 Task: Look for space in South Burlington, United States from 10th August, 2023 to 20th August, 2023 for 12 adults in price range Rs.10000 to Rs.14000. Place can be entire place or shared room with 6 bedrooms having 12 beds and 6 bathrooms. Property type can be house, flat, guest house. Amenities needed are: wifi, TV, free parkinig on premises, gym, breakfast. Booking option can be shelf check-in. Required host language is English.
Action: Mouse moved to (594, 133)
Screenshot: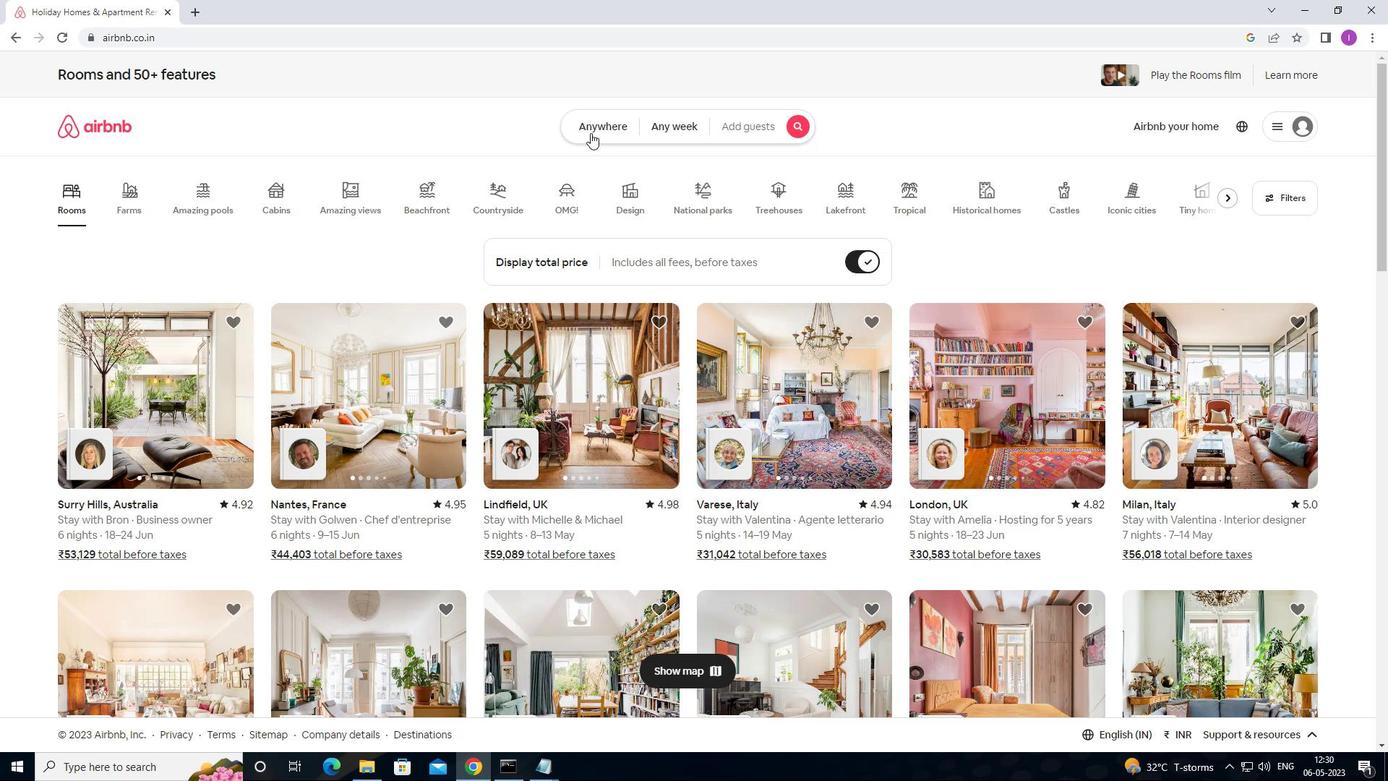 
Action: Mouse pressed left at (594, 133)
Screenshot: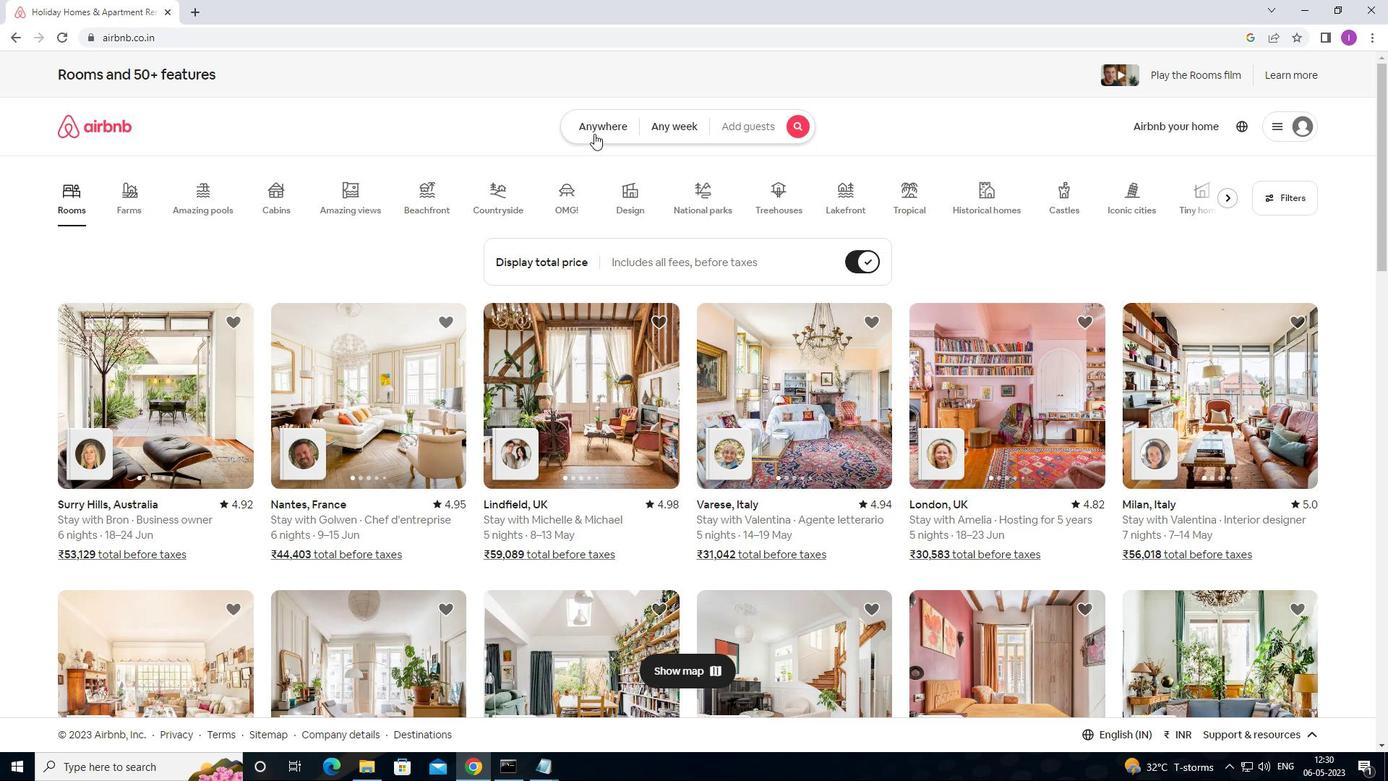 
Action: Mouse moved to (500, 174)
Screenshot: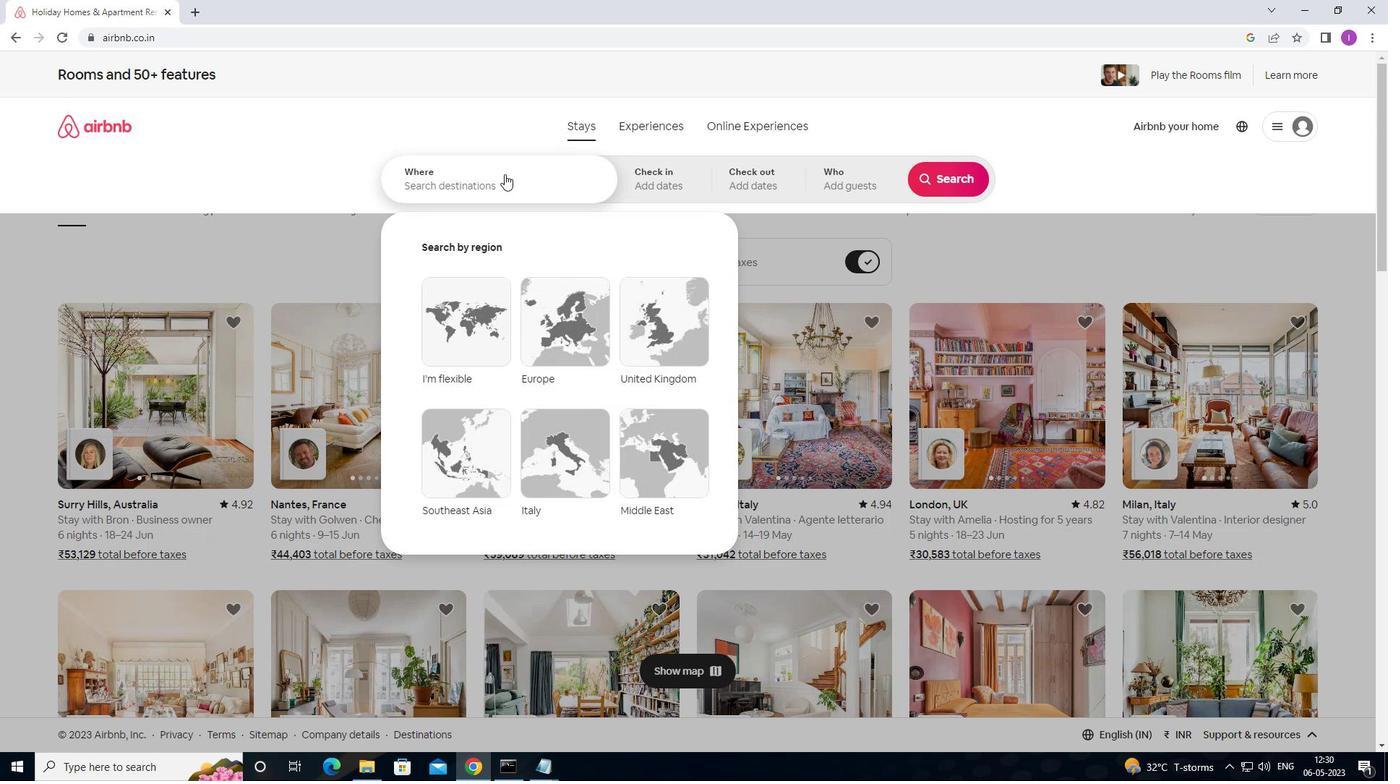 
Action: Mouse pressed left at (500, 174)
Screenshot: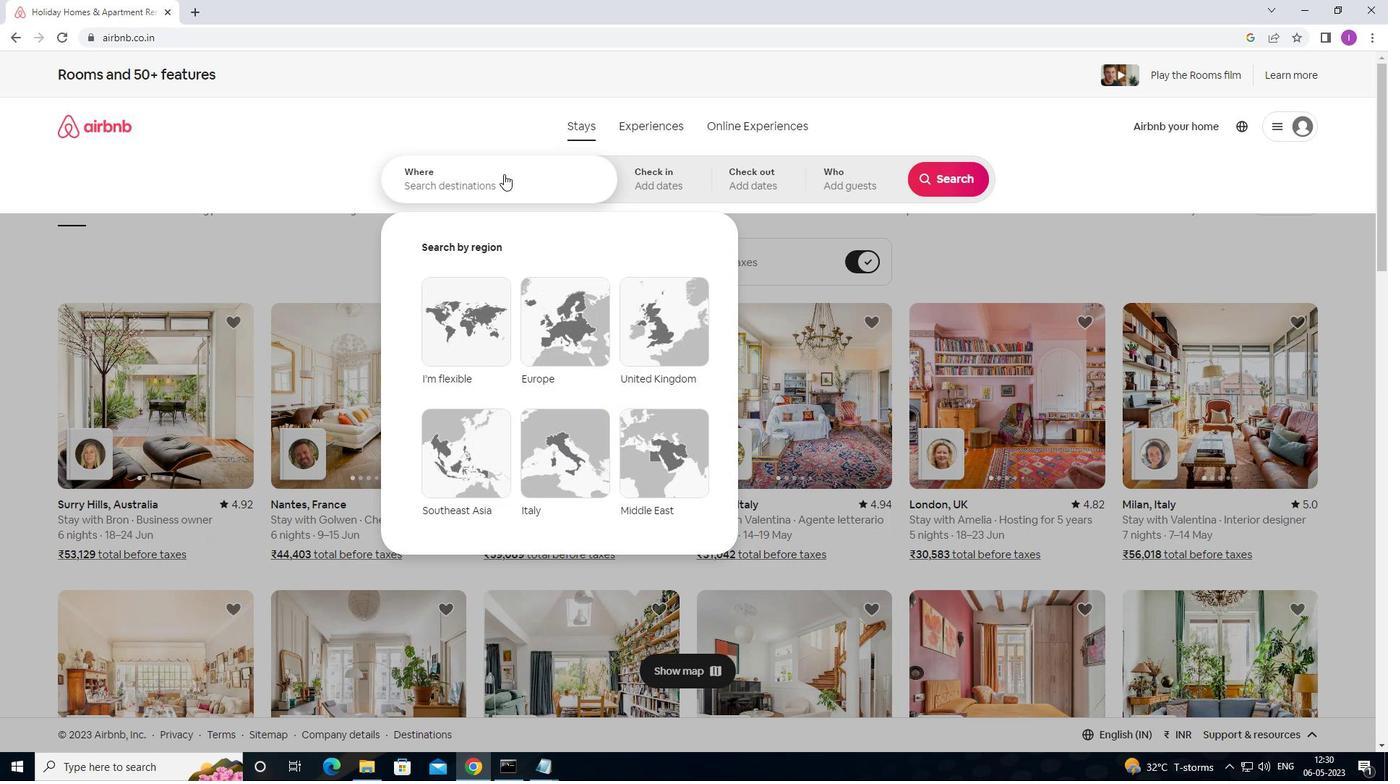 
Action: Key pressed <Key.shift>BUE<Key.backspace>R
Screenshot: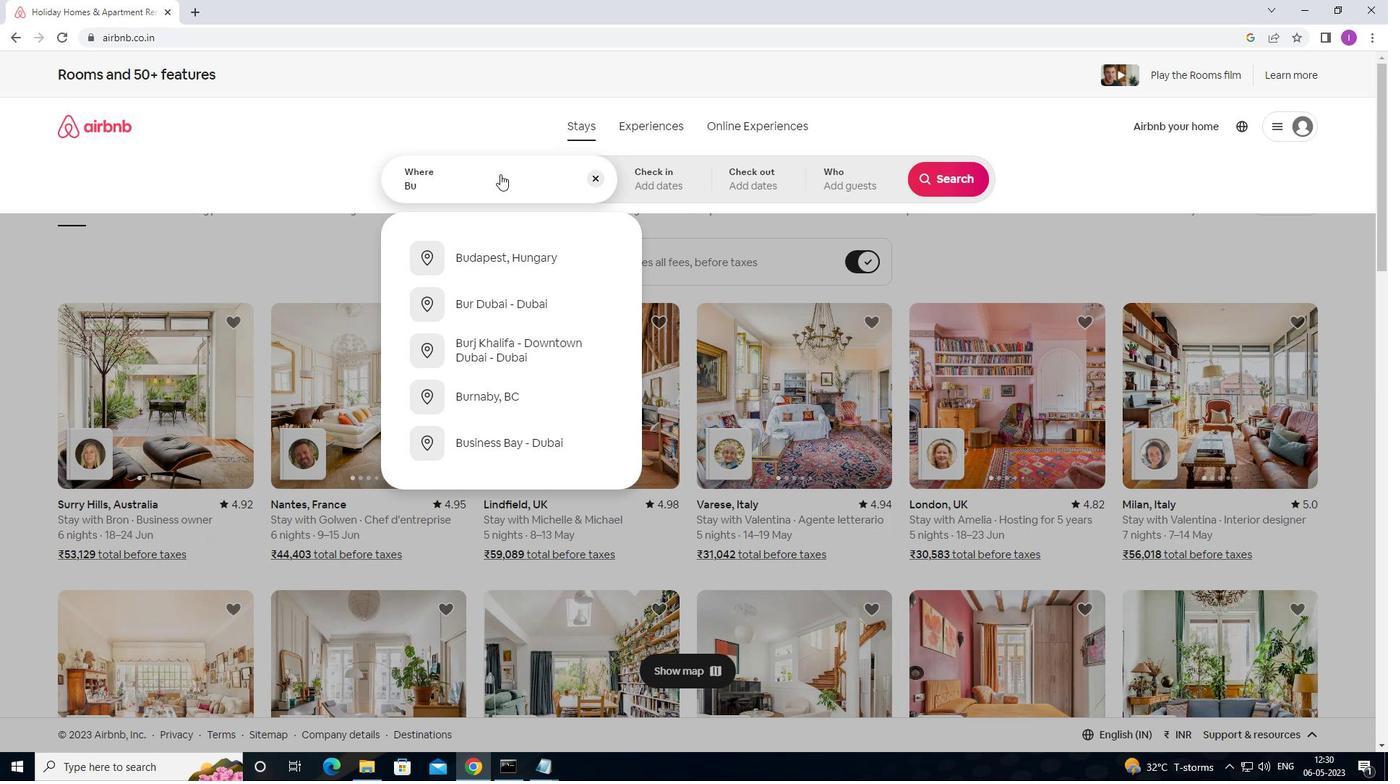 
Action: Mouse moved to (1115, 183)
Screenshot: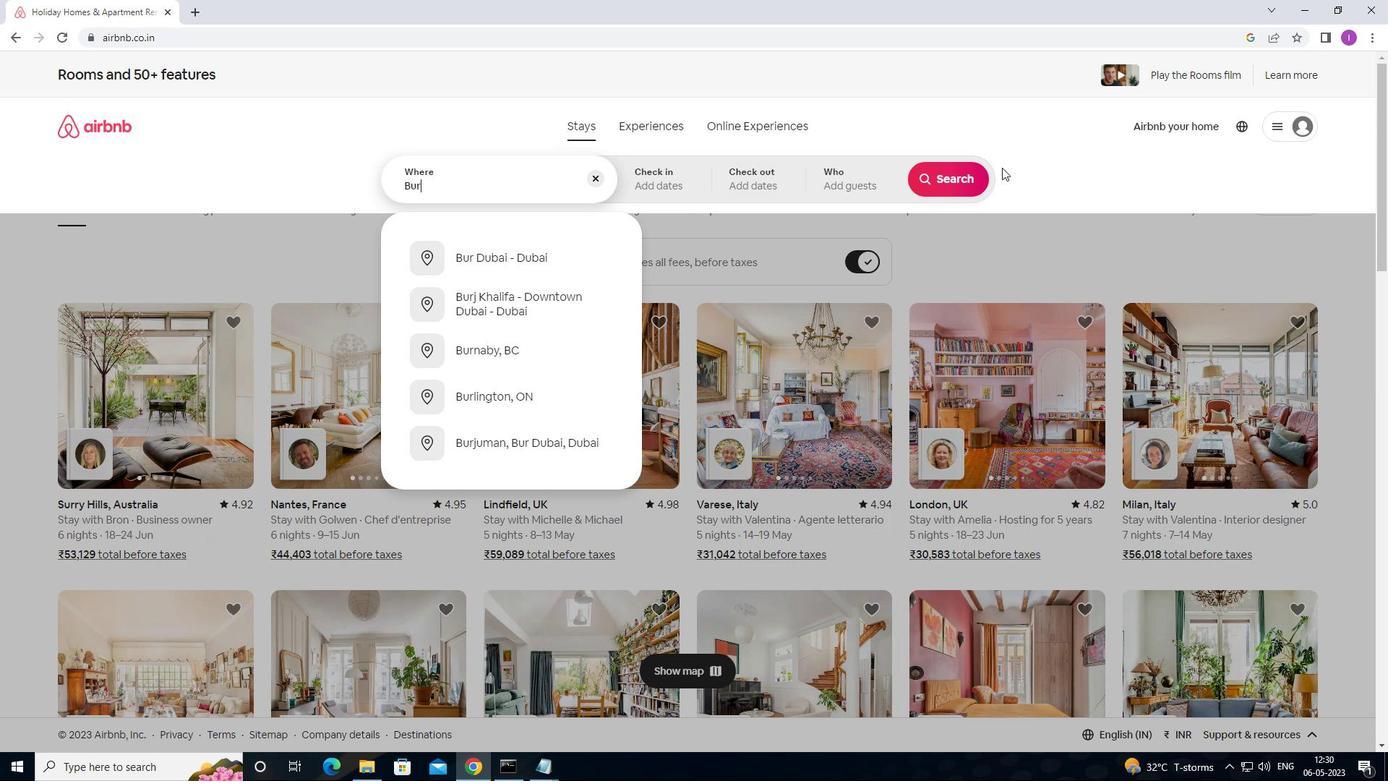 
Action: Key pressed LINGTON
Screenshot: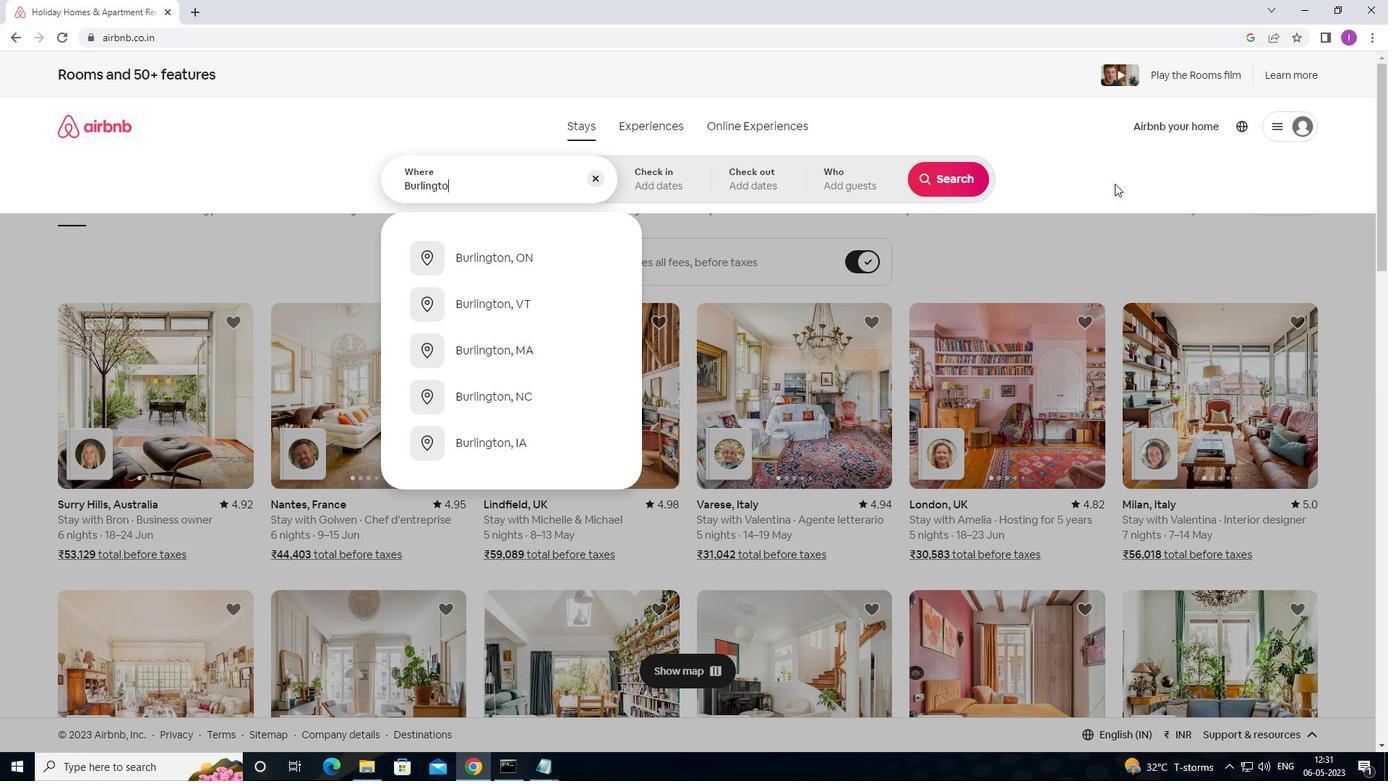 
Action: Mouse moved to (1141, 187)
Screenshot: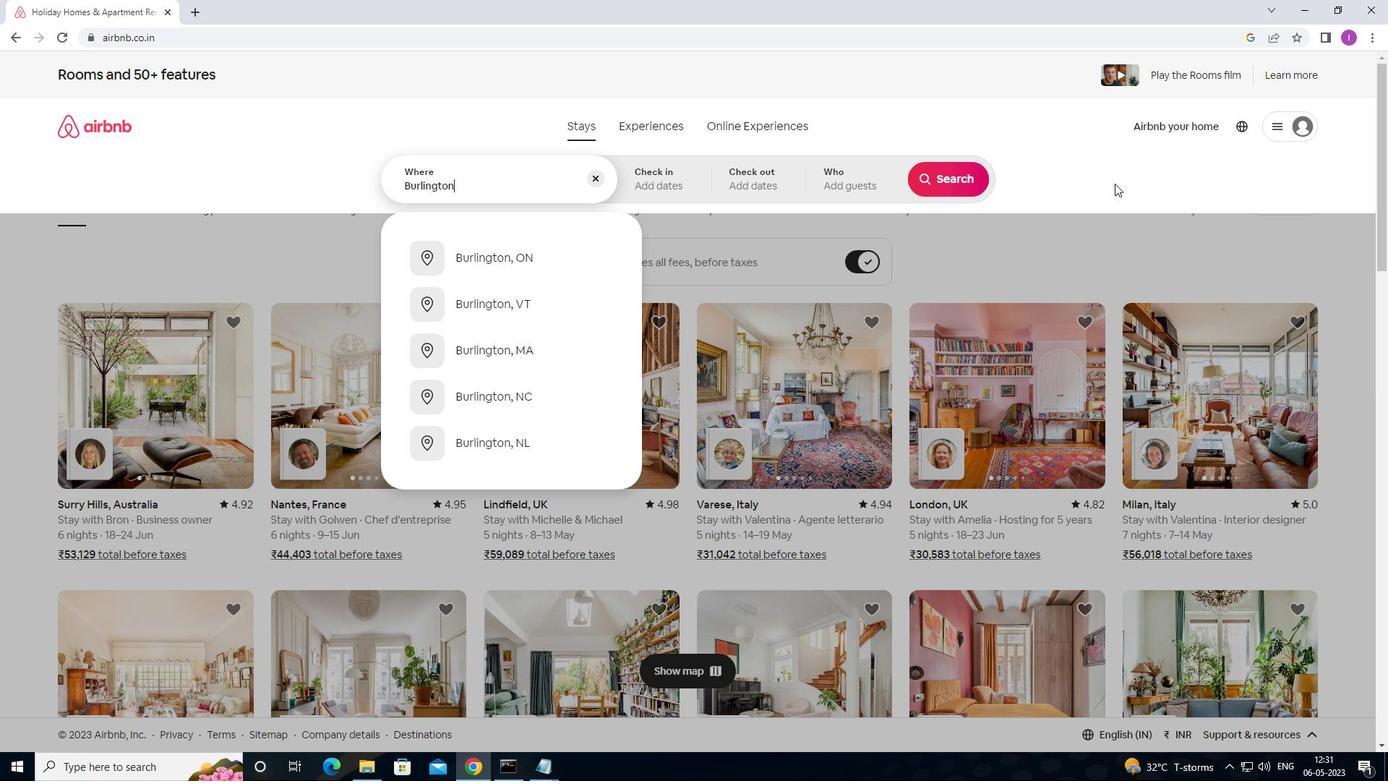 
Action: Key pressed ,<Key.shift>UNITED<Key.space><Key.shift>STATES
Screenshot: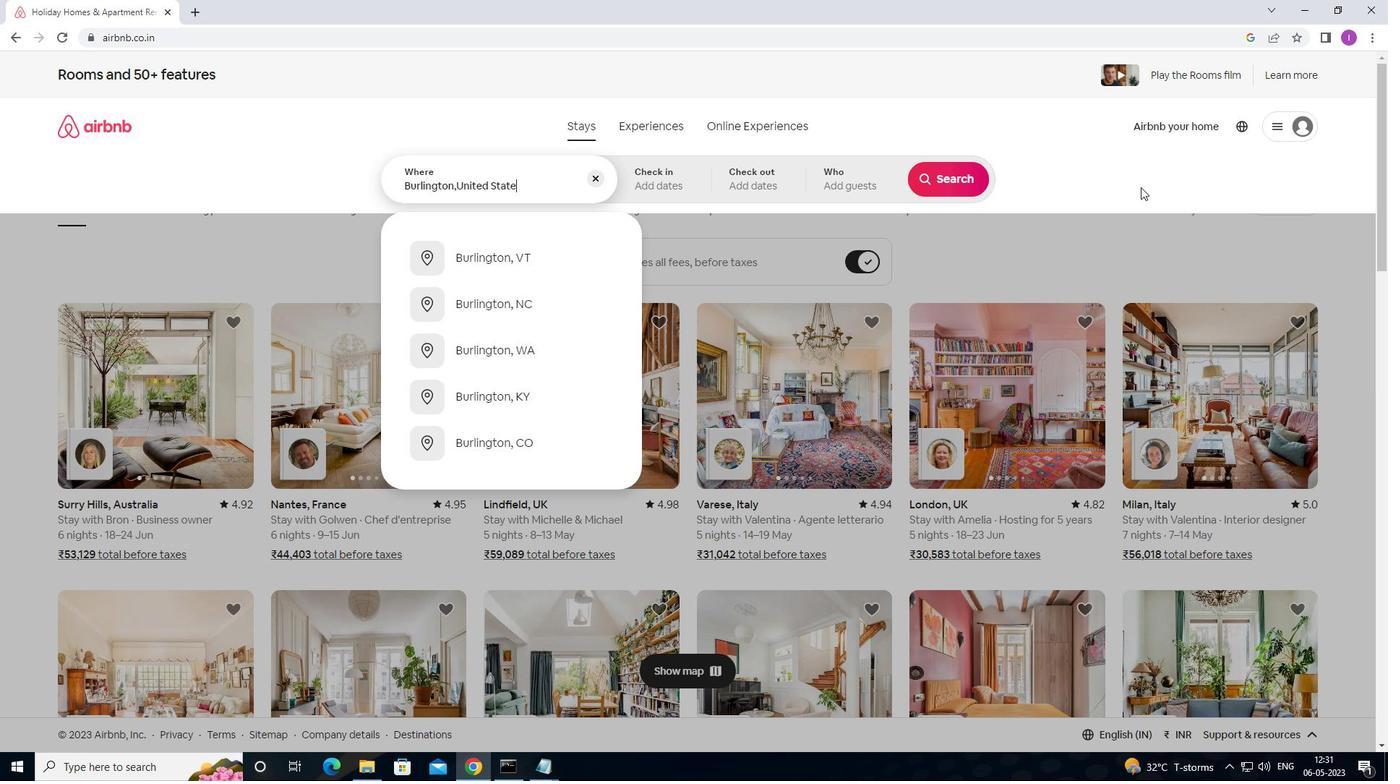 
Action: Mouse moved to (674, 178)
Screenshot: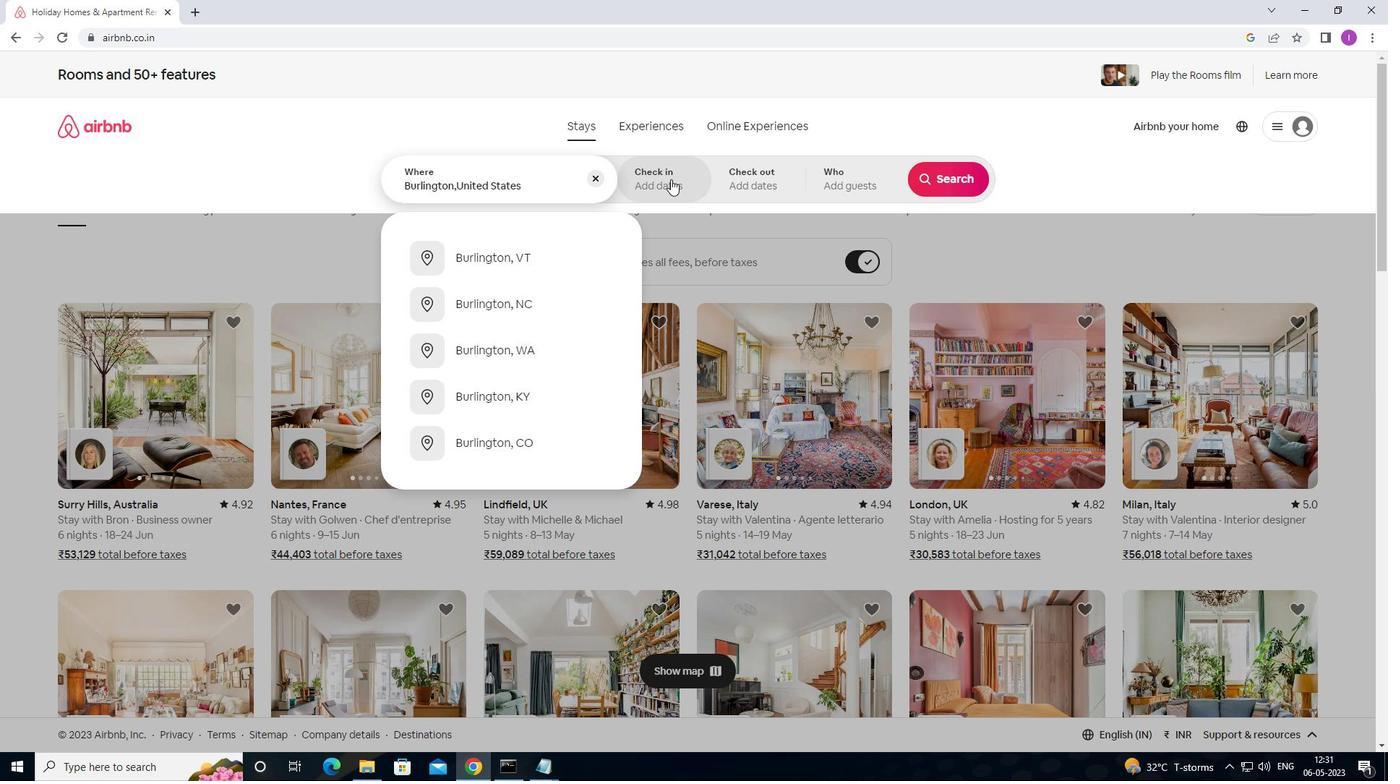 
Action: Mouse pressed left at (674, 178)
Screenshot: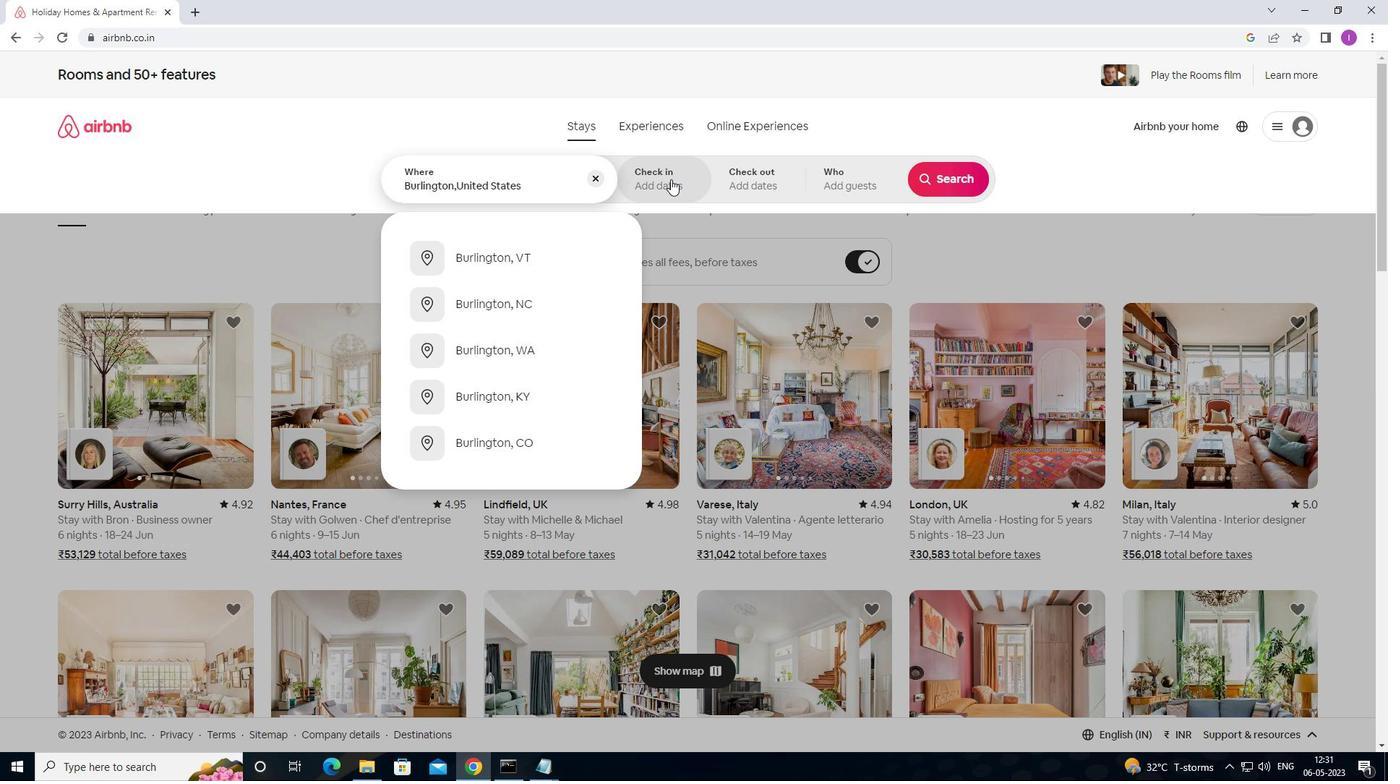 
Action: Mouse moved to (933, 304)
Screenshot: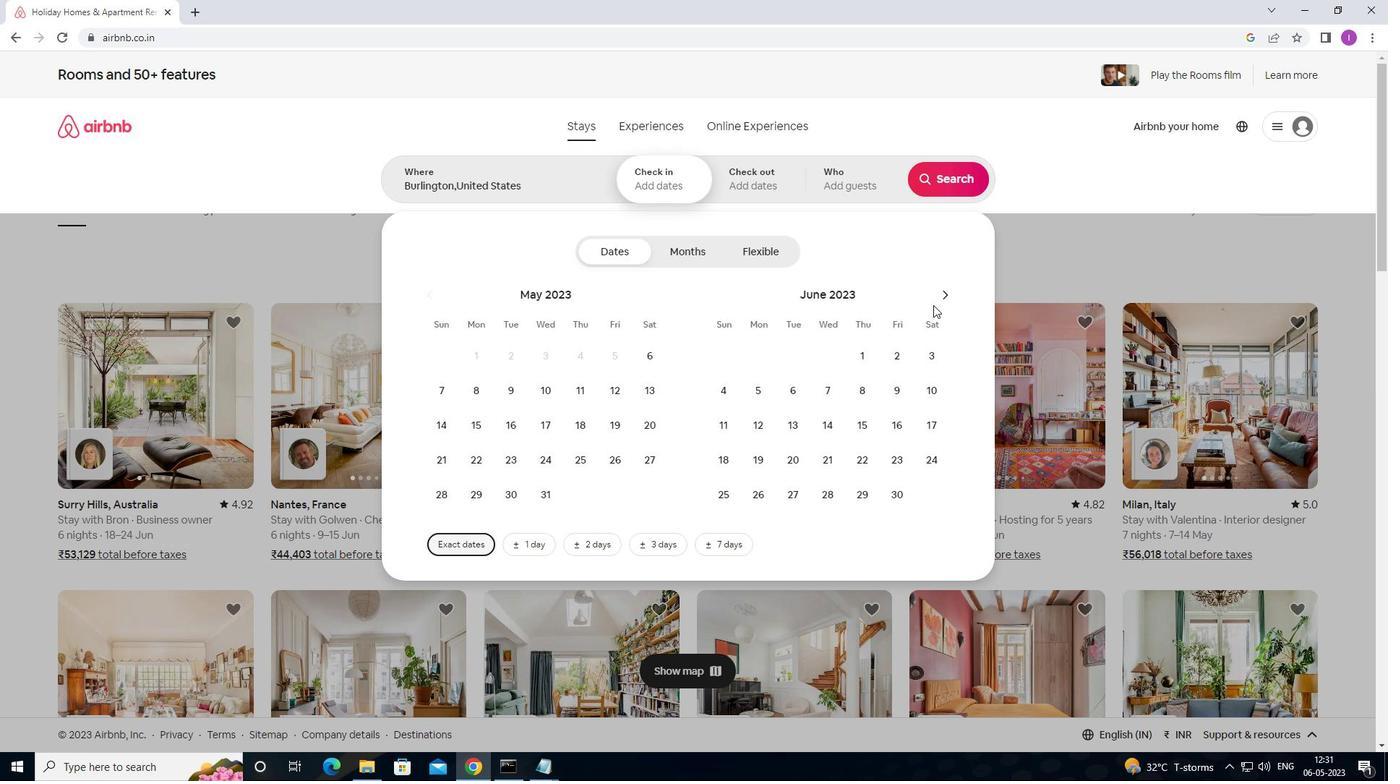 
Action: Mouse pressed left at (933, 304)
Screenshot: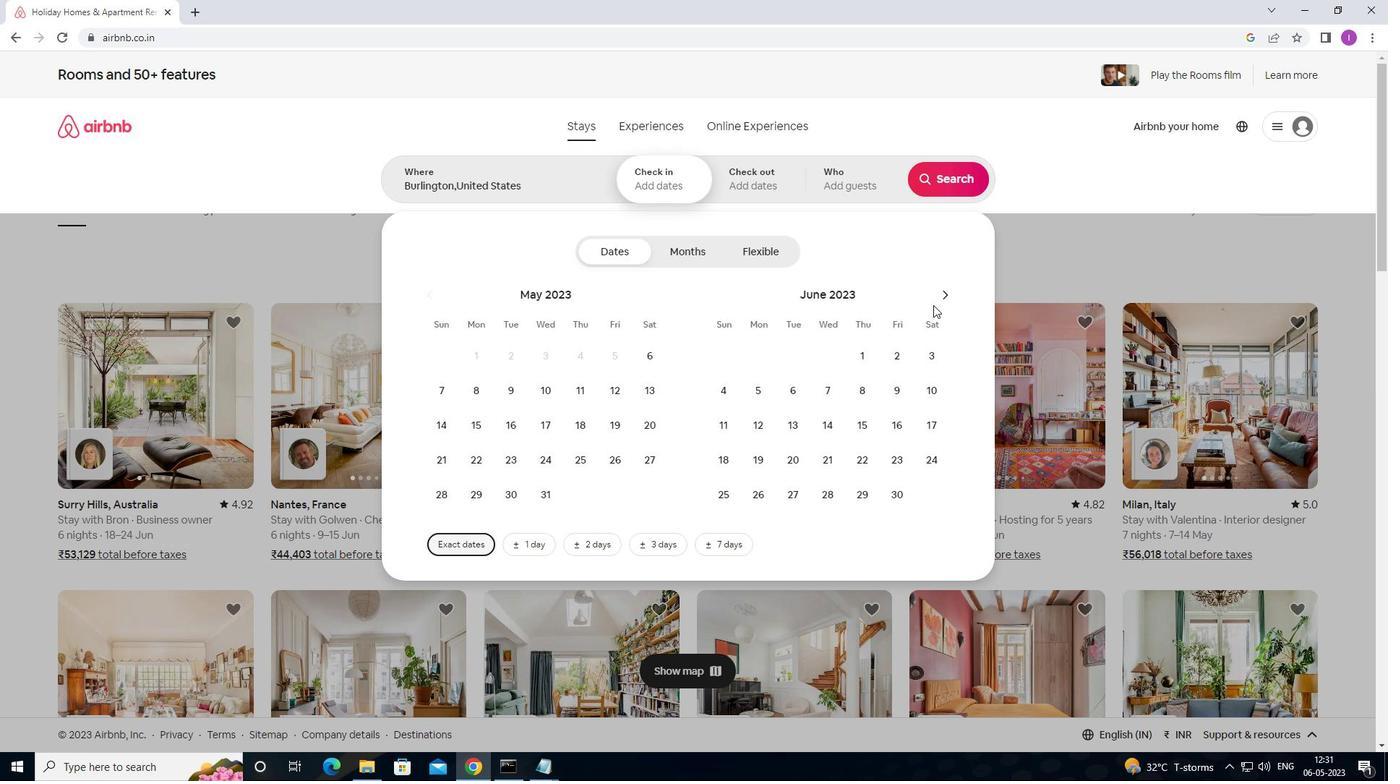 
Action: Mouse pressed left at (933, 304)
Screenshot: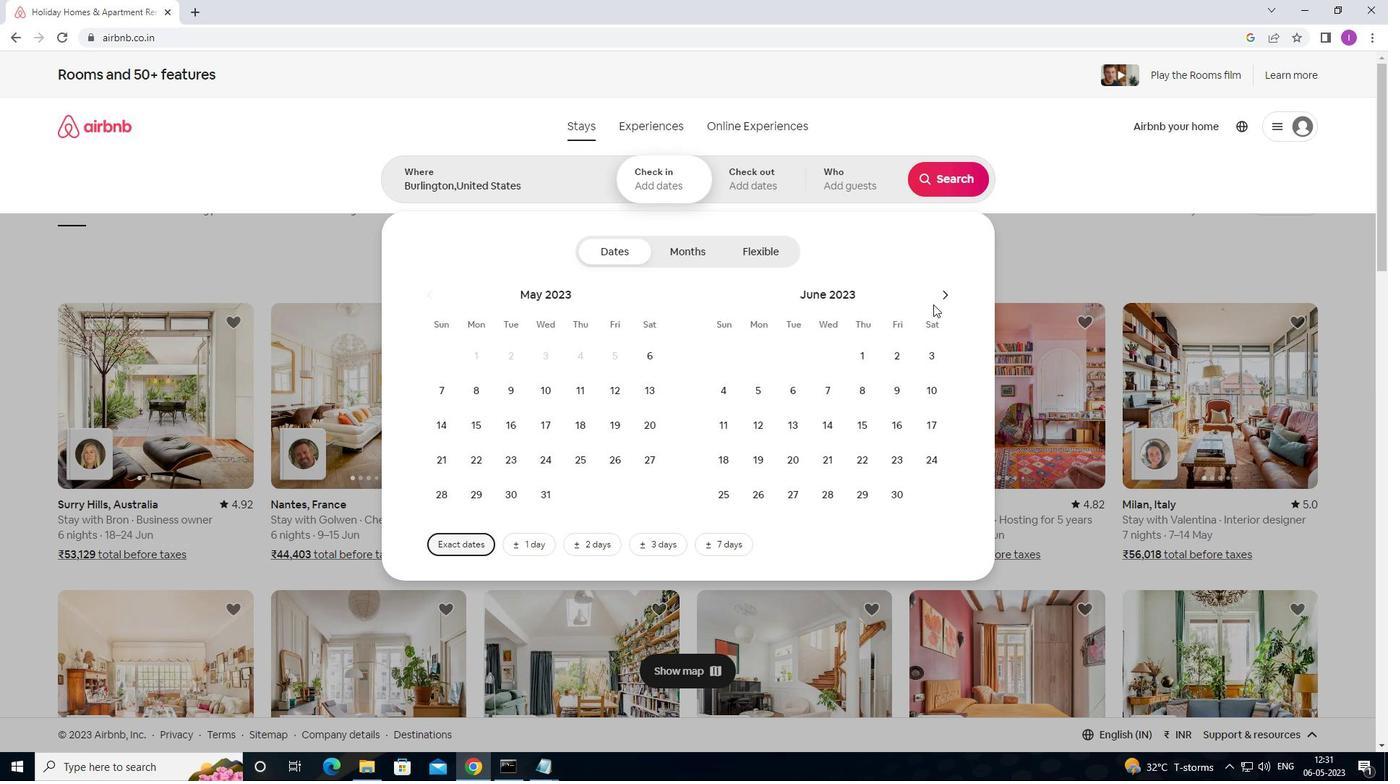 
Action: Mouse moved to (951, 295)
Screenshot: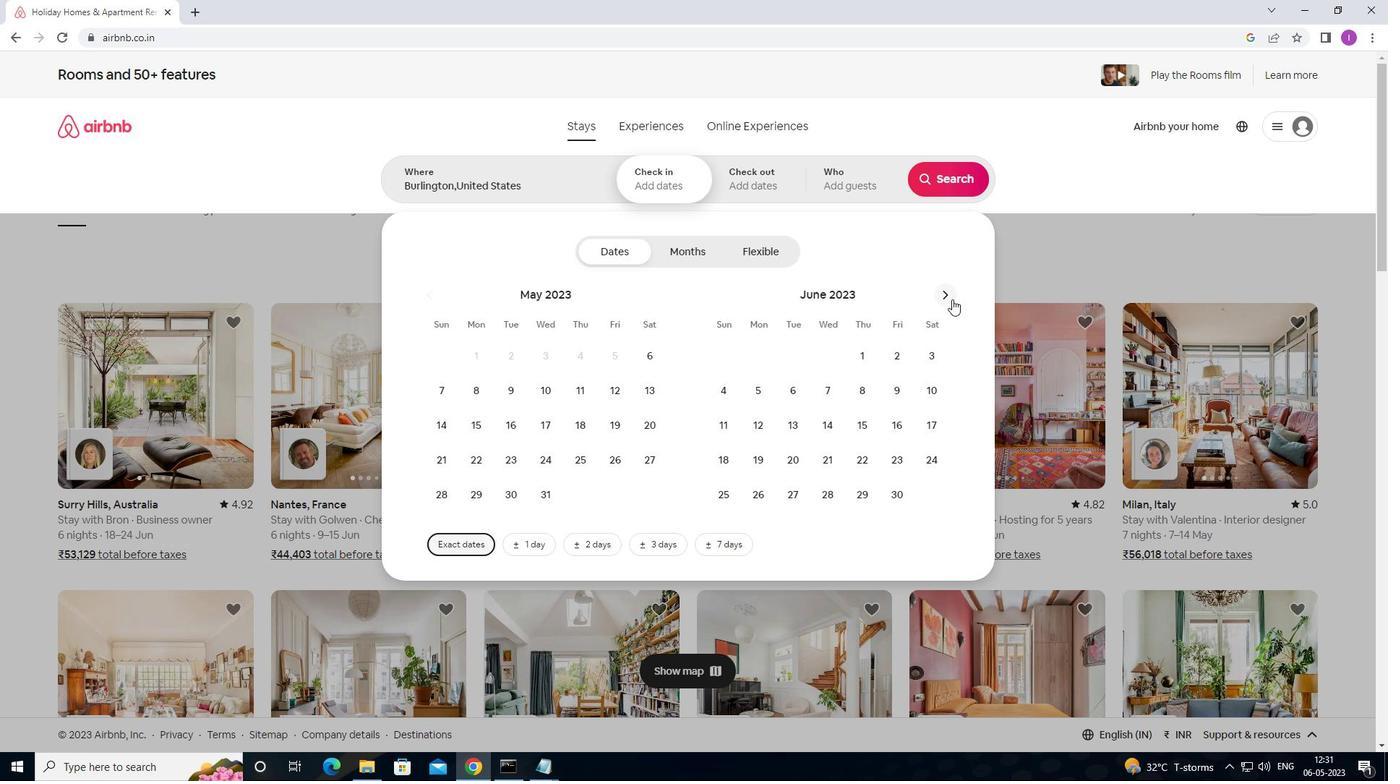 
Action: Mouse pressed left at (951, 295)
Screenshot: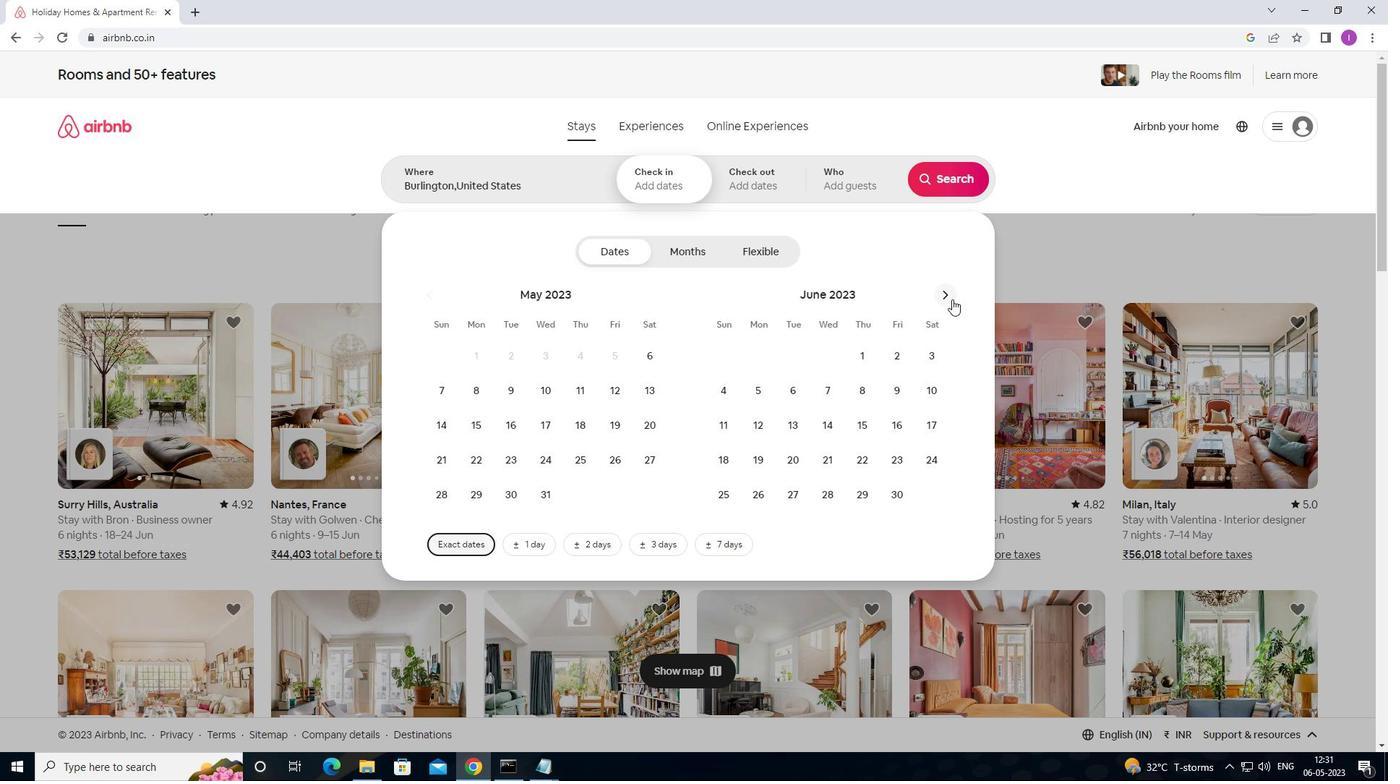 
Action: Mouse pressed left at (951, 295)
Screenshot: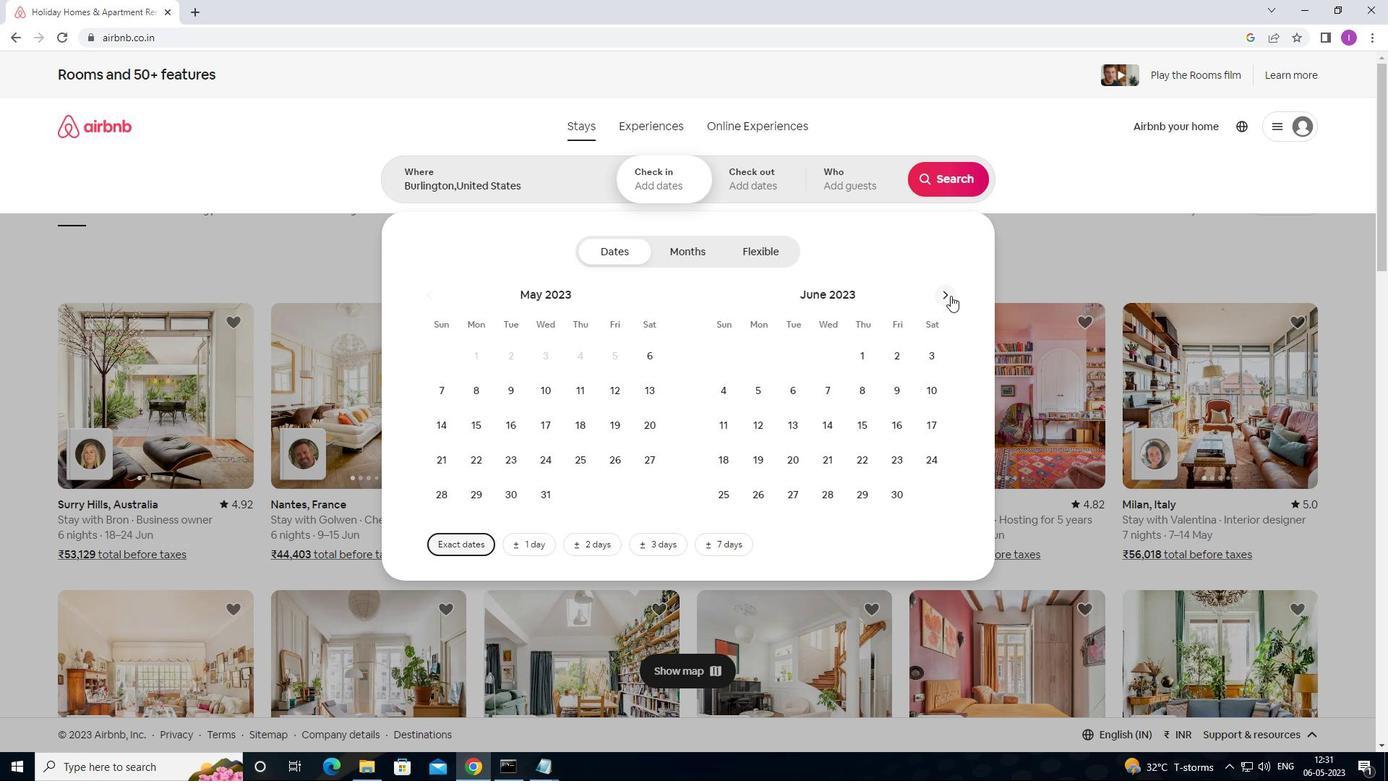 
Action: Mouse moved to (868, 389)
Screenshot: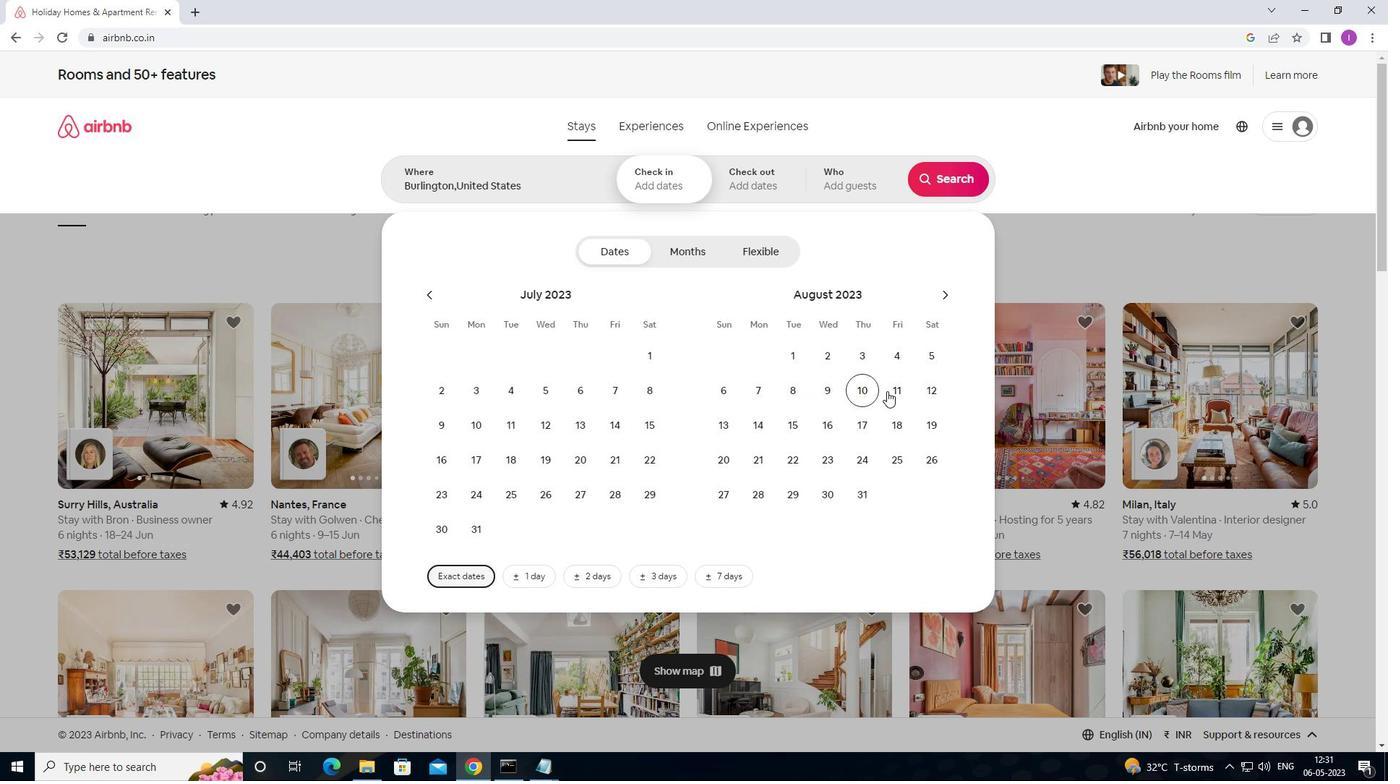 
Action: Mouse pressed left at (868, 389)
Screenshot: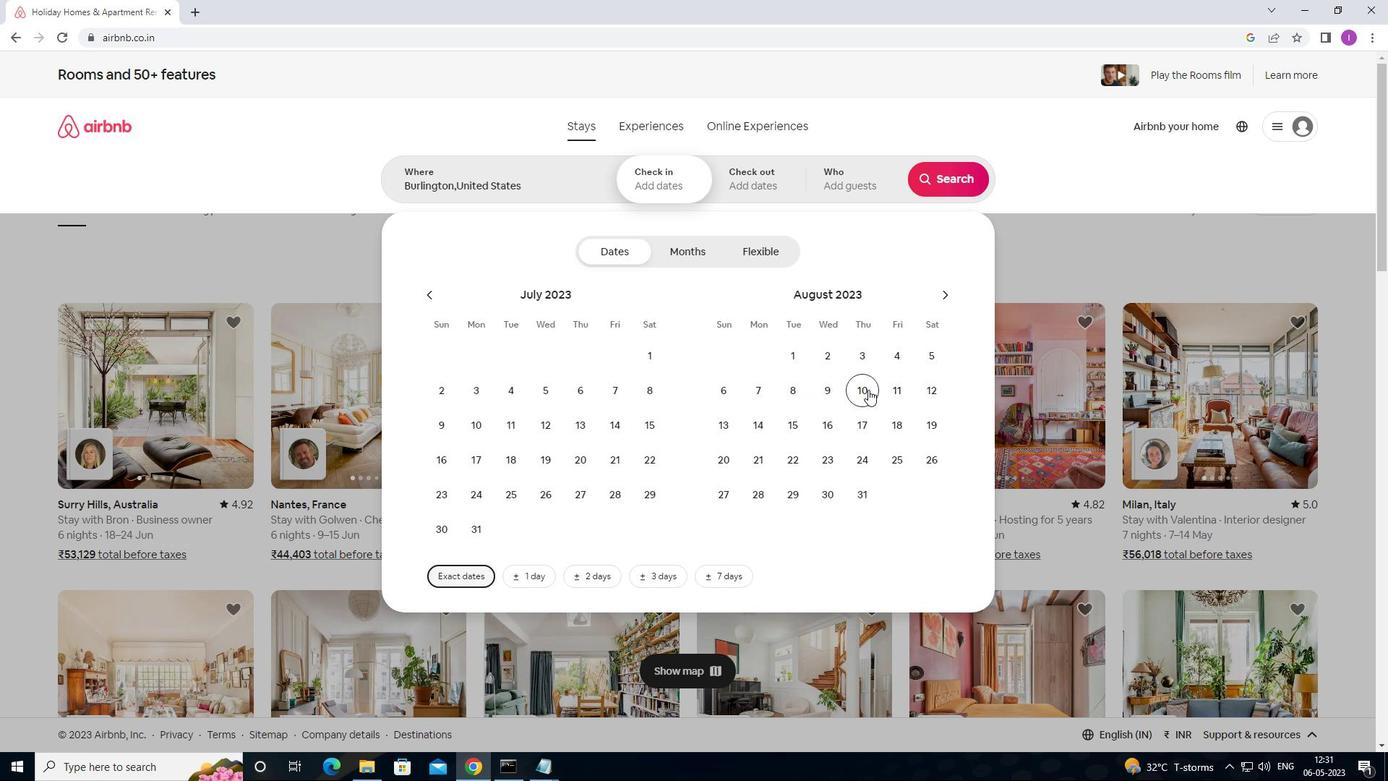
Action: Mouse moved to (723, 456)
Screenshot: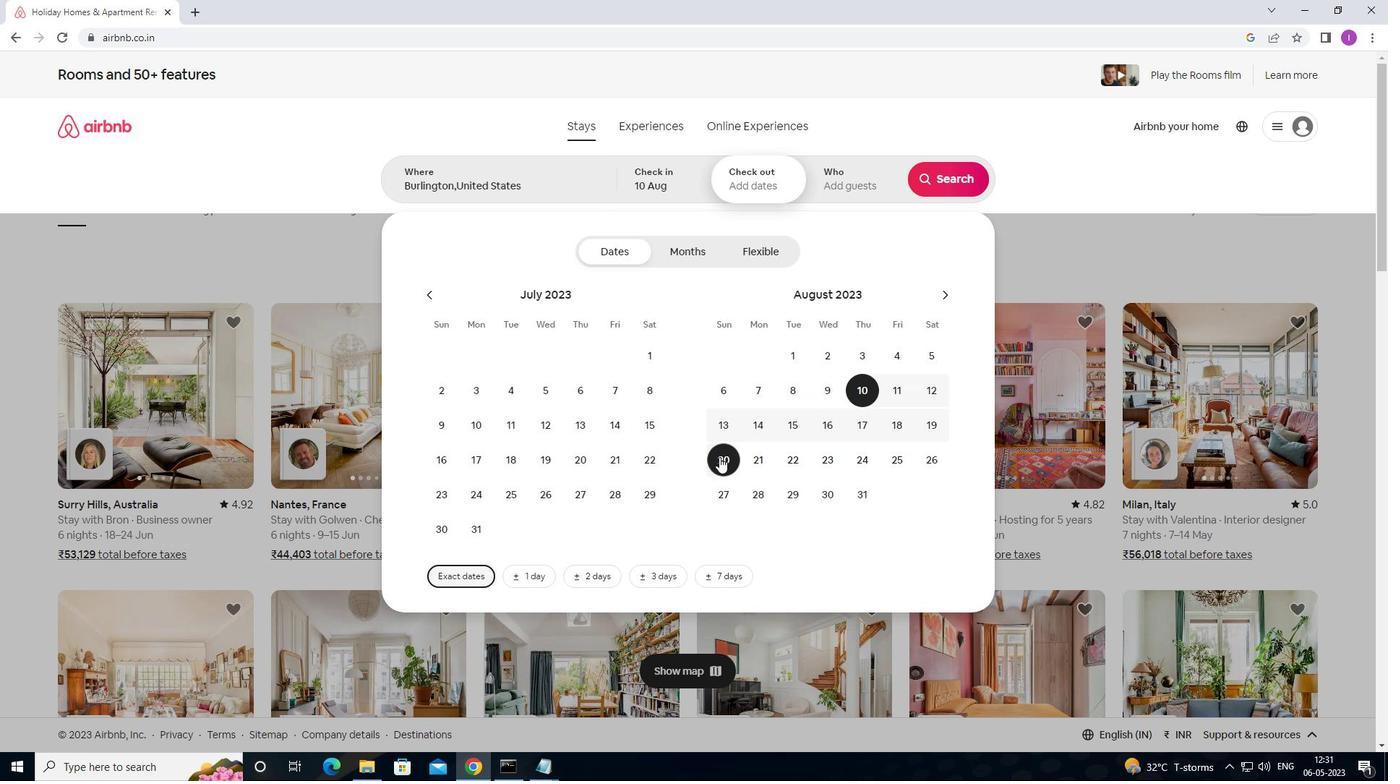 
Action: Mouse pressed left at (723, 456)
Screenshot: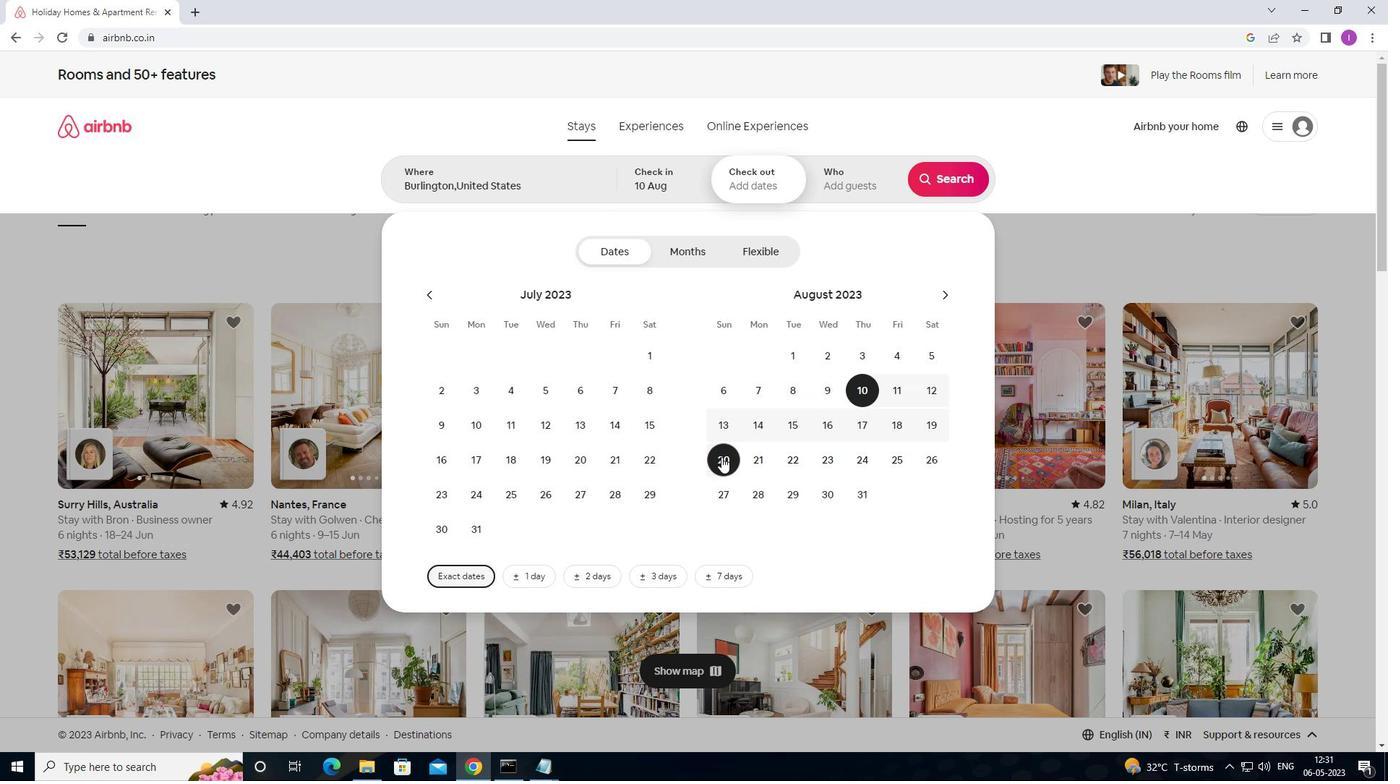 
Action: Mouse moved to (873, 189)
Screenshot: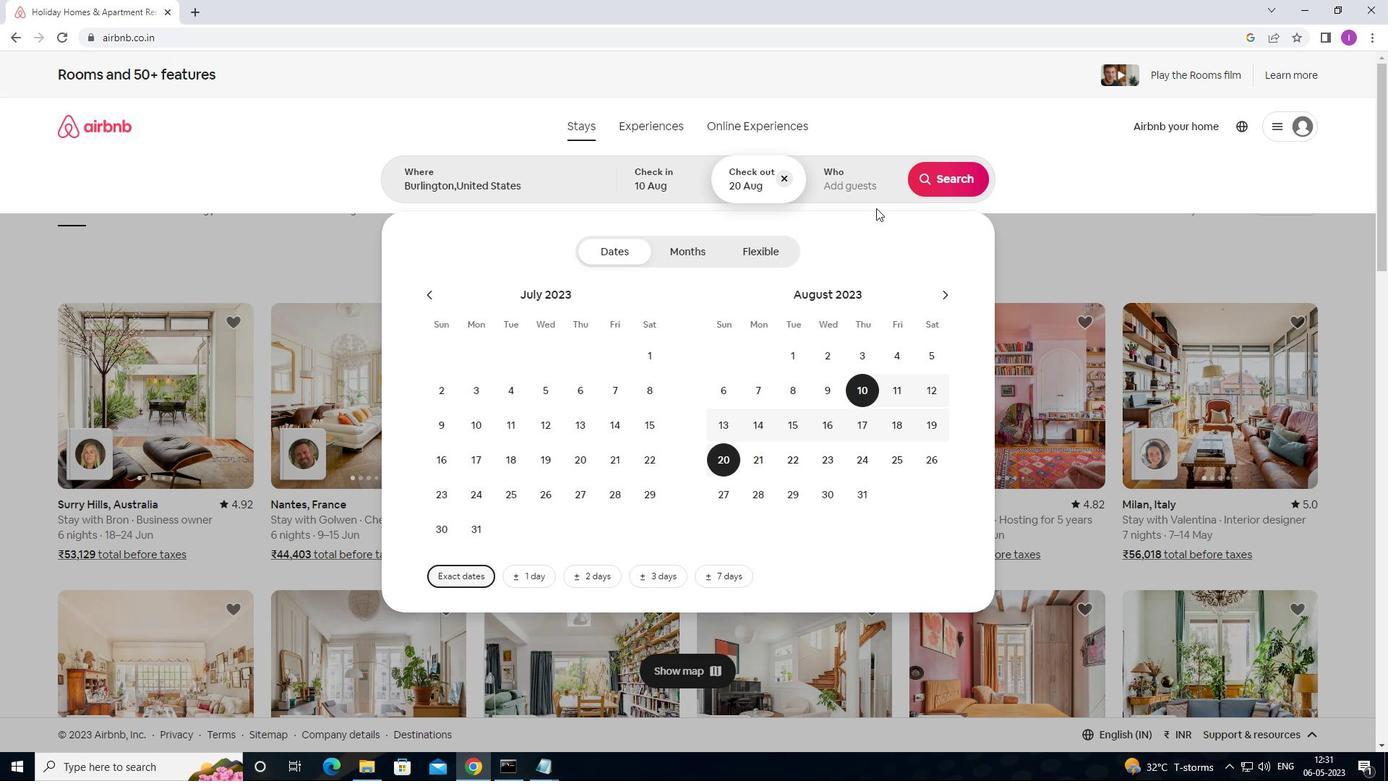 
Action: Mouse pressed left at (873, 189)
Screenshot: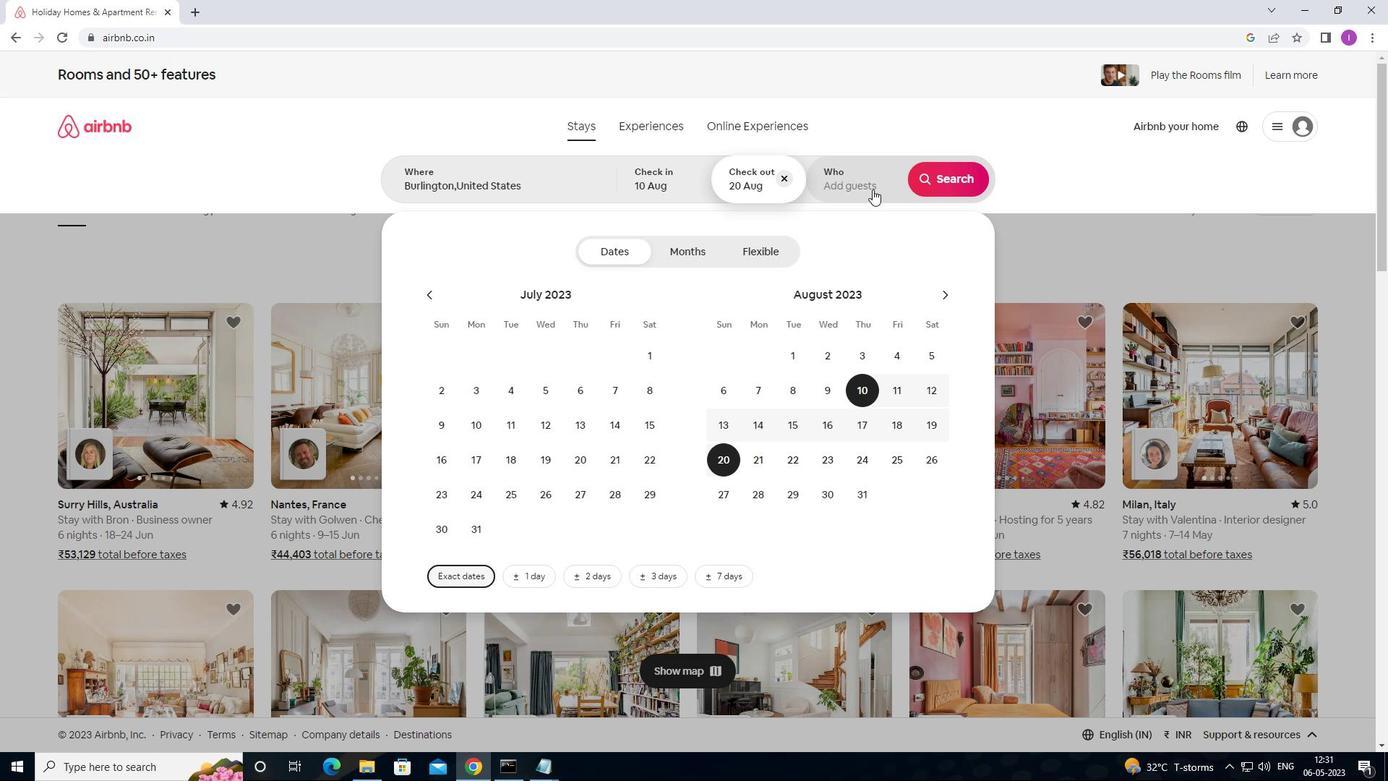 
Action: Mouse moved to (949, 258)
Screenshot: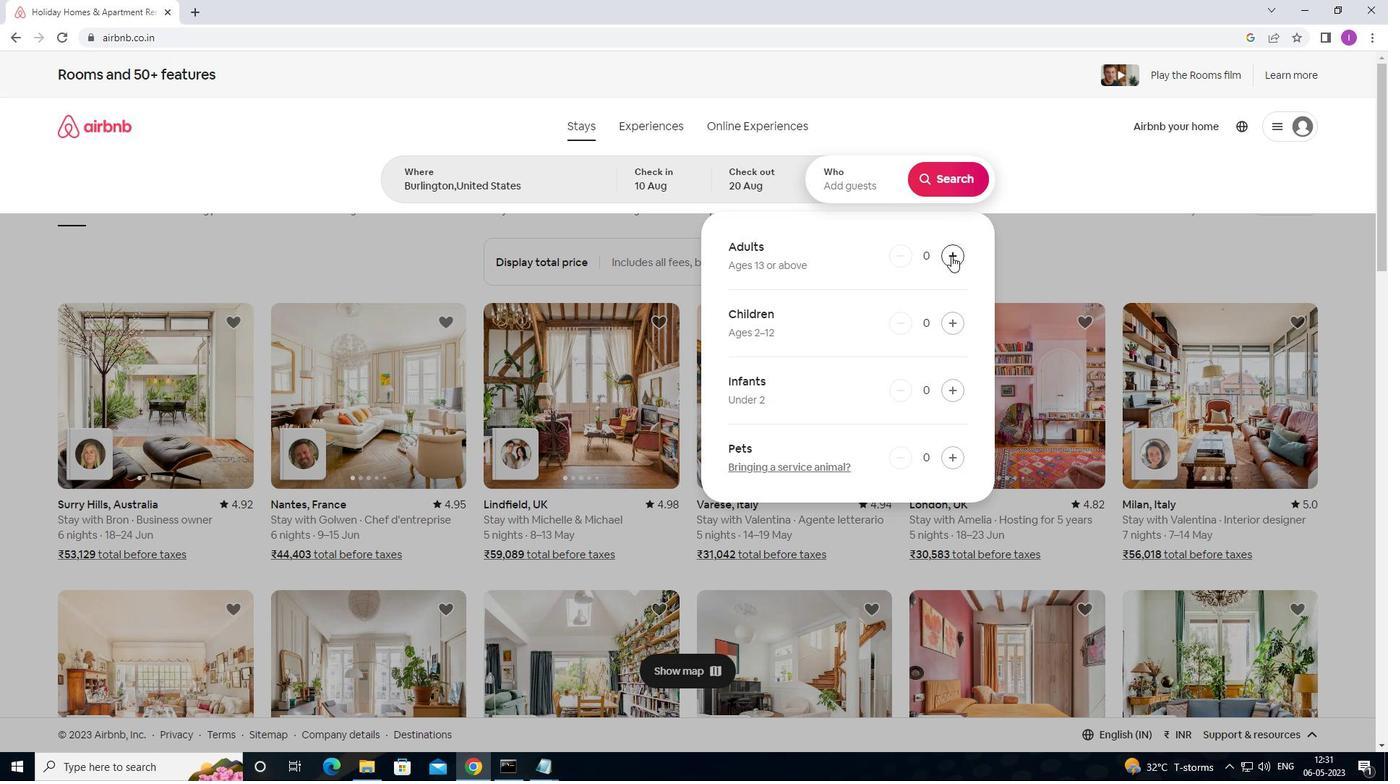 
Action: Mouse pressed left at (949, 258)
Screenshot: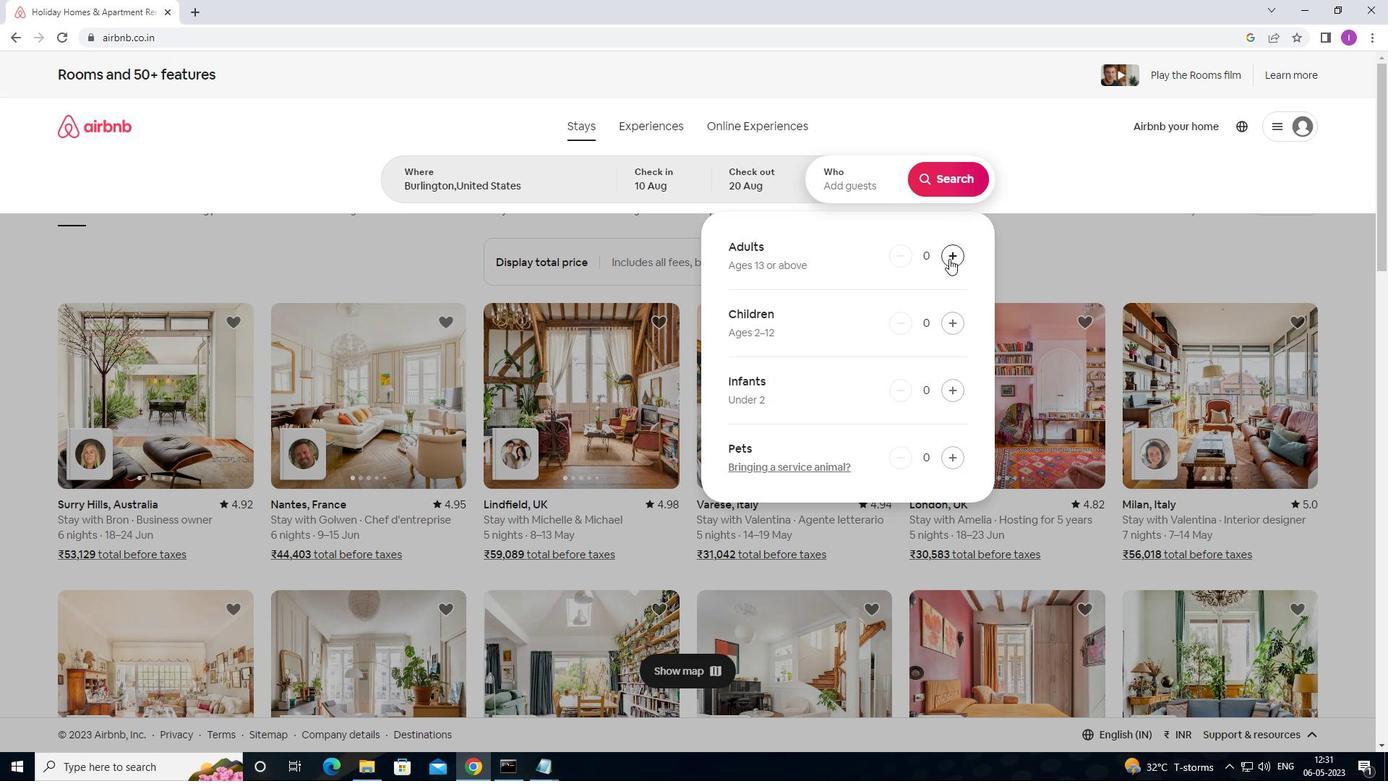
Action: Mouse pressed left at (949, 258)
Screenshot: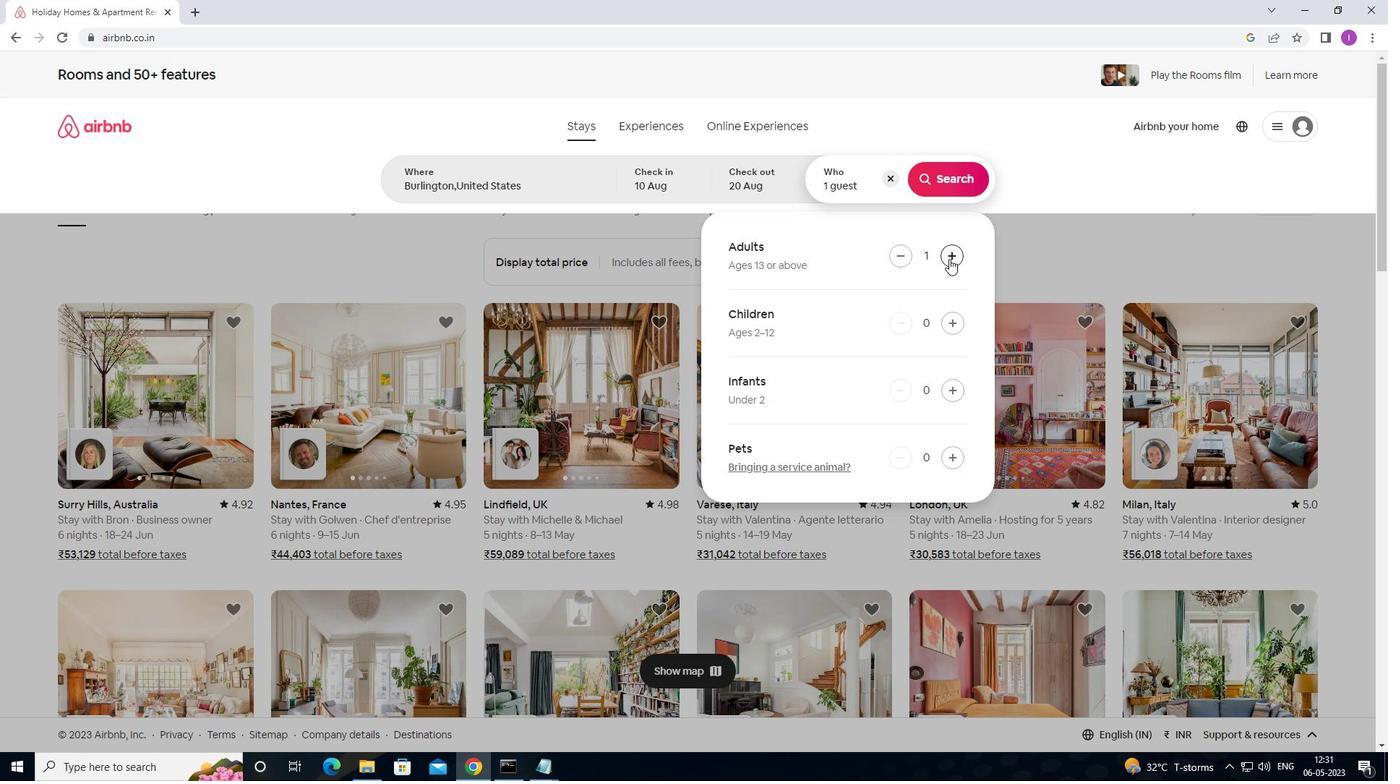 
Action: Mouse pressed left at (949, 258)
Screenshot: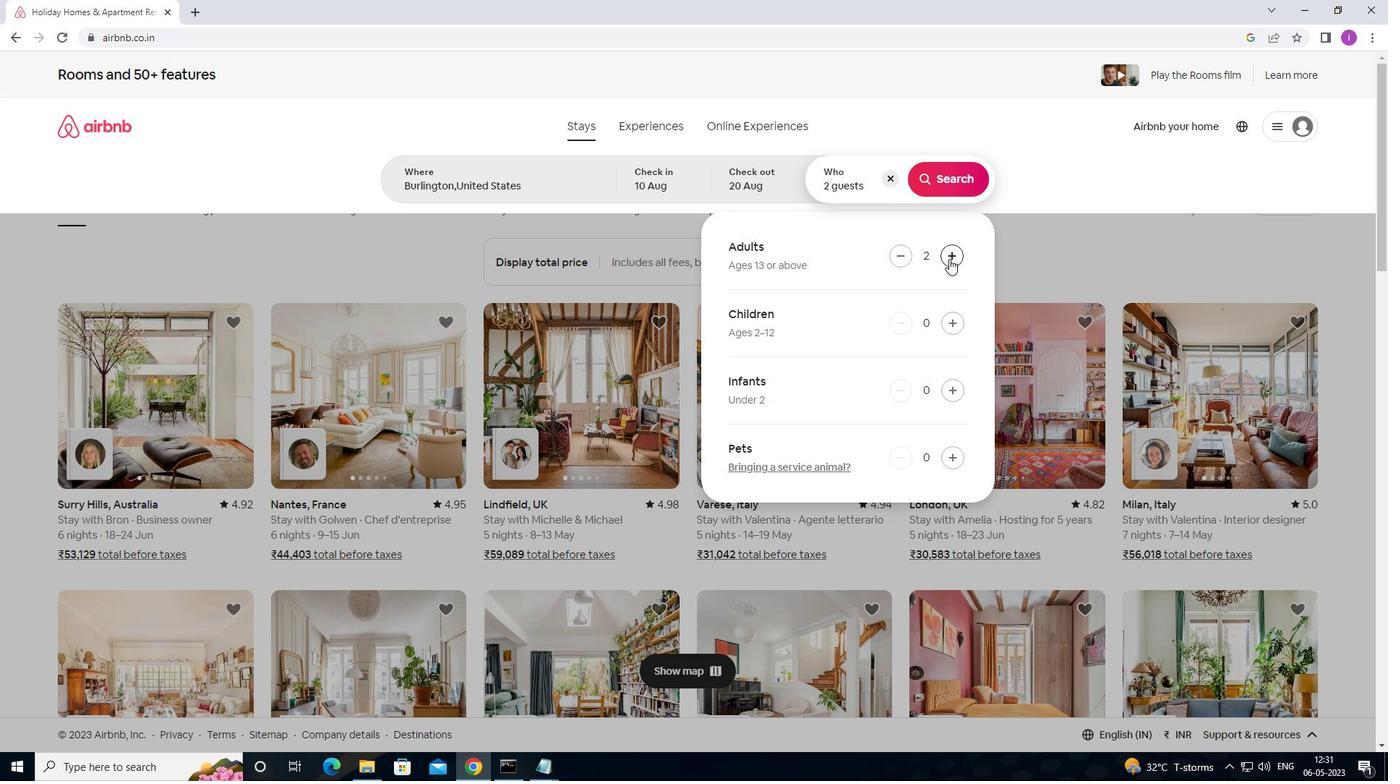 
Action: Mouse pressed left at (949, 258)
Screenshot: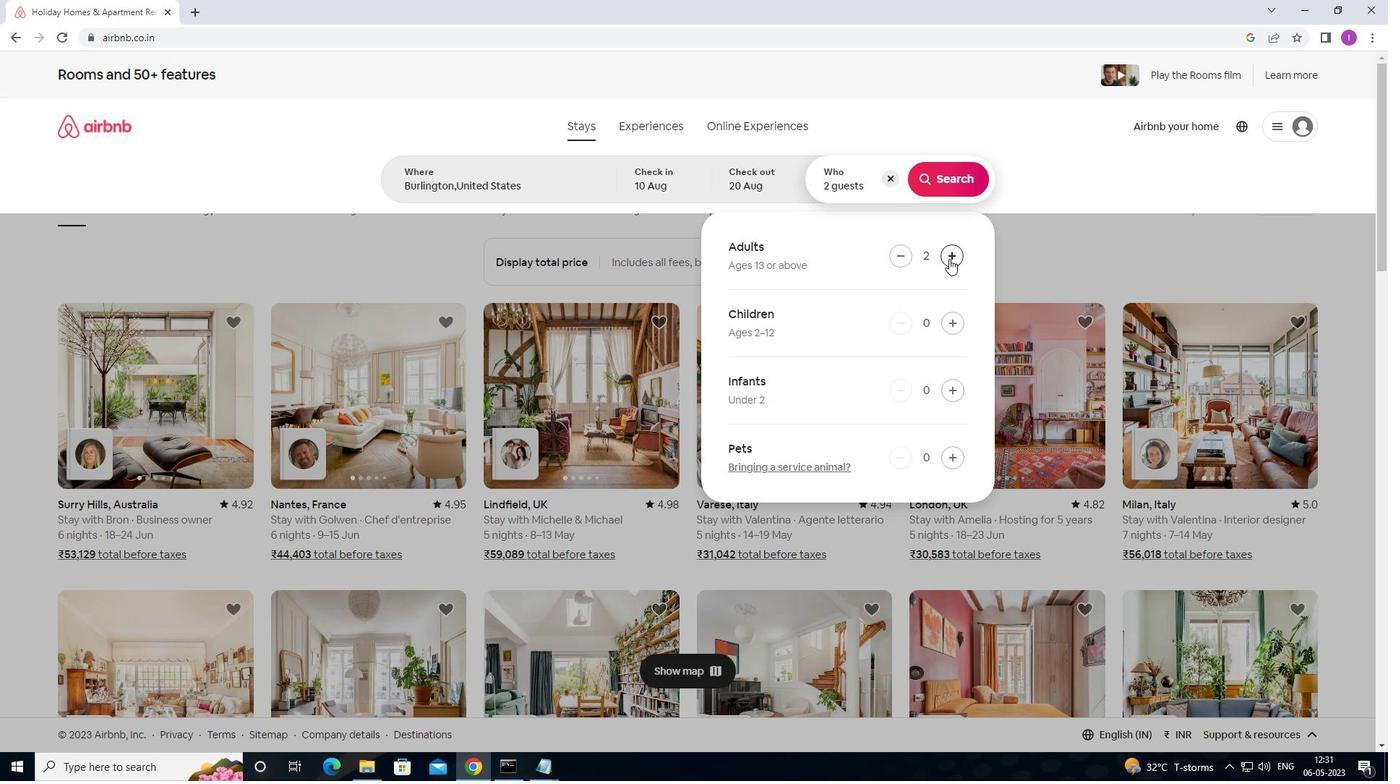 
Action: Mouse pressed left at (949, 258)
Screenshot: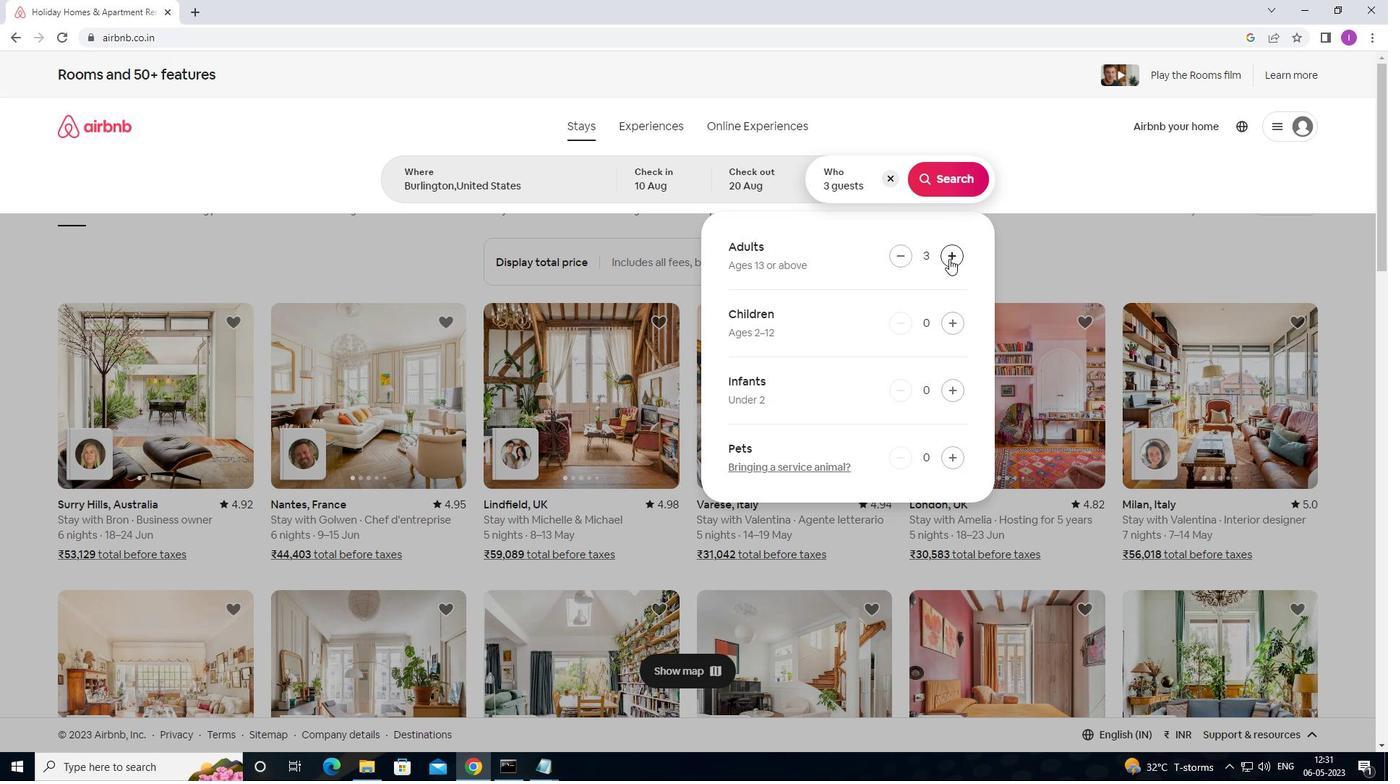 
Action: Mouse pressed left at (949, 258)
Screenshot: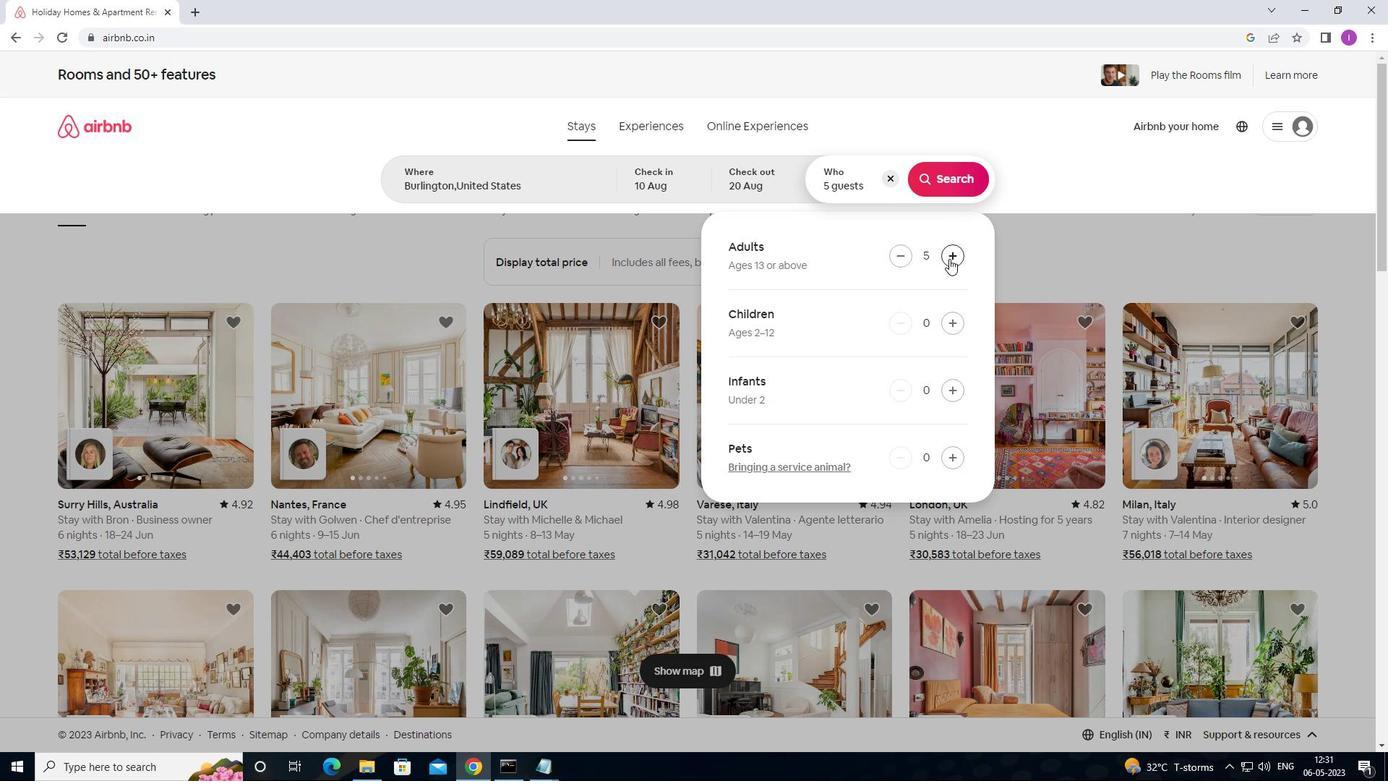 
Action: Mouse pressed left at (949, 258)
Screenshot: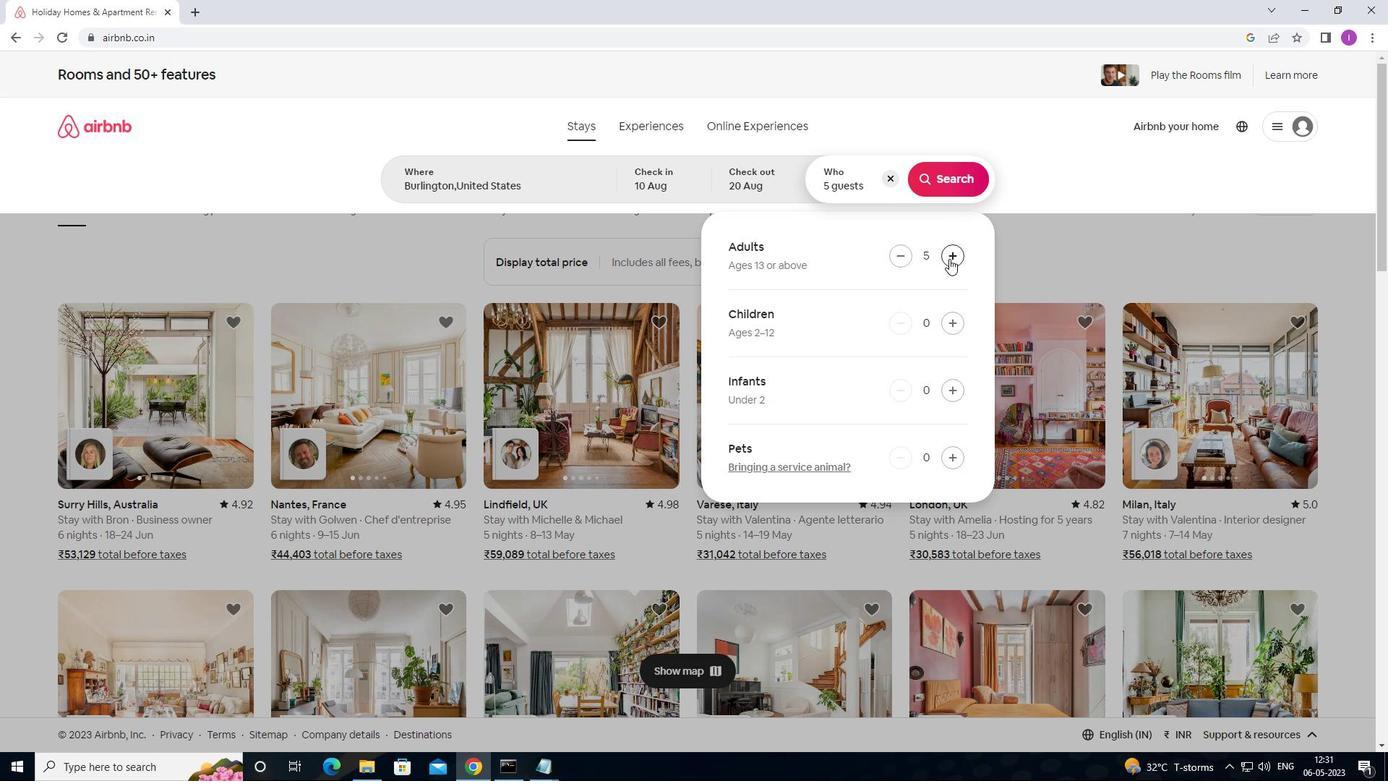 
Action: Mouse pressed left at (949, 258)
Screenshot: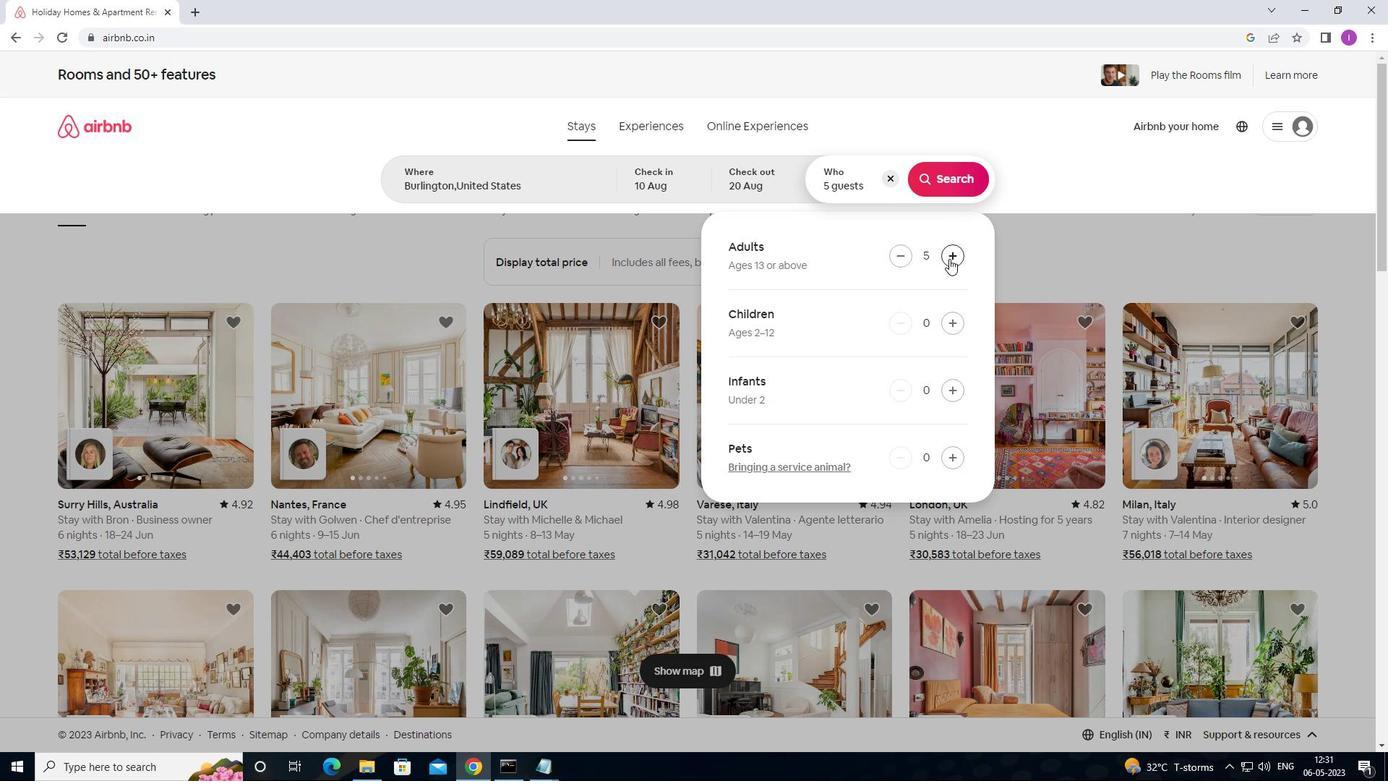 
Action: Mouse pressed left at (949, 258)
Screenshot: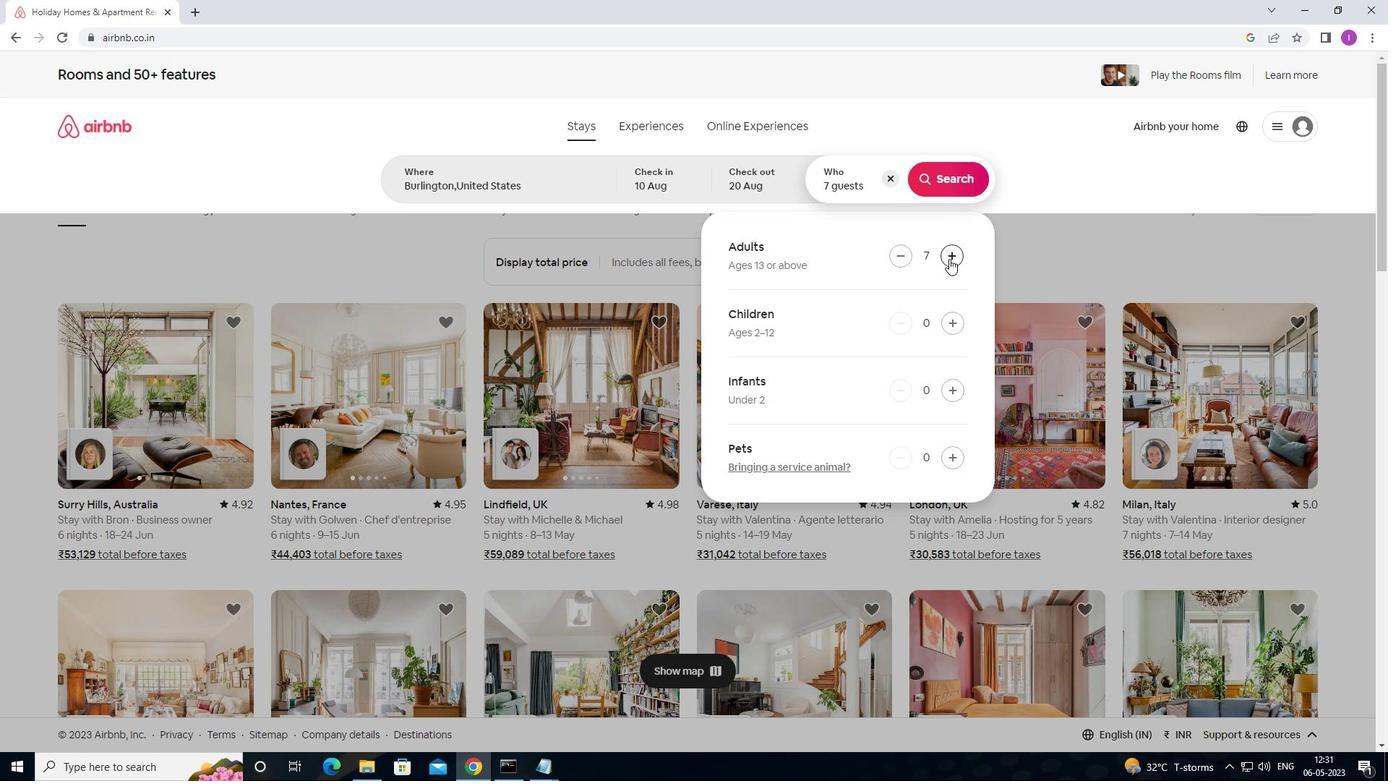 
Action: Mouse pressed left at (949, 258)
Screenshot: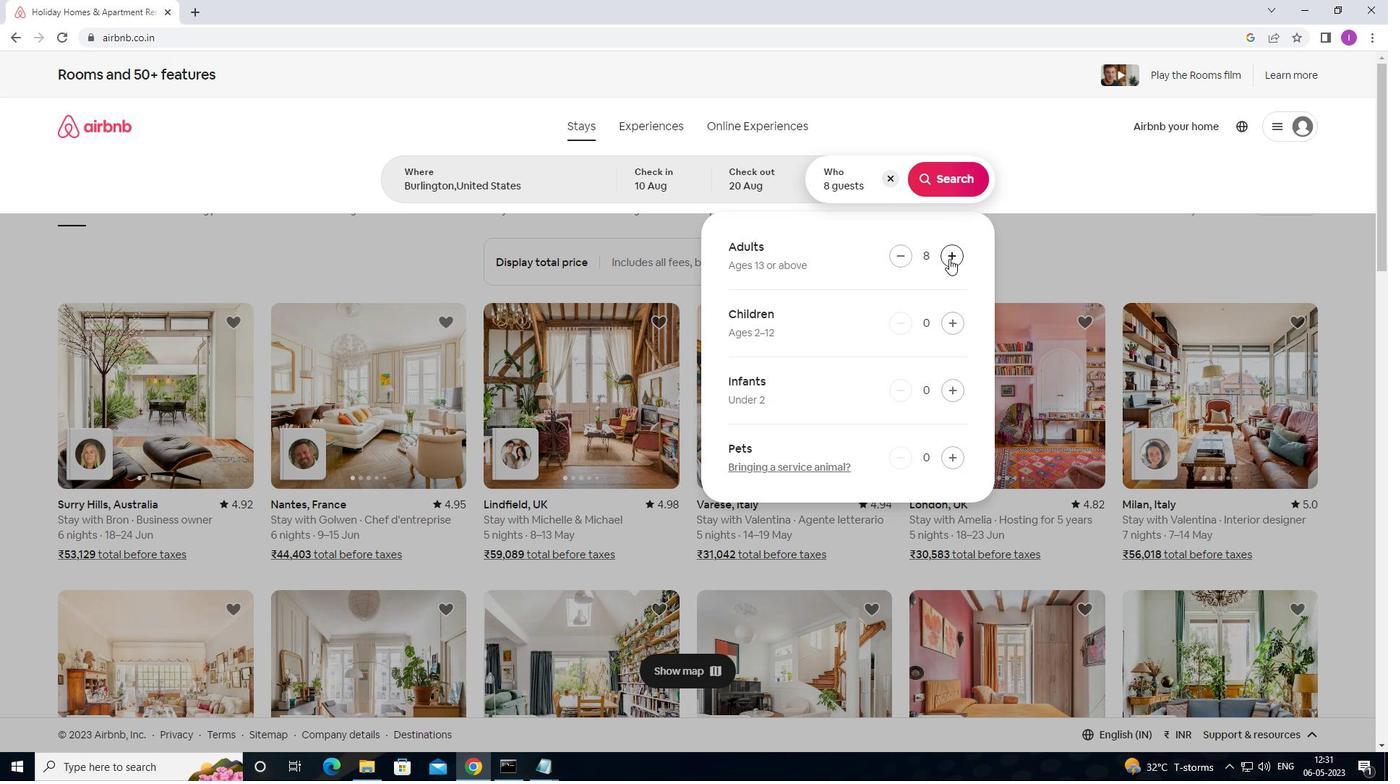 
Action: Mouse pressed left at (949, 258)
Screenshot: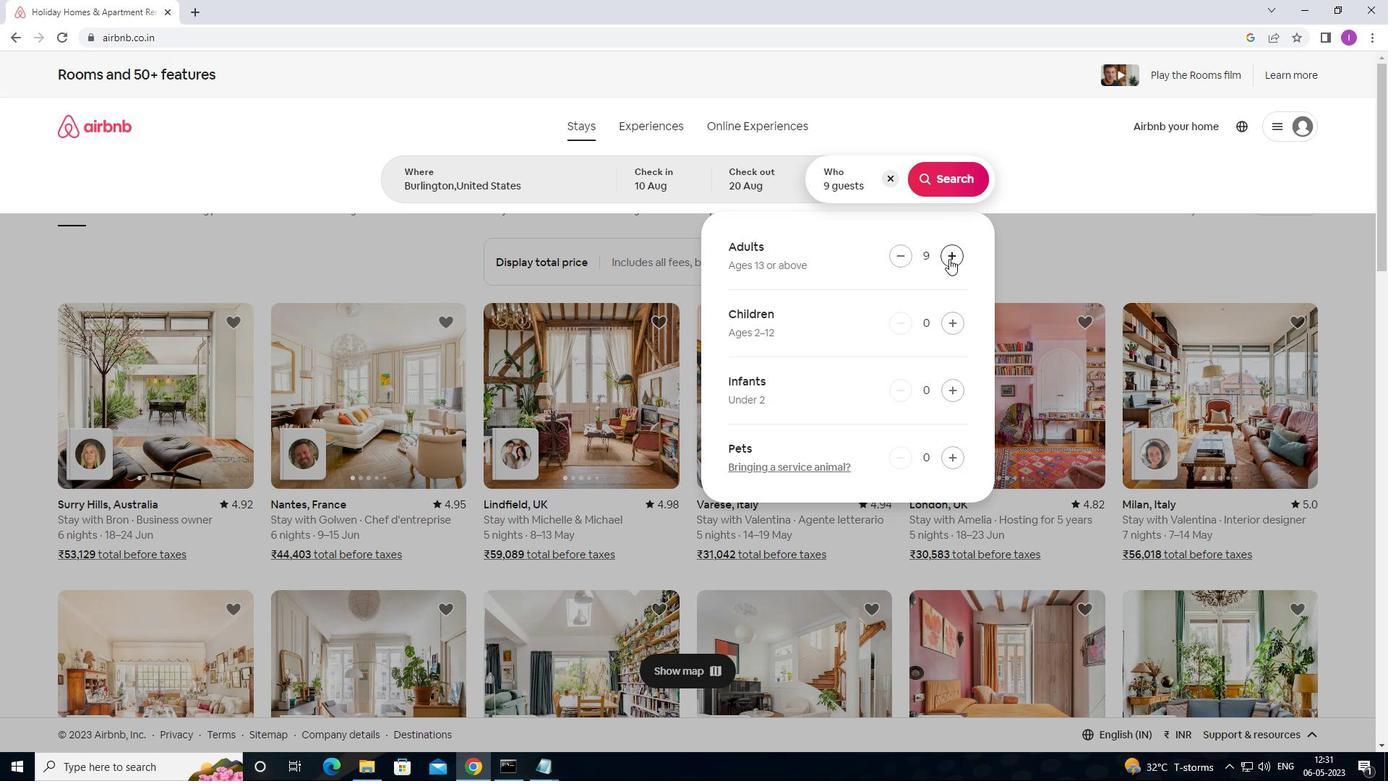 
Action: Mouse pressed left at (949, 258)
Screenshot: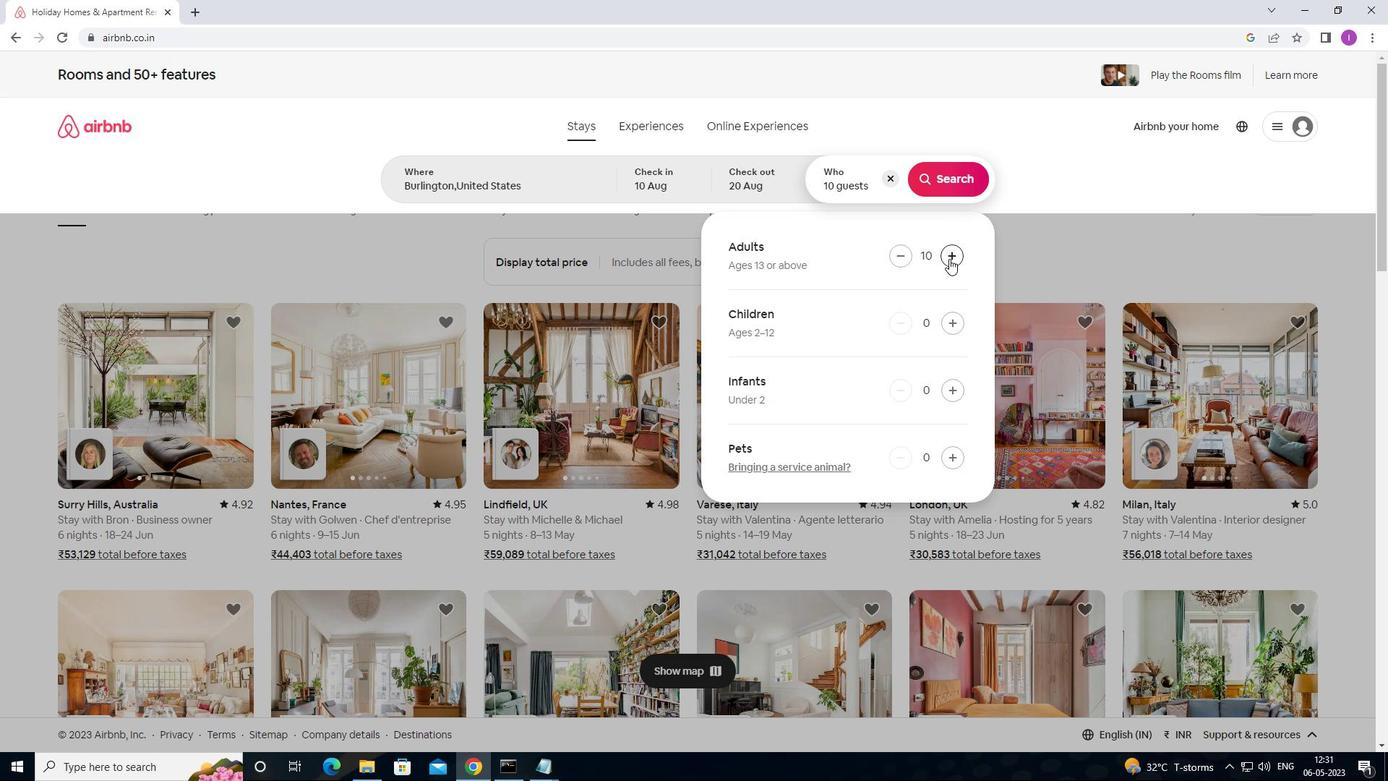 
Action: Mouse moved to (962, 189)
Screenshot: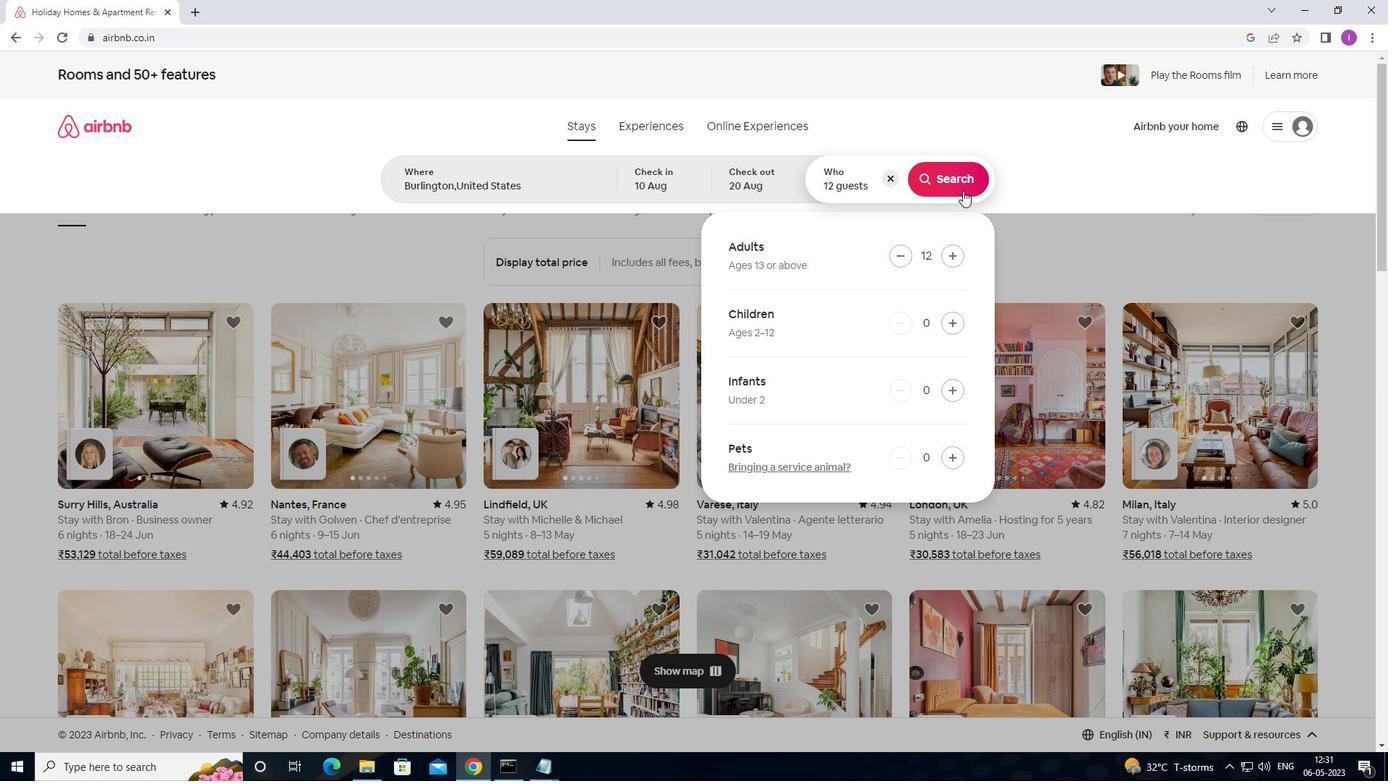 
Action: Mouse pressed left at (962, 189)
Screenshot: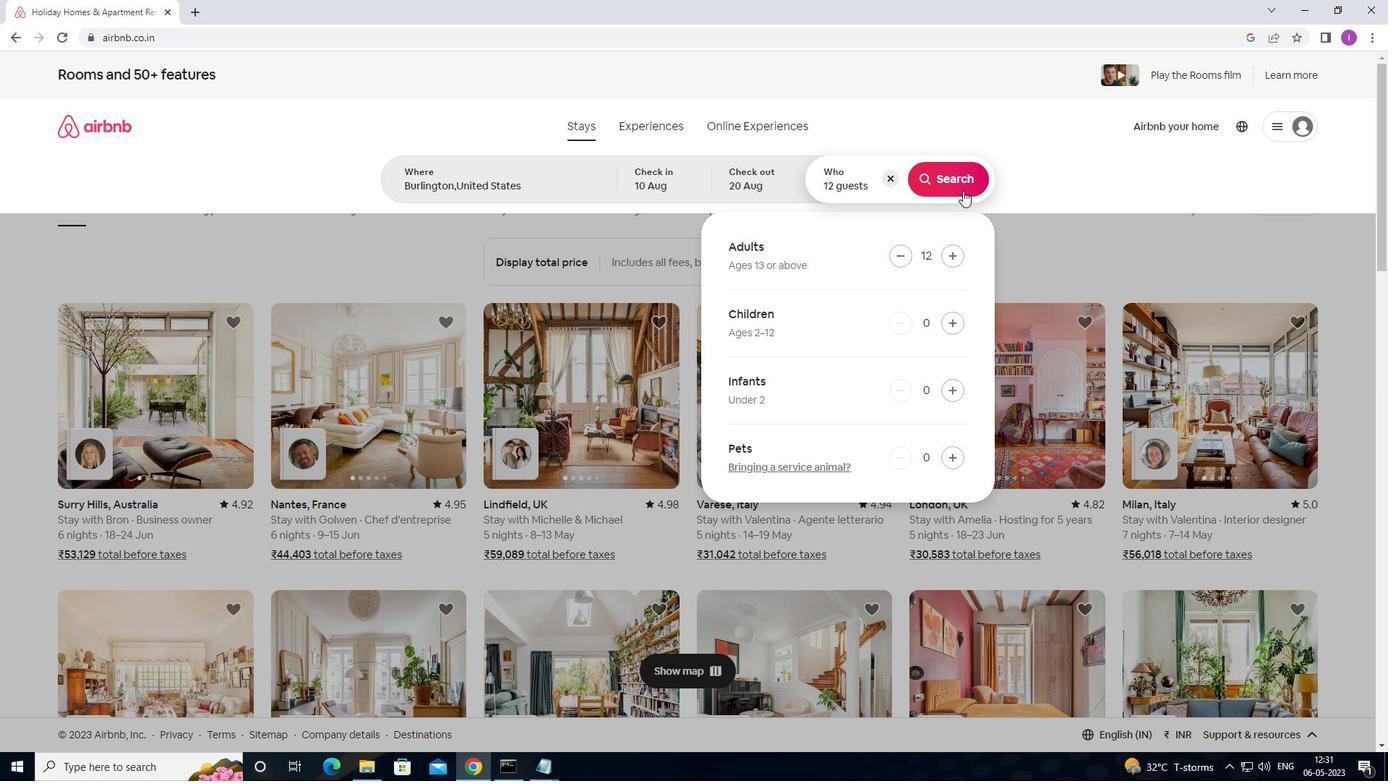 
Action: Mouse moved to (1338, 147)
Screenshot: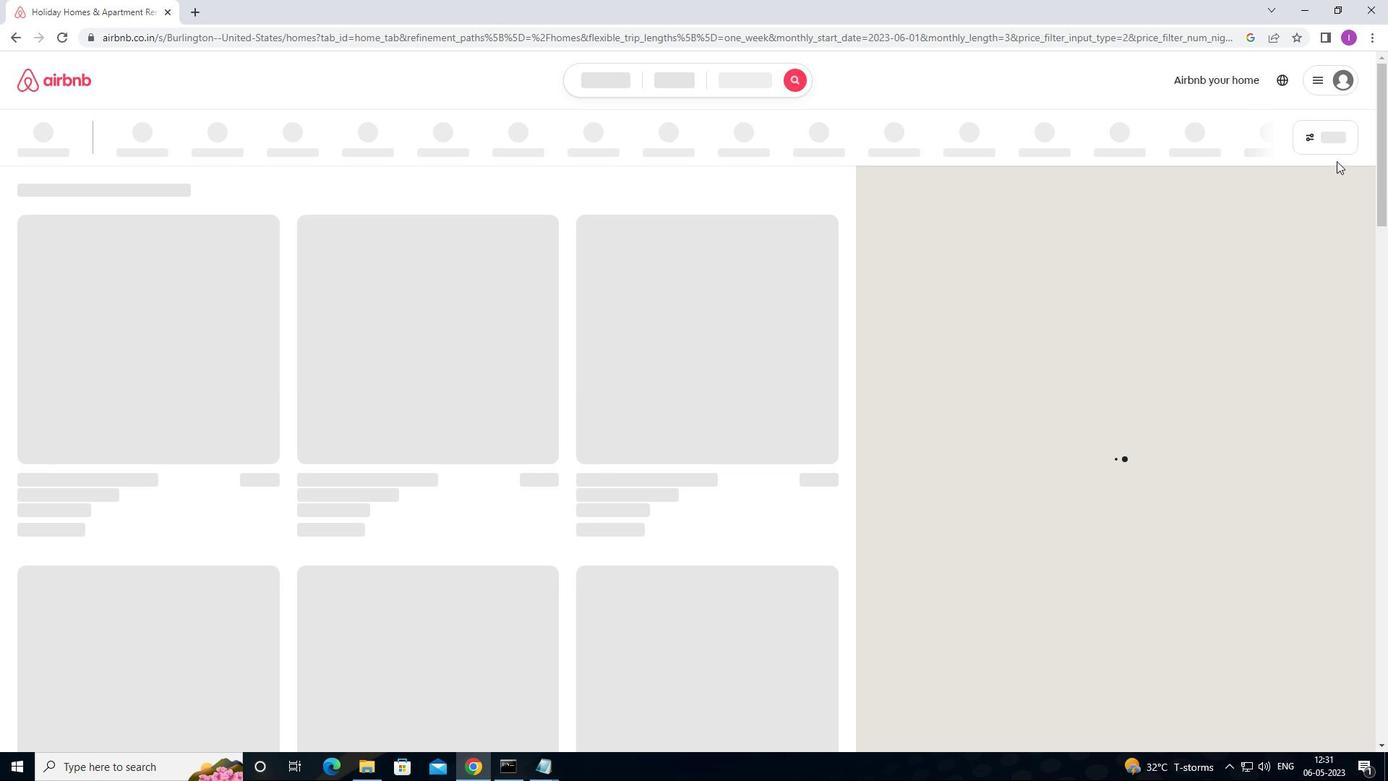 
Action: Mouse pressed left at (1338, 147)
Screenshot: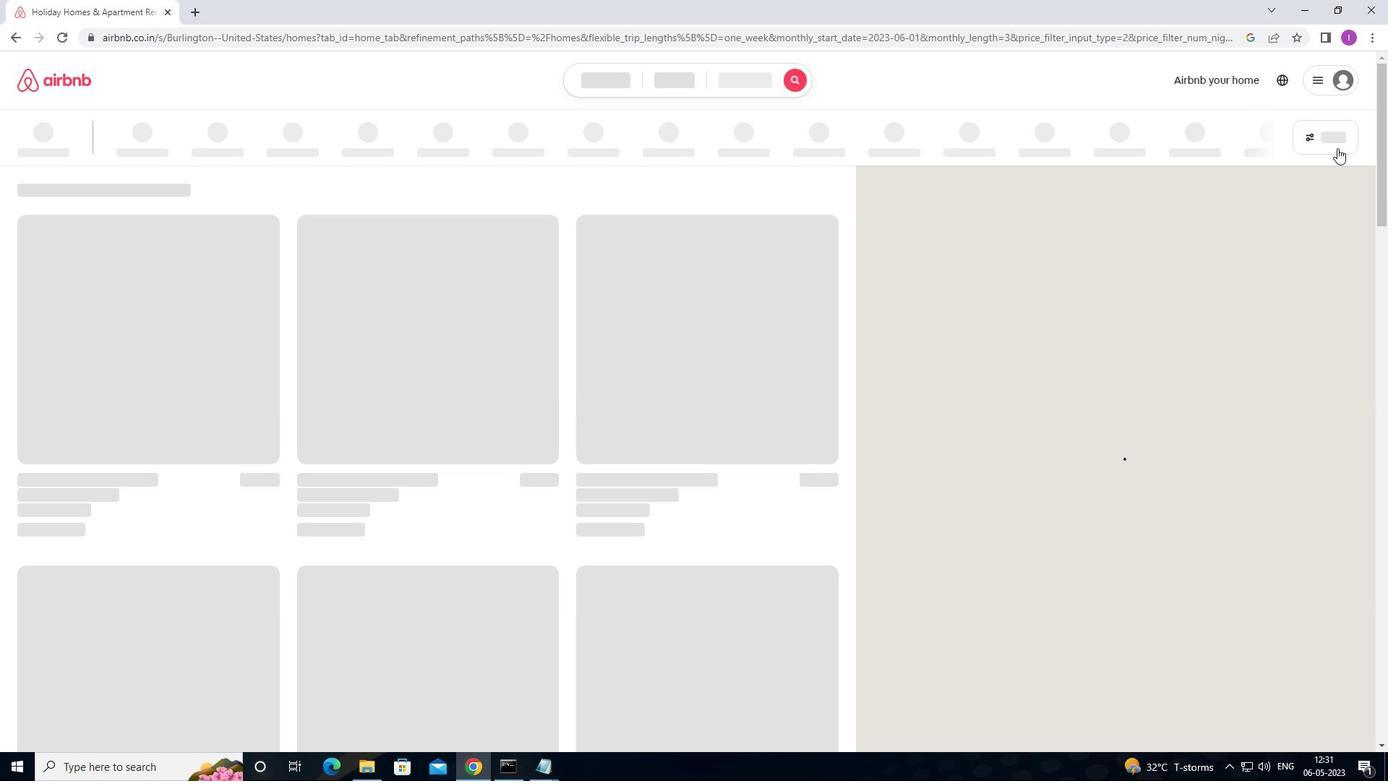 
Action: Mouse moved to (550, 489)
Screenshot: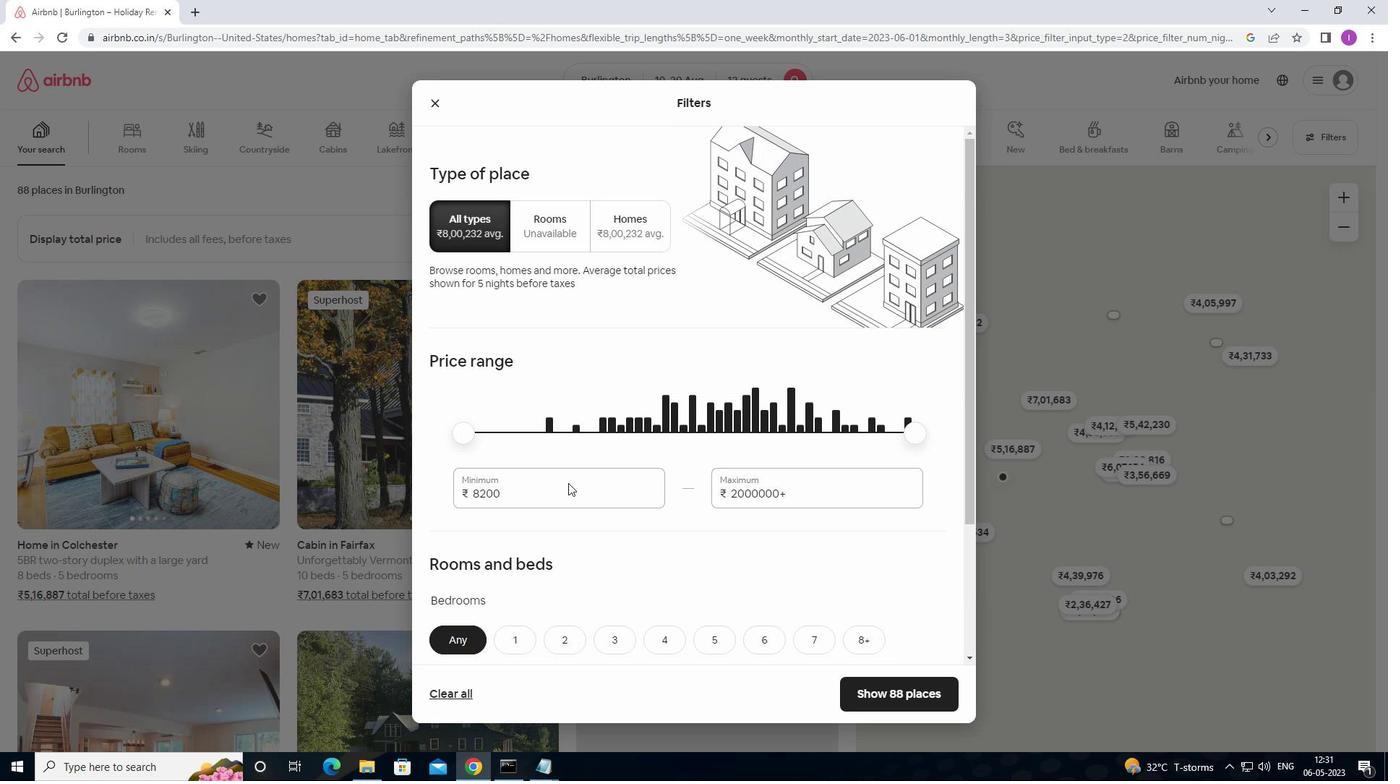 
Action: Mouse pressed left at (550, 489)
Screenshot: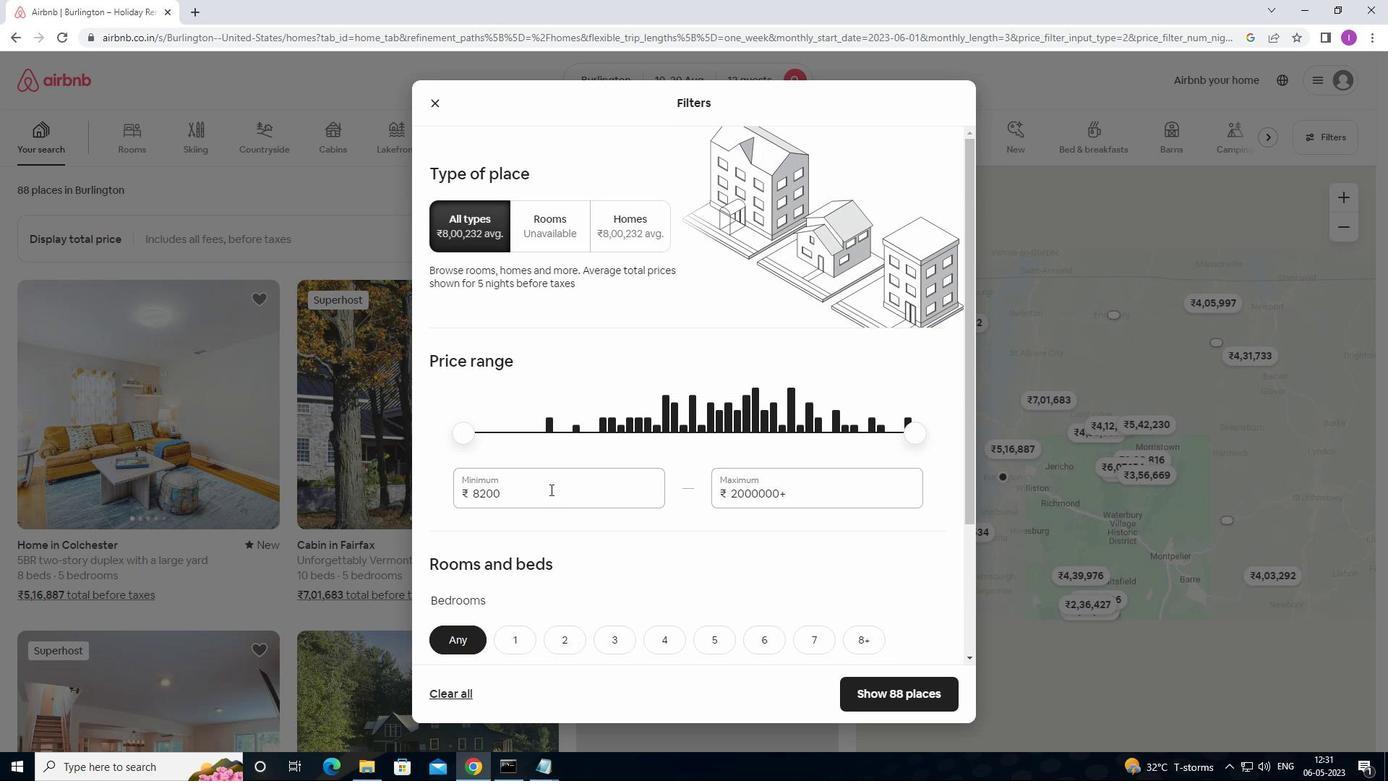 
Action: Mouse moved to (462, 497)
Screenshot: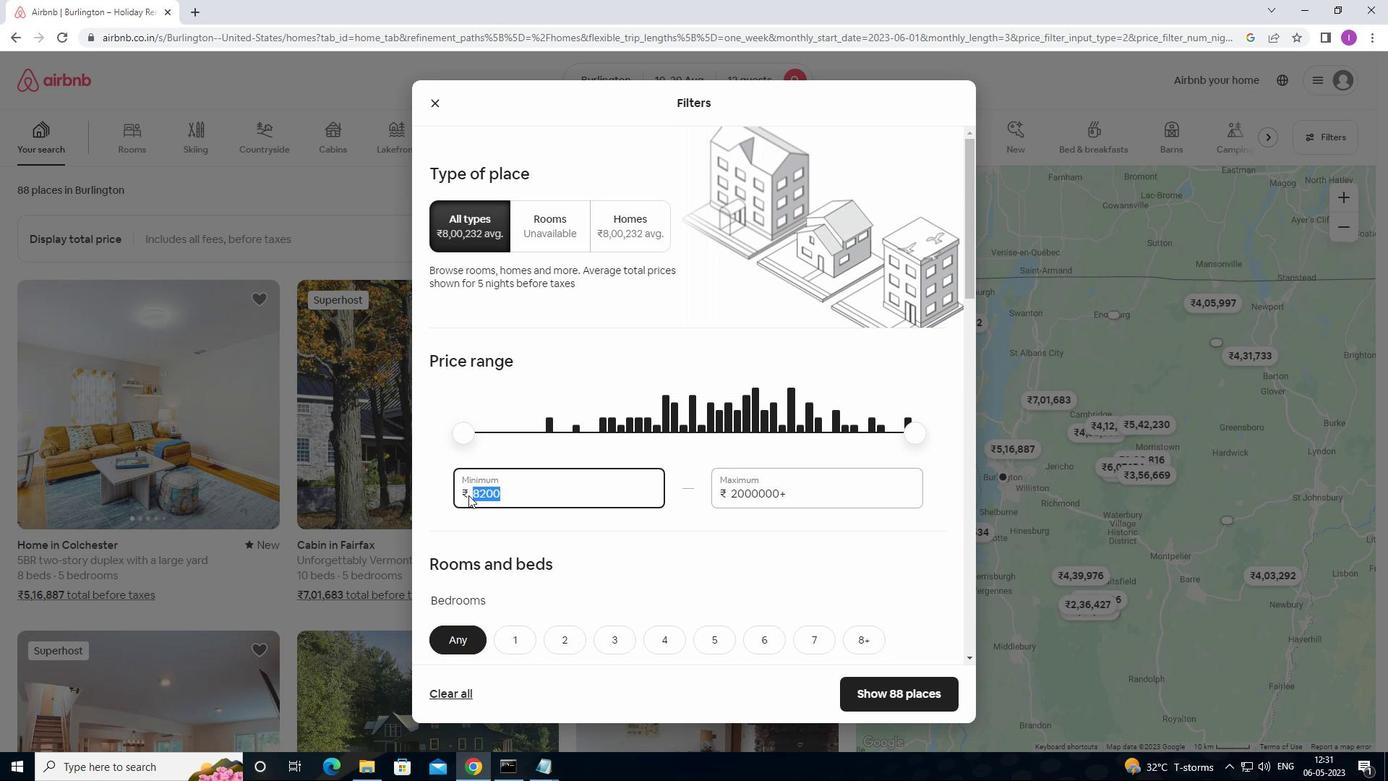 
Action: Key pressed 10000
Screenshot: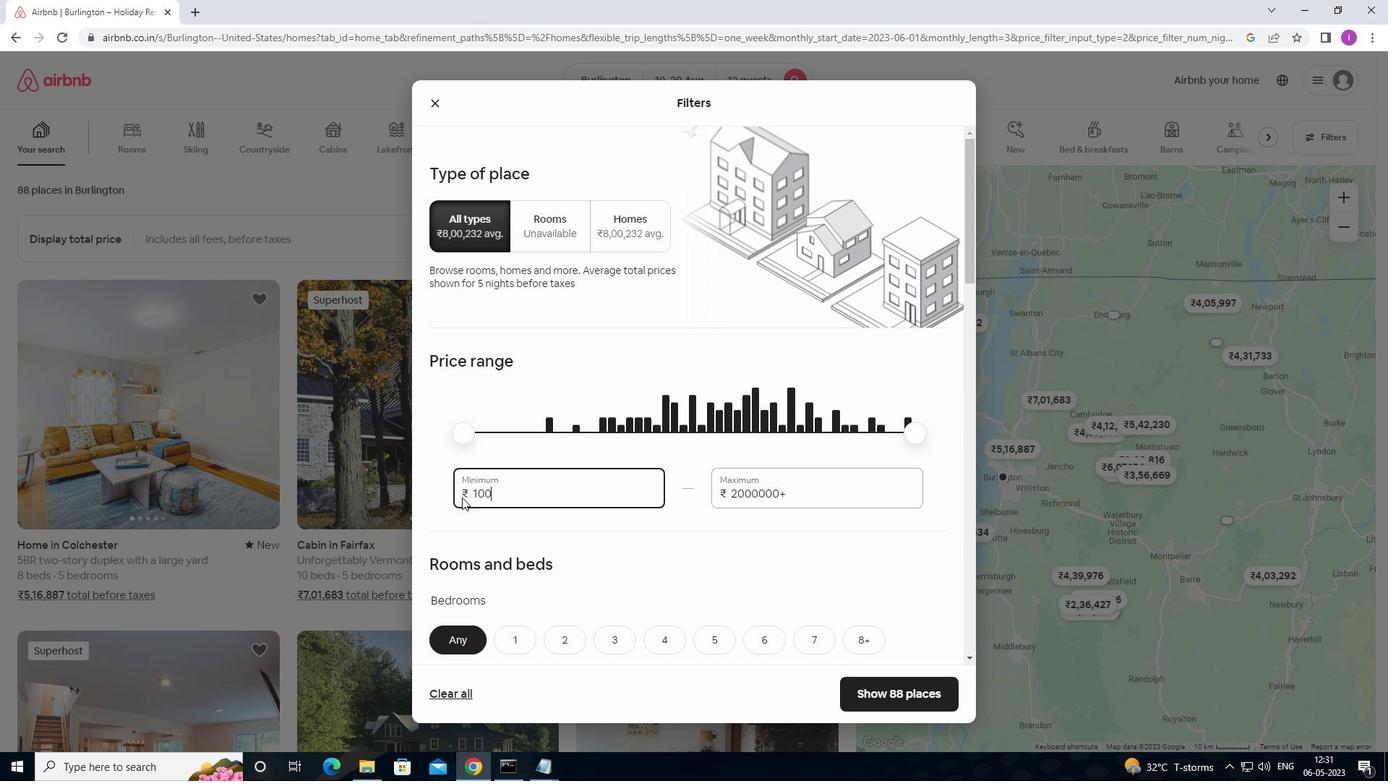 
Action: Mouse moved to (813, 491)
Screenshot: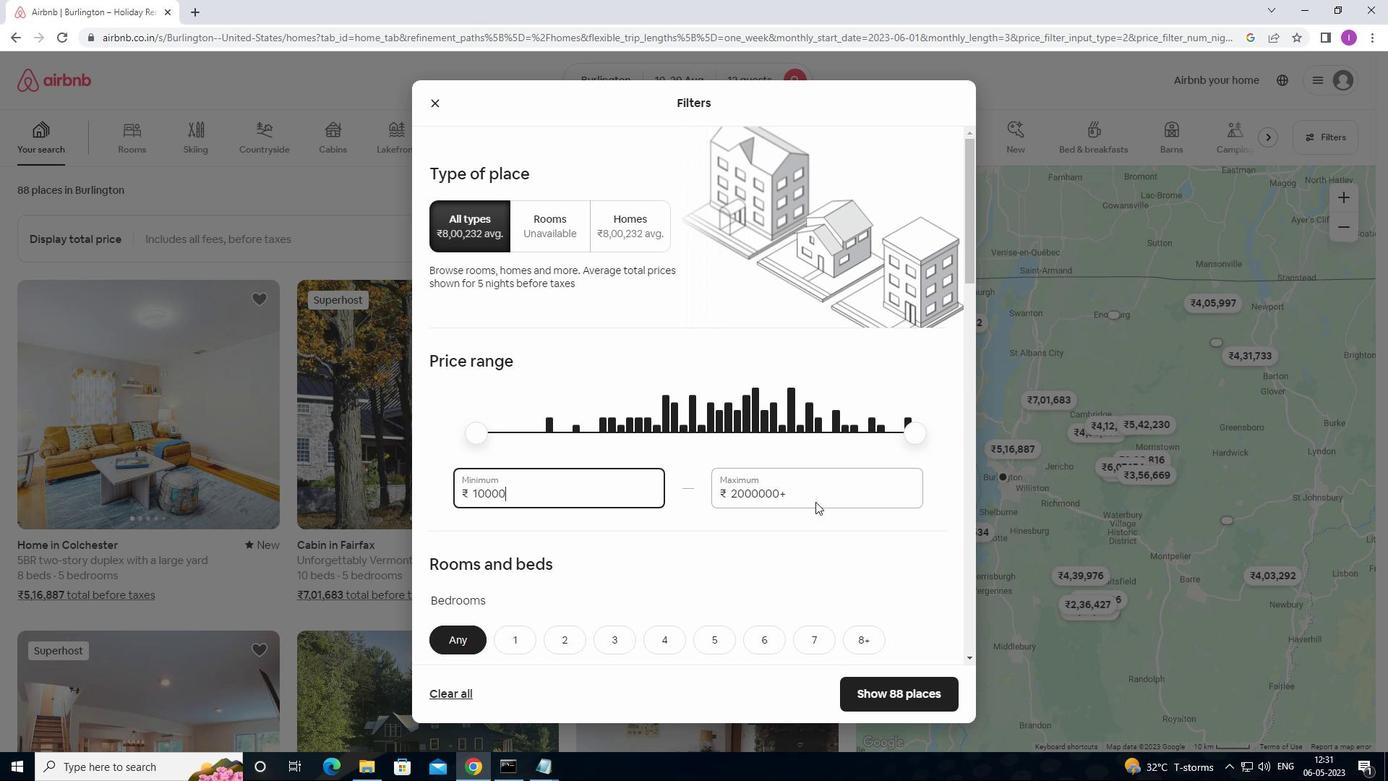 
Action: Mouse pressed left at (813, 491)
Screenshot: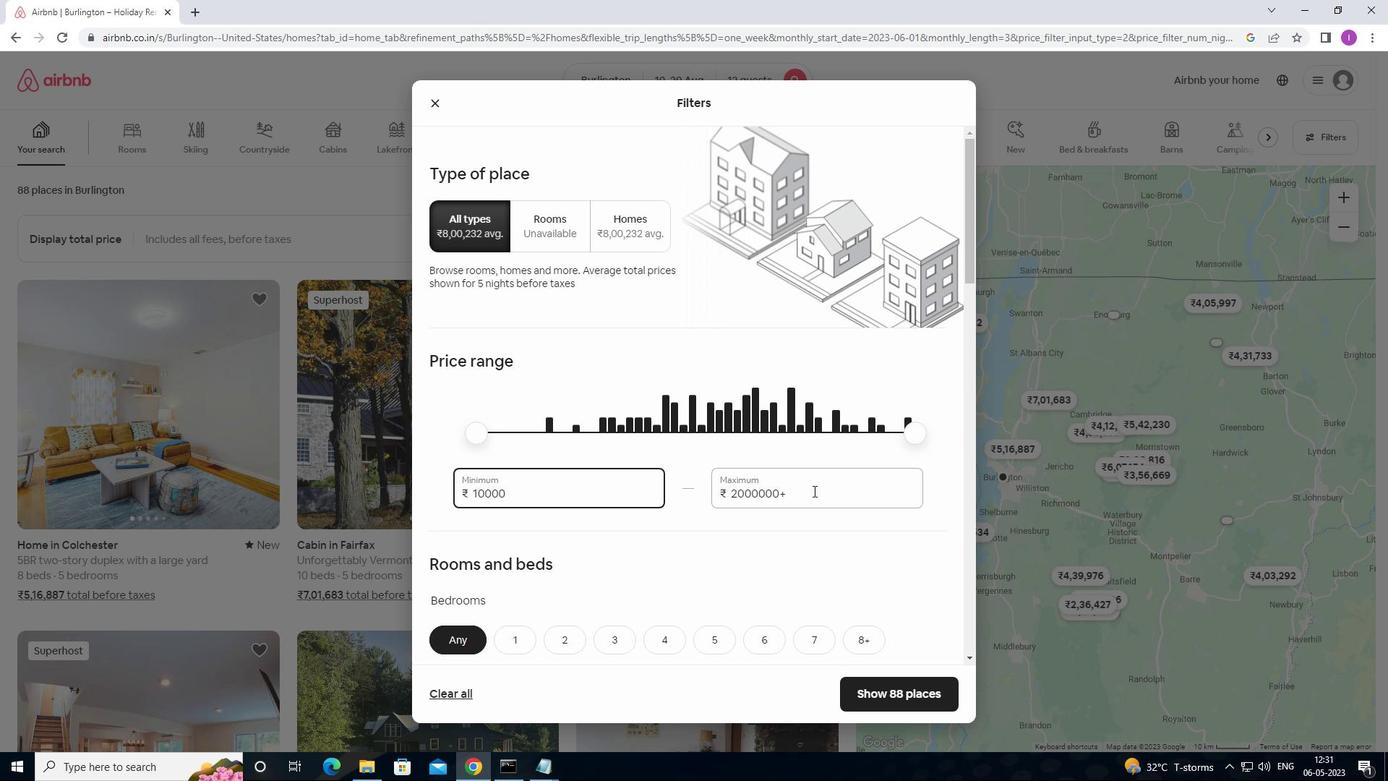 
Action: Mouse moved to (713, 496)
Screenshot: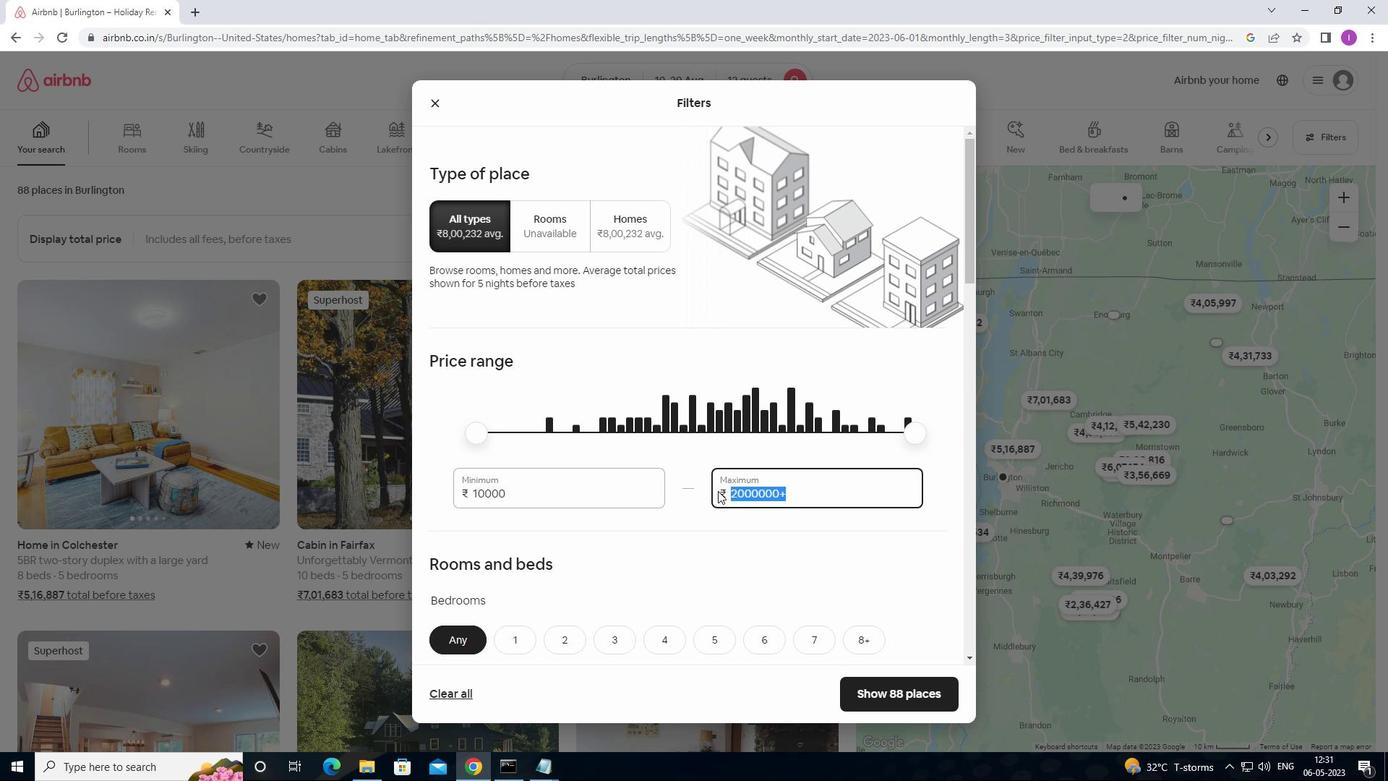 
Action: Key pressed 1400
Screenshot: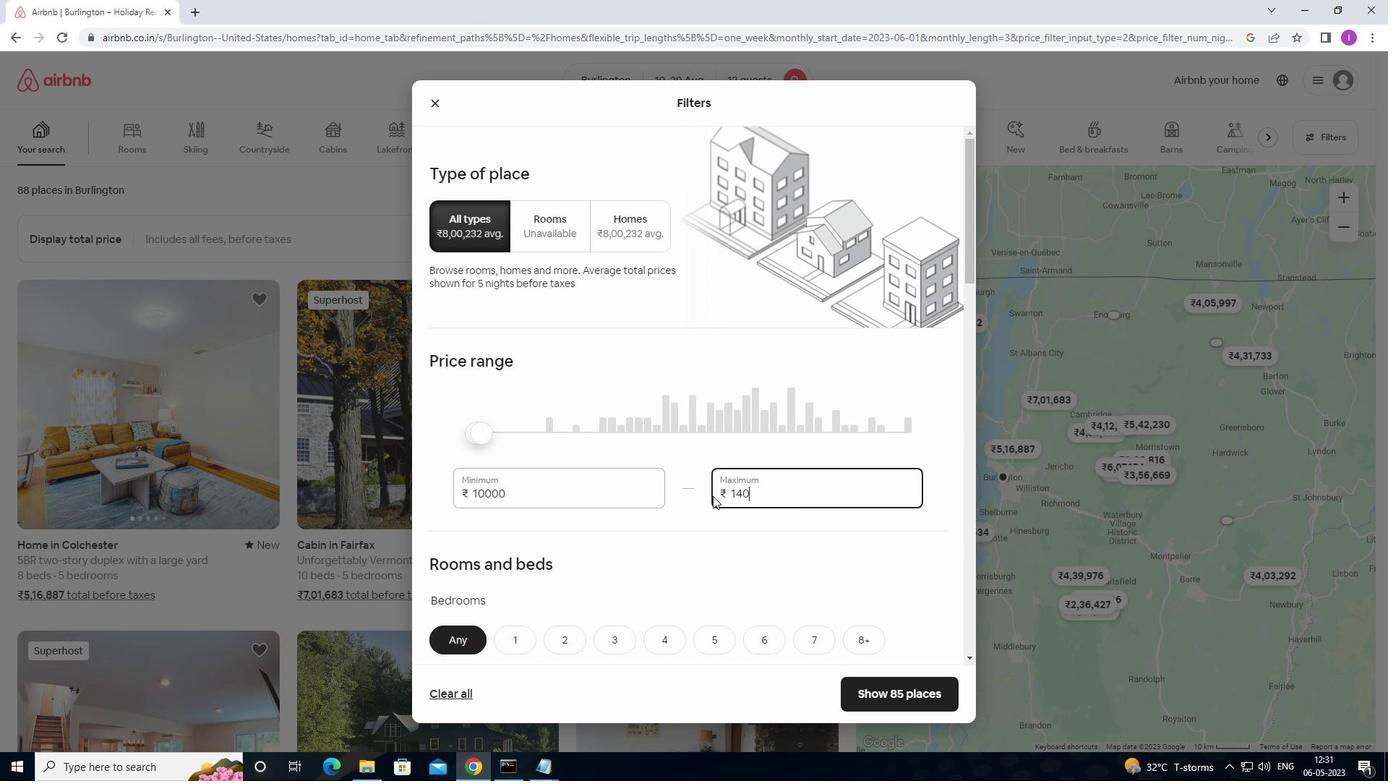 
Action: Mouse moved to (746, 491)
Screenshot: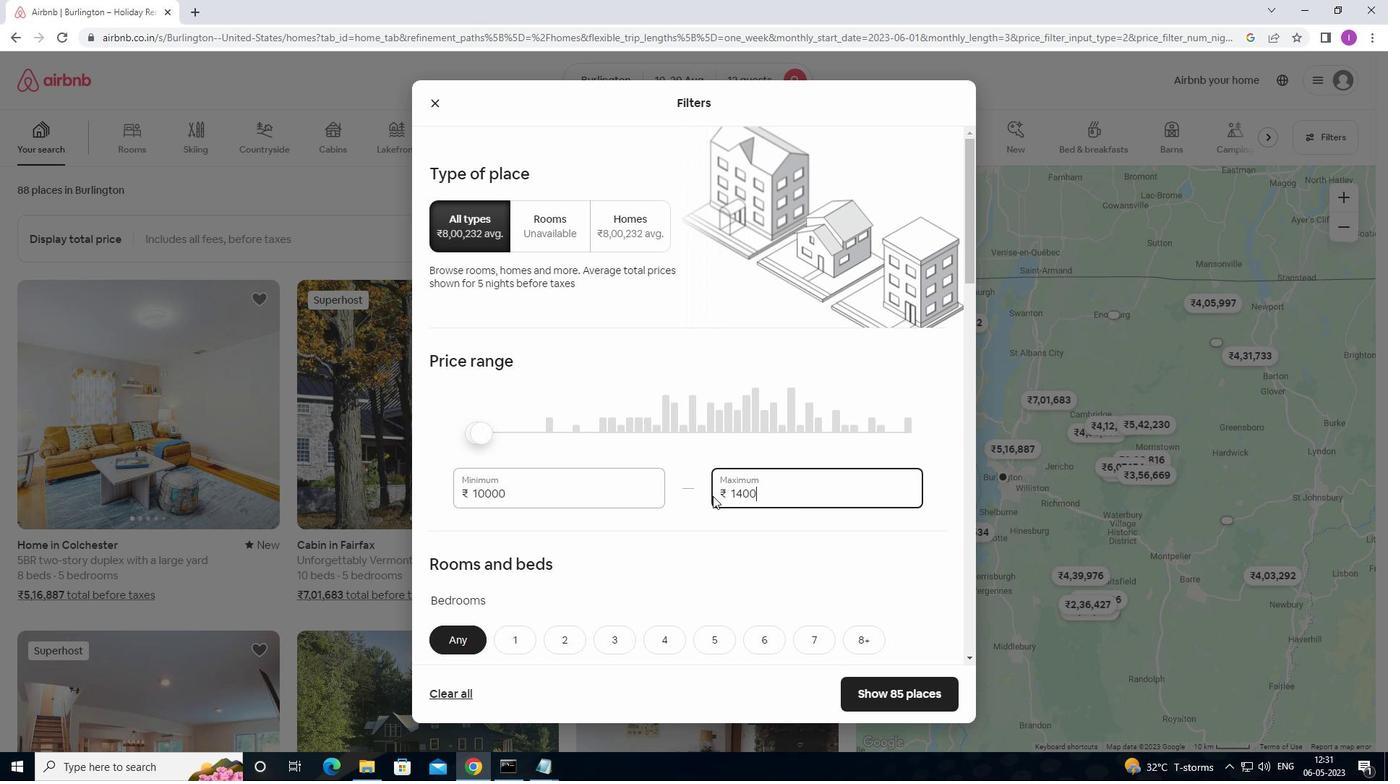 
Action: Key pressed 0
Screenshot: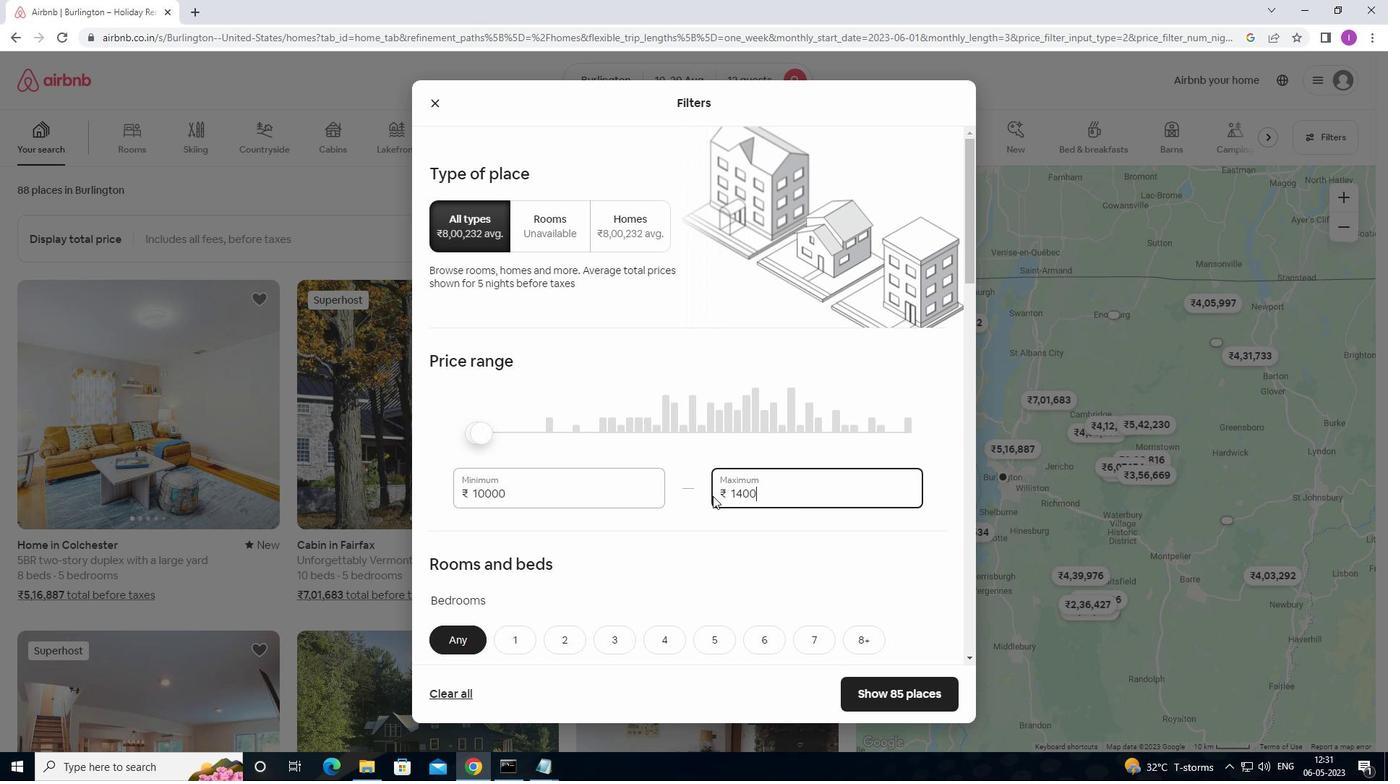 
Action: Mouse moved to (760, 577)
Screenshot: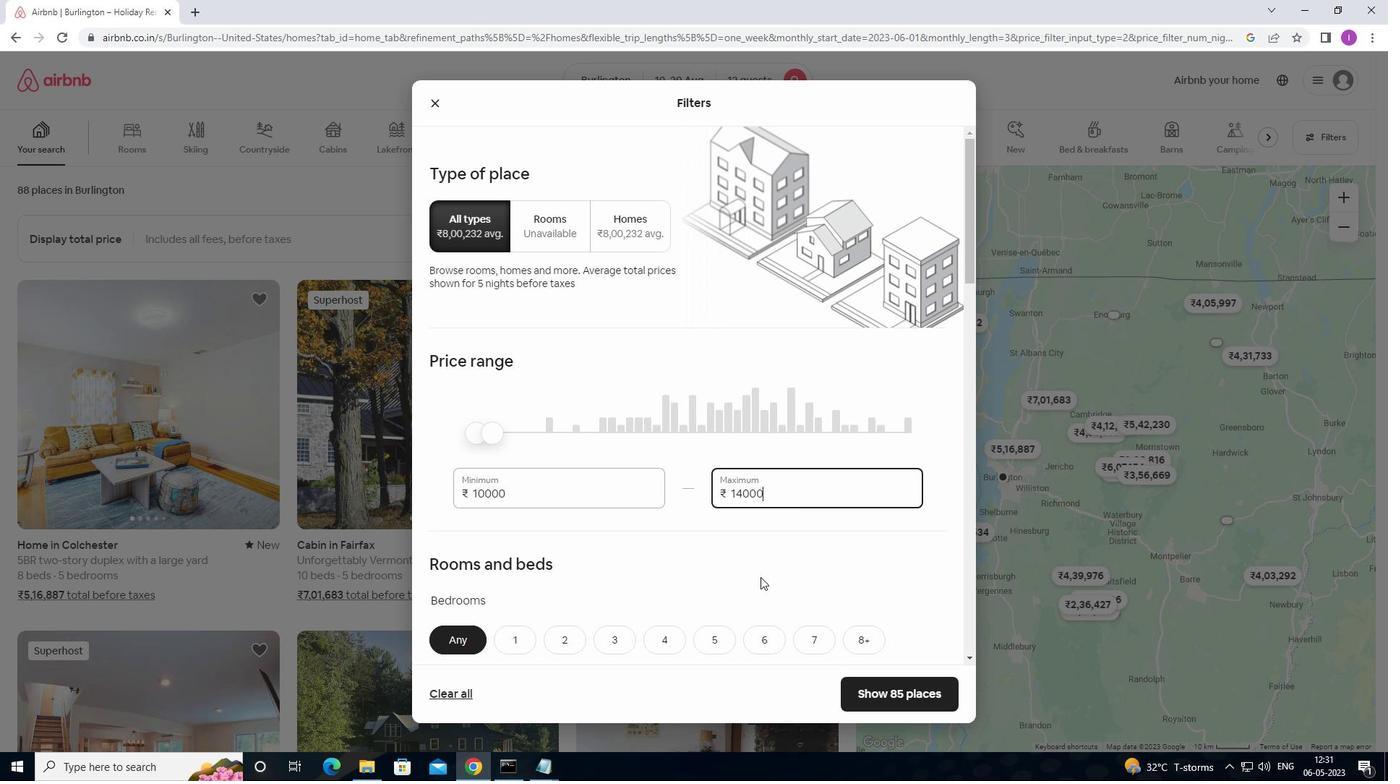 
Action: Mouse scrolled (760, 576) with delta (0, 0)
Screenshot: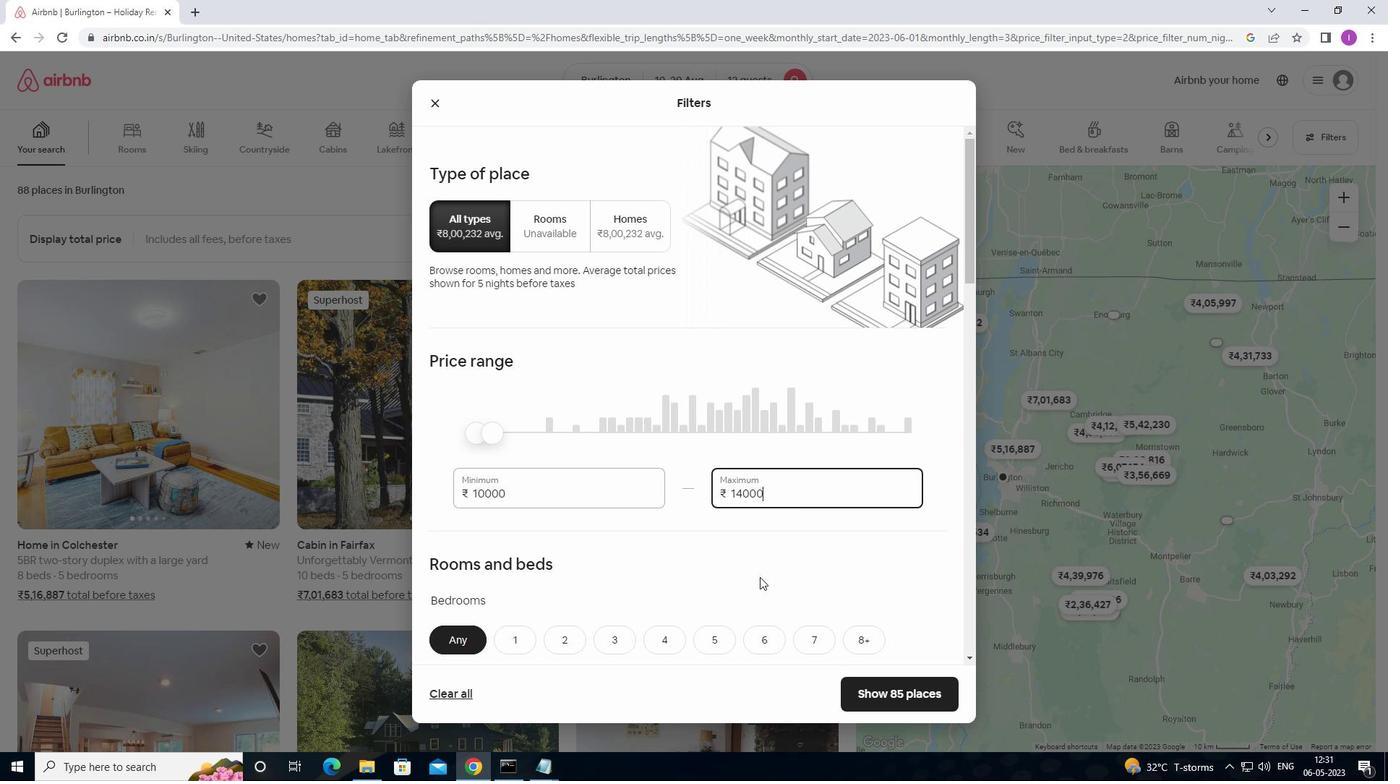
Action: Mouse scrolled (760, 576) with delta (0, 0)
Screenshot: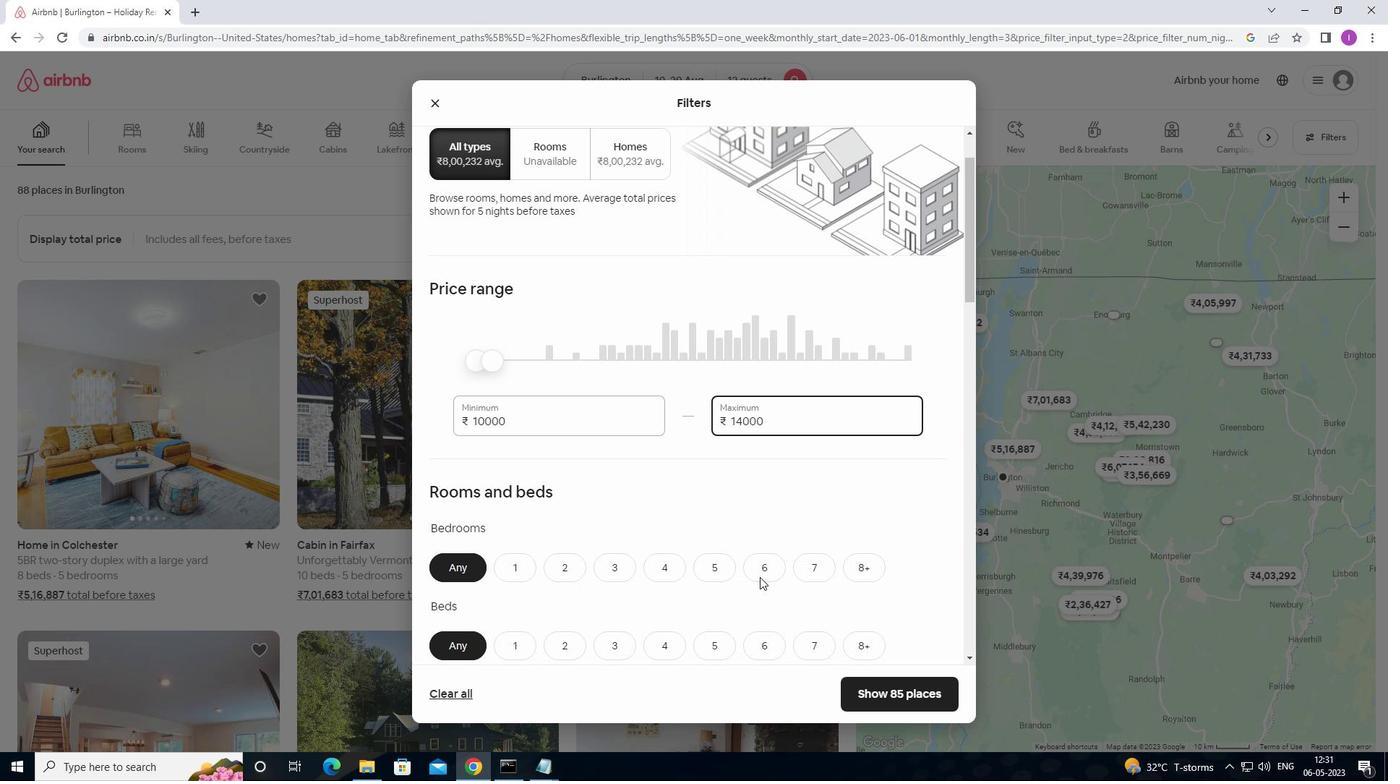 
Action: Mouse scrolled (760, 576) with delta (0, 0)
Screenshot: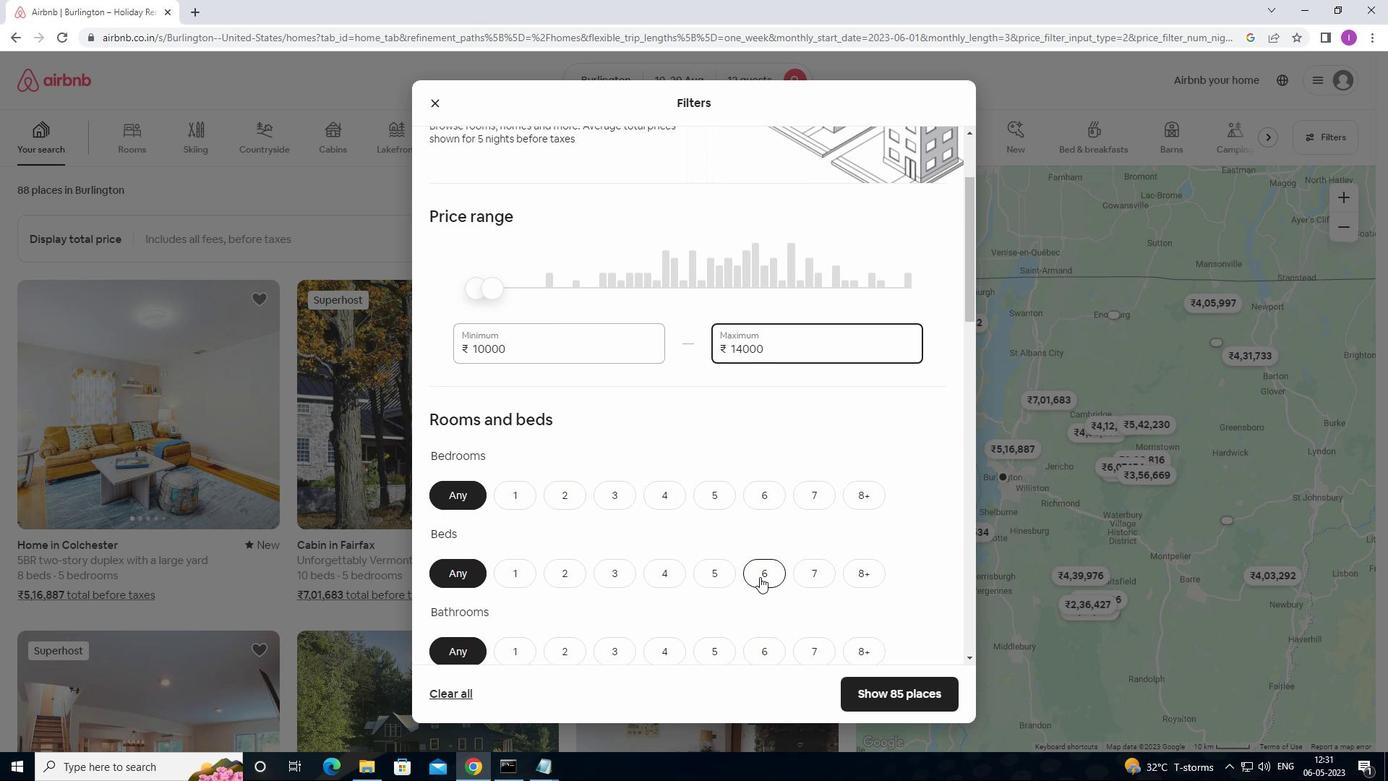 
Action: Mouse moved to (773, 425)
Screenshot: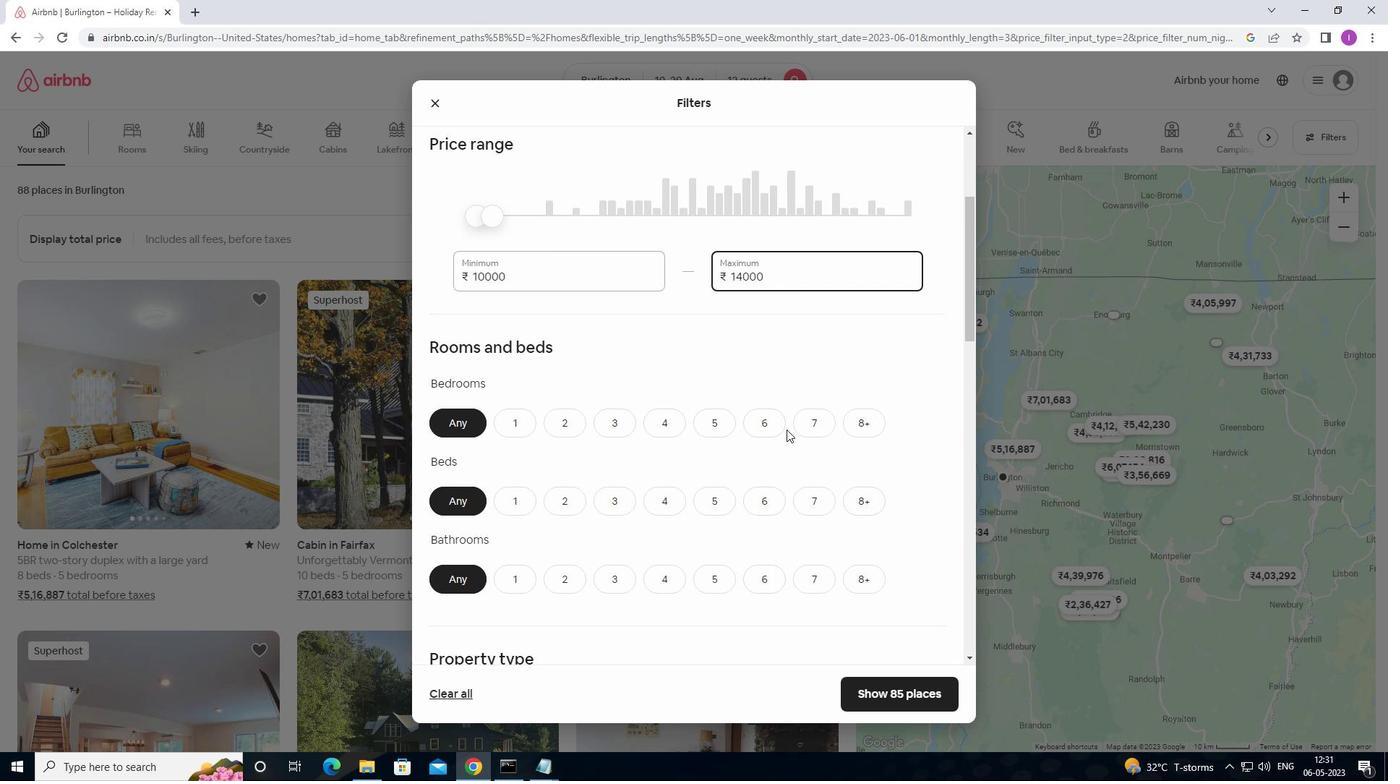 
Action: Mouse pressed left at (773, 425)
Screenshot: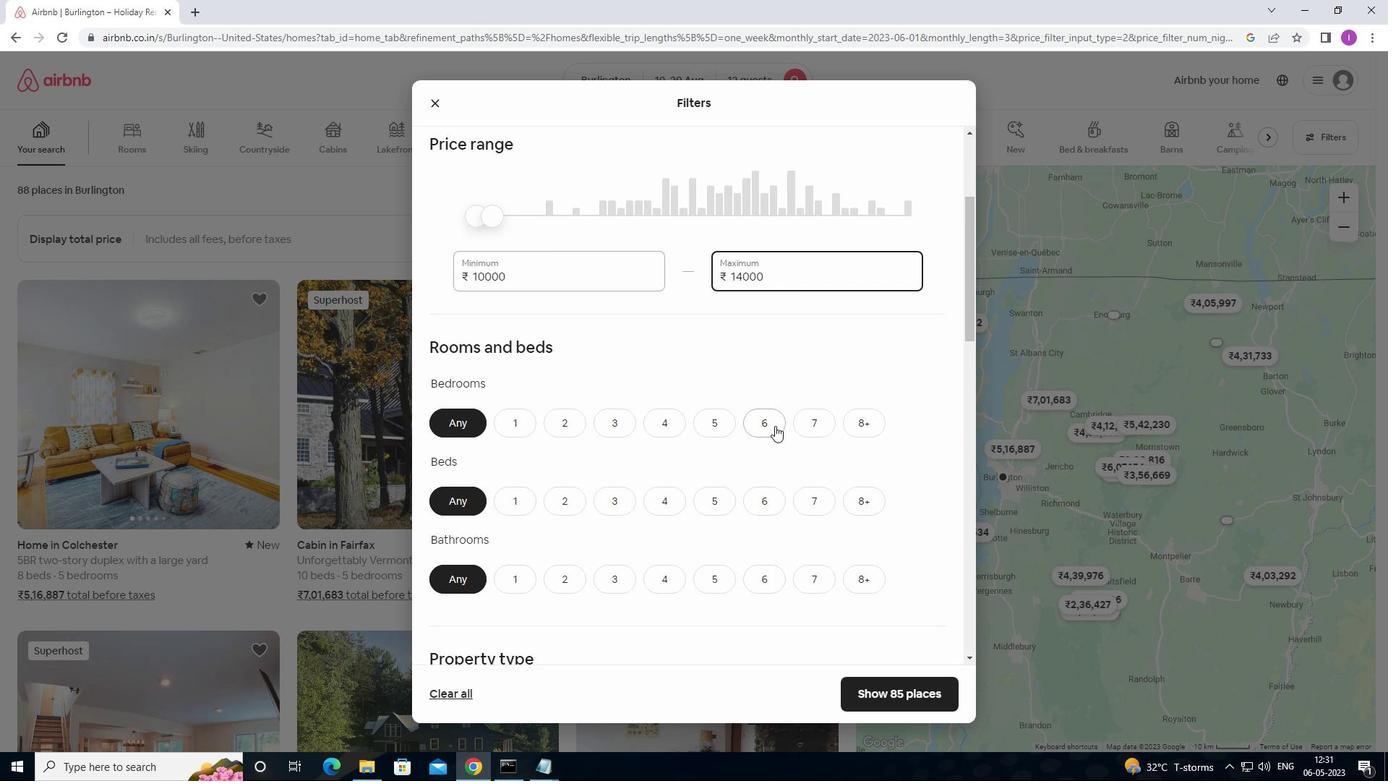 
Action: Mouse moved to (873, 495)
Screenshot: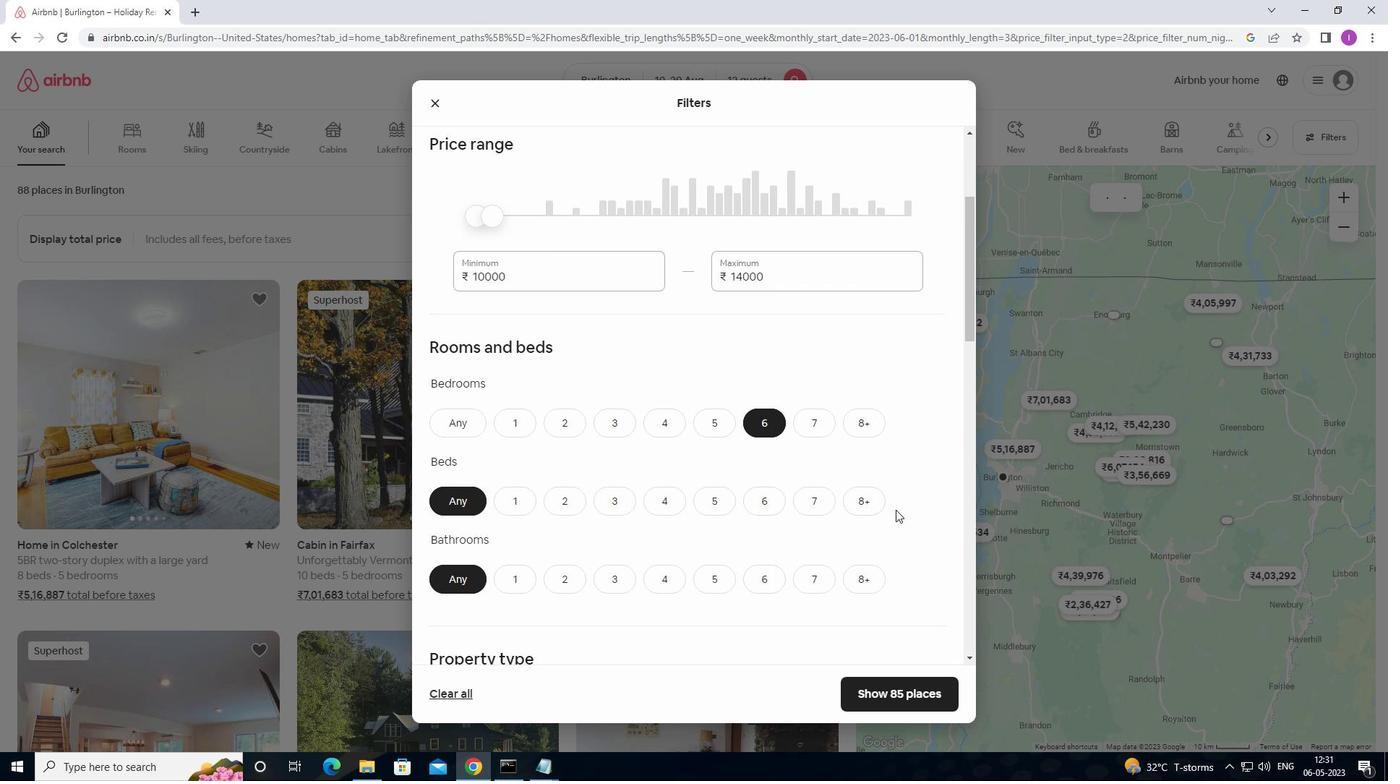 
Action: Mouse pressed left at (873, 495)
Screenshot: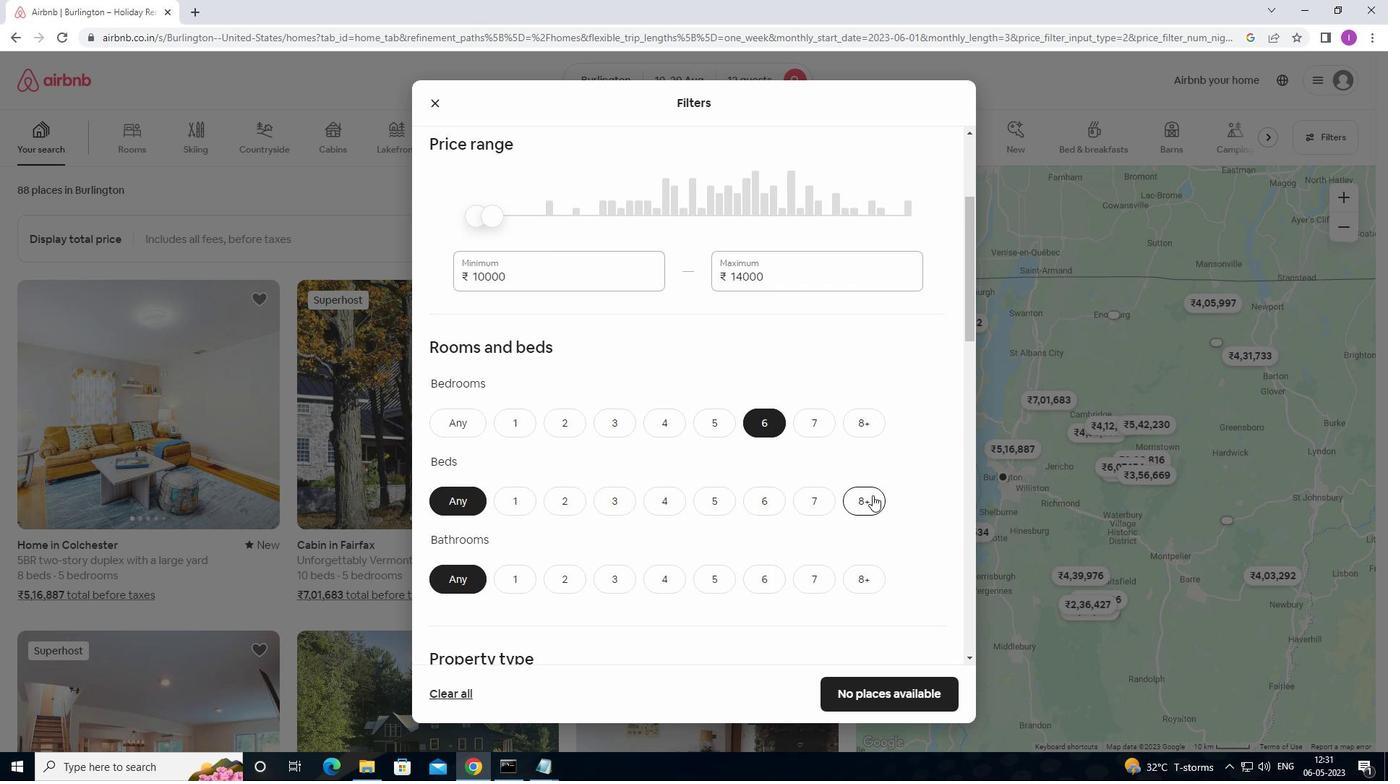 
Action: Mouse moved to (760, 572)
Screenshot: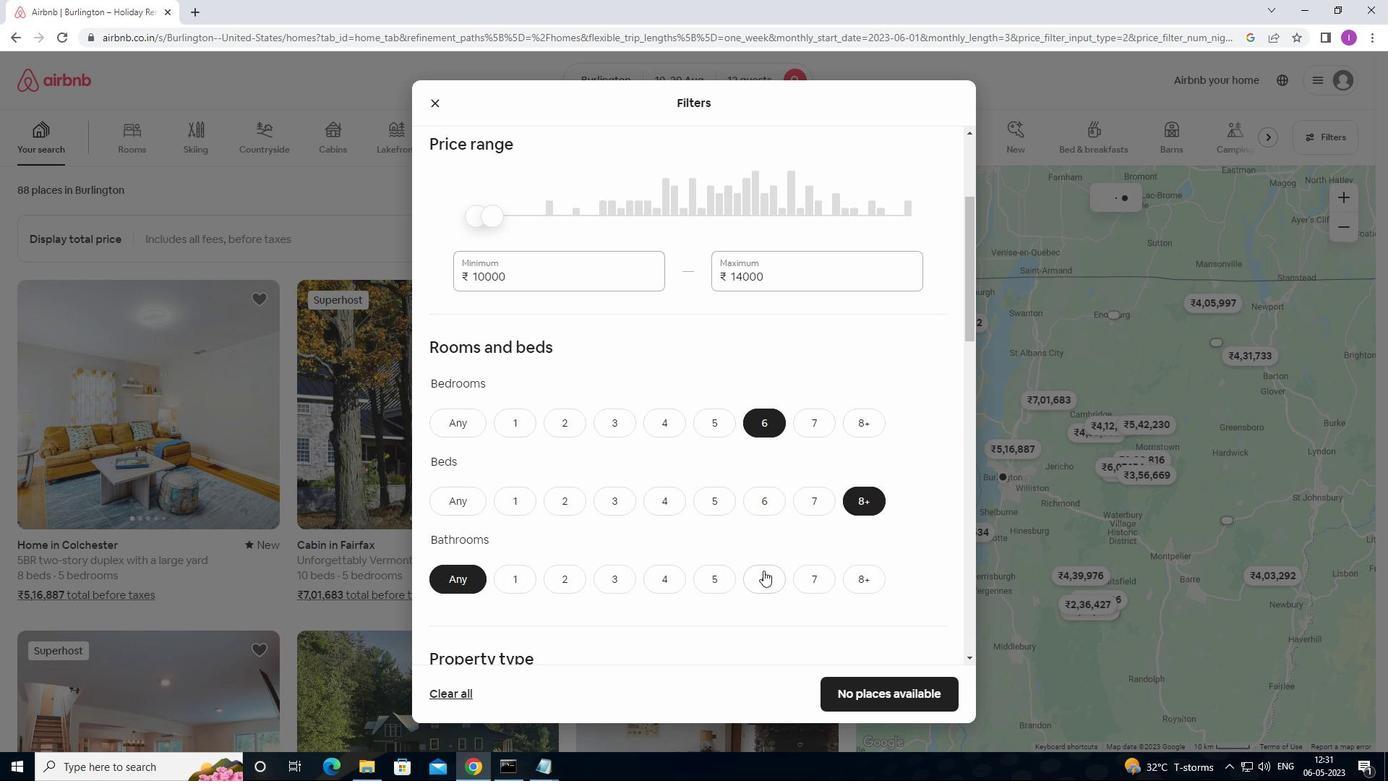 
Action: Mouse pressed left at (760, 572)
Screenshot: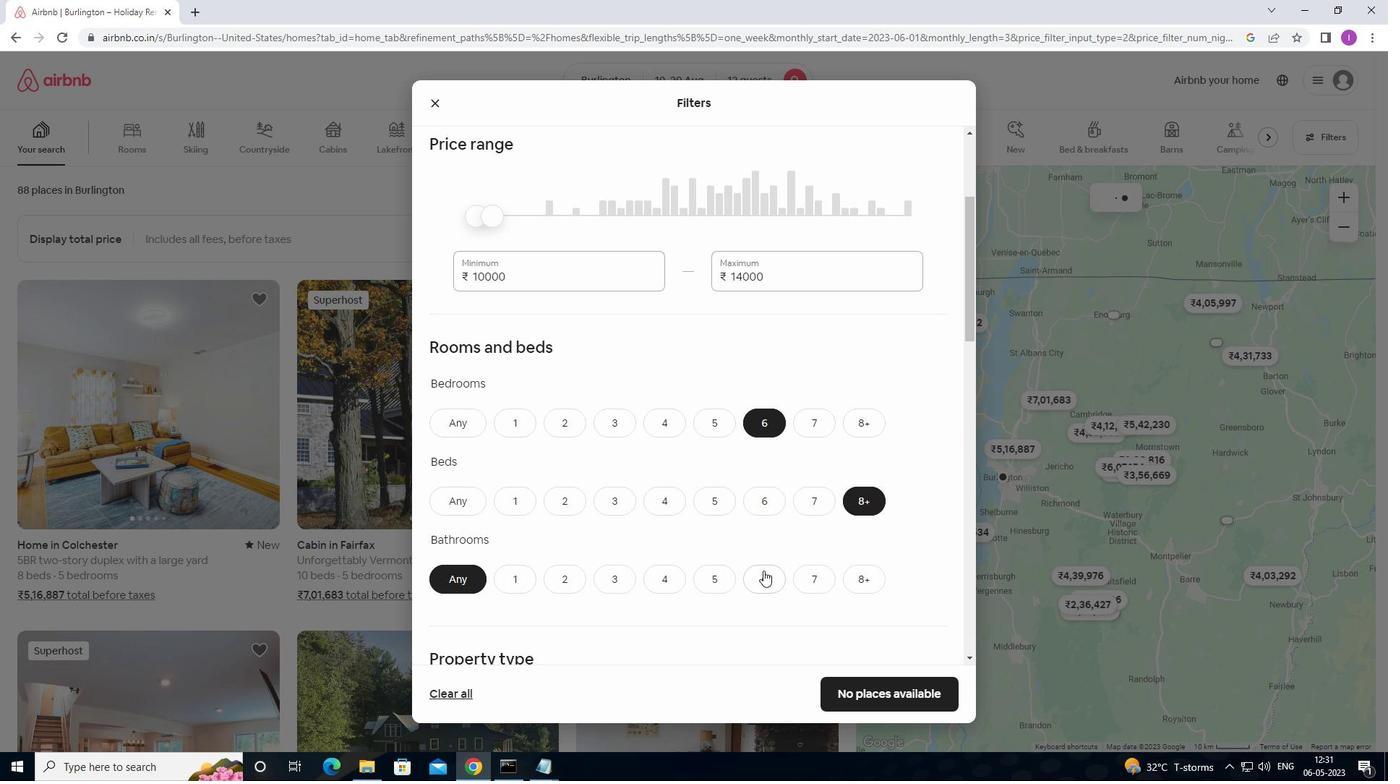 
Action: Mouse moved to (912, 624)
Screenshot: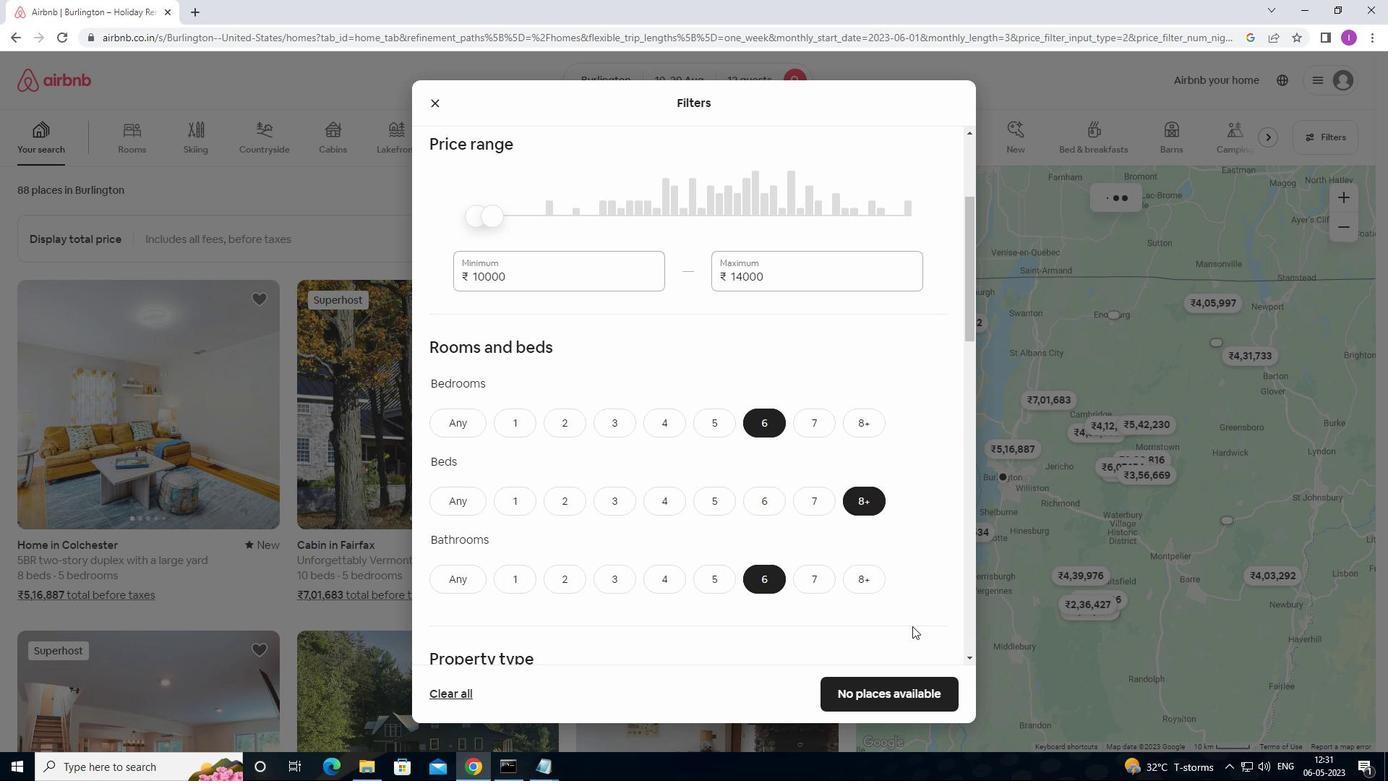 
Action: Mouse scrolled (912, 624) with delta (0, 0)
Screenshot: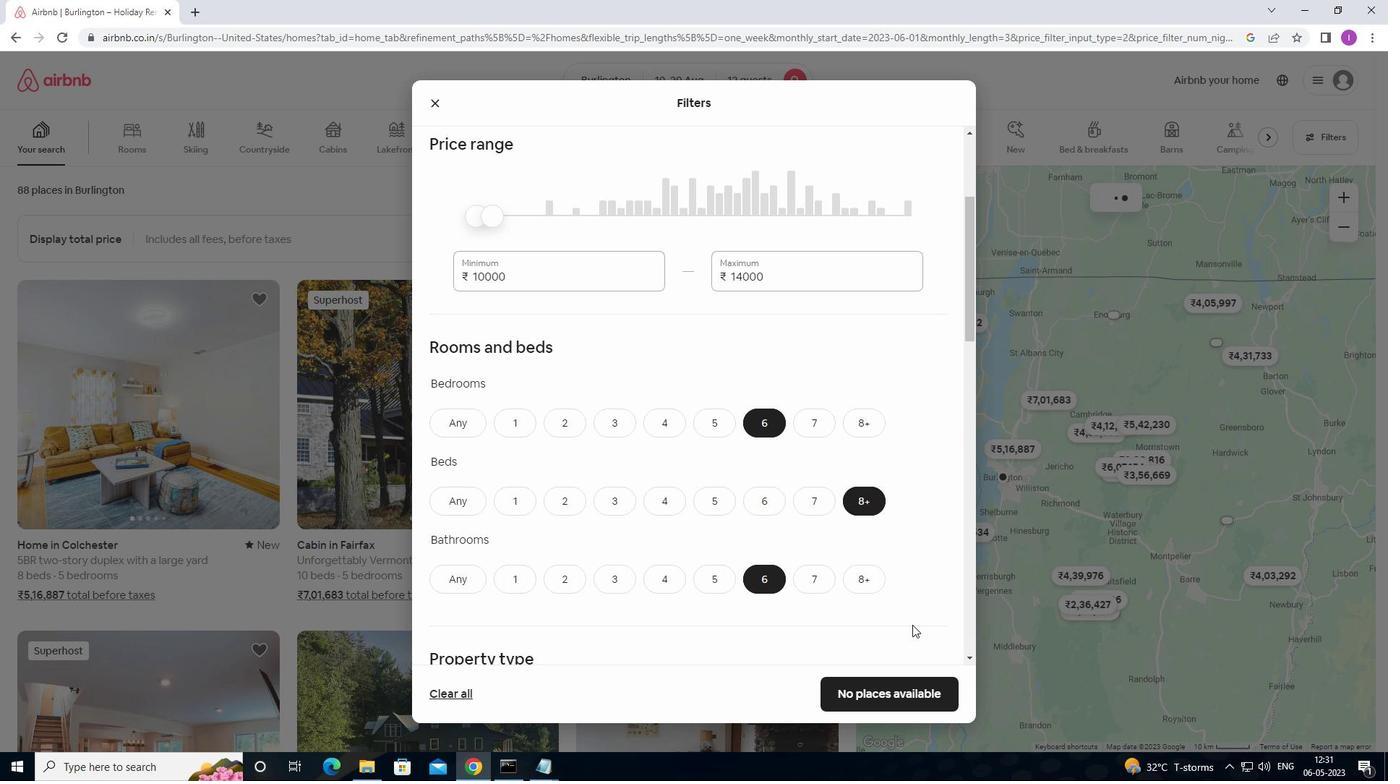 
Action: Mouse scrolled (912, 624) with delta (0, 0)
Screenshot: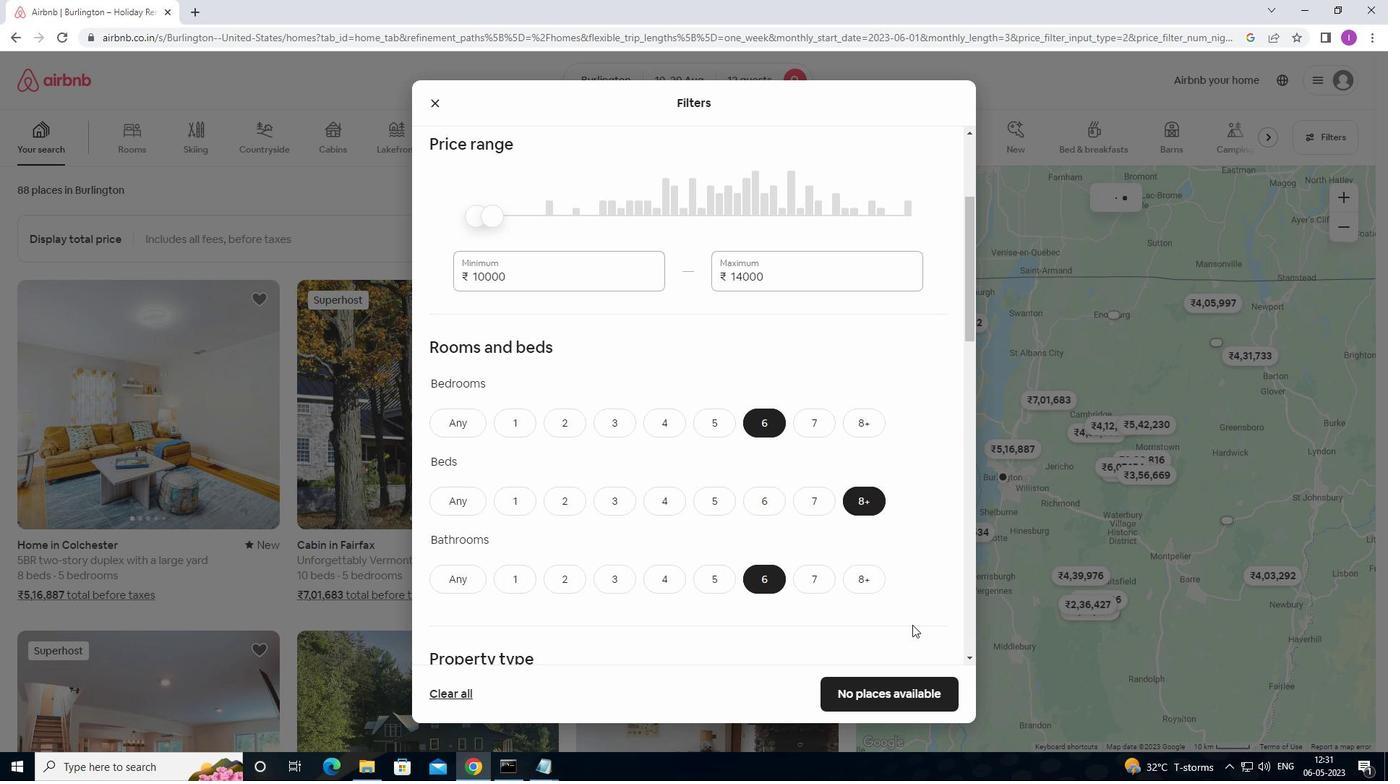 
Action: Mouse scrolled (912, 624) with delta (0, 0)
Screenshot: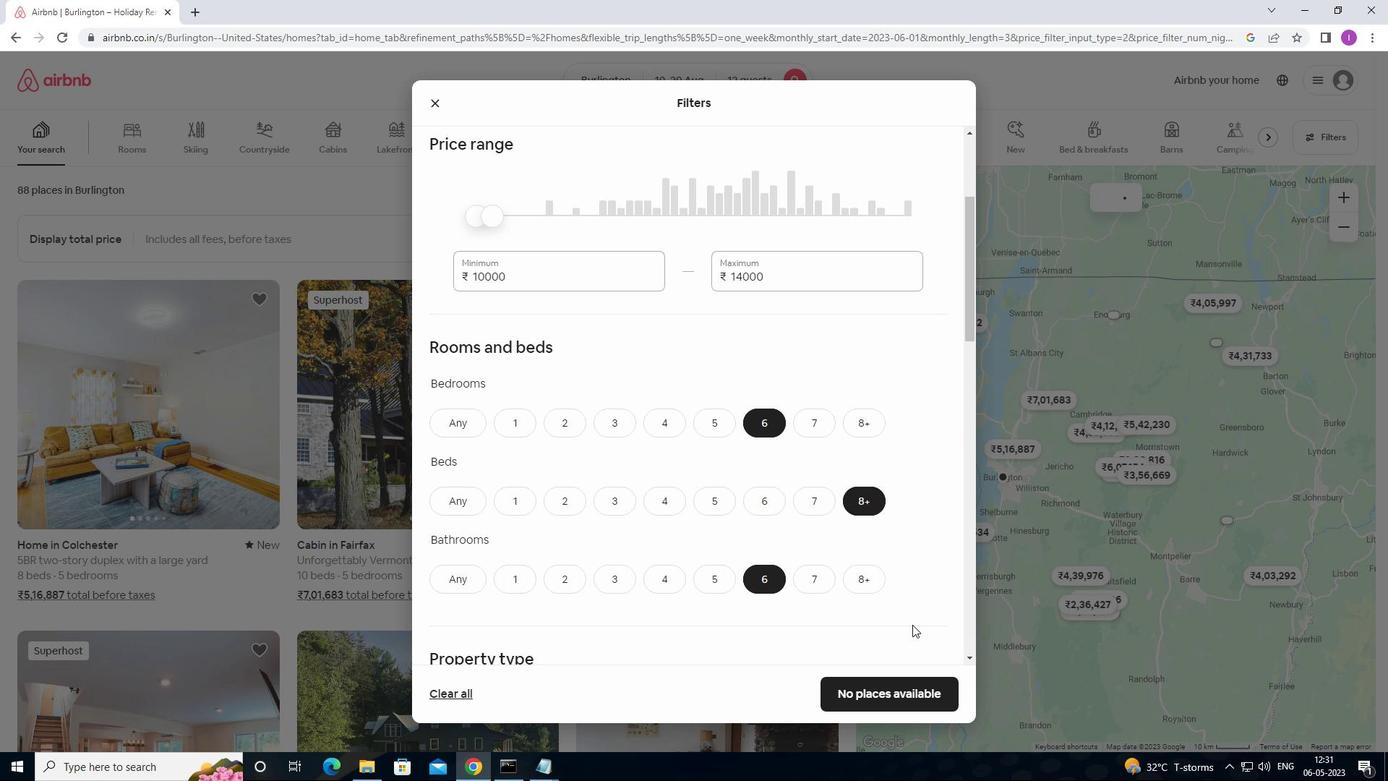 
Action: Mouse moved to (465, 483)
Screenshot: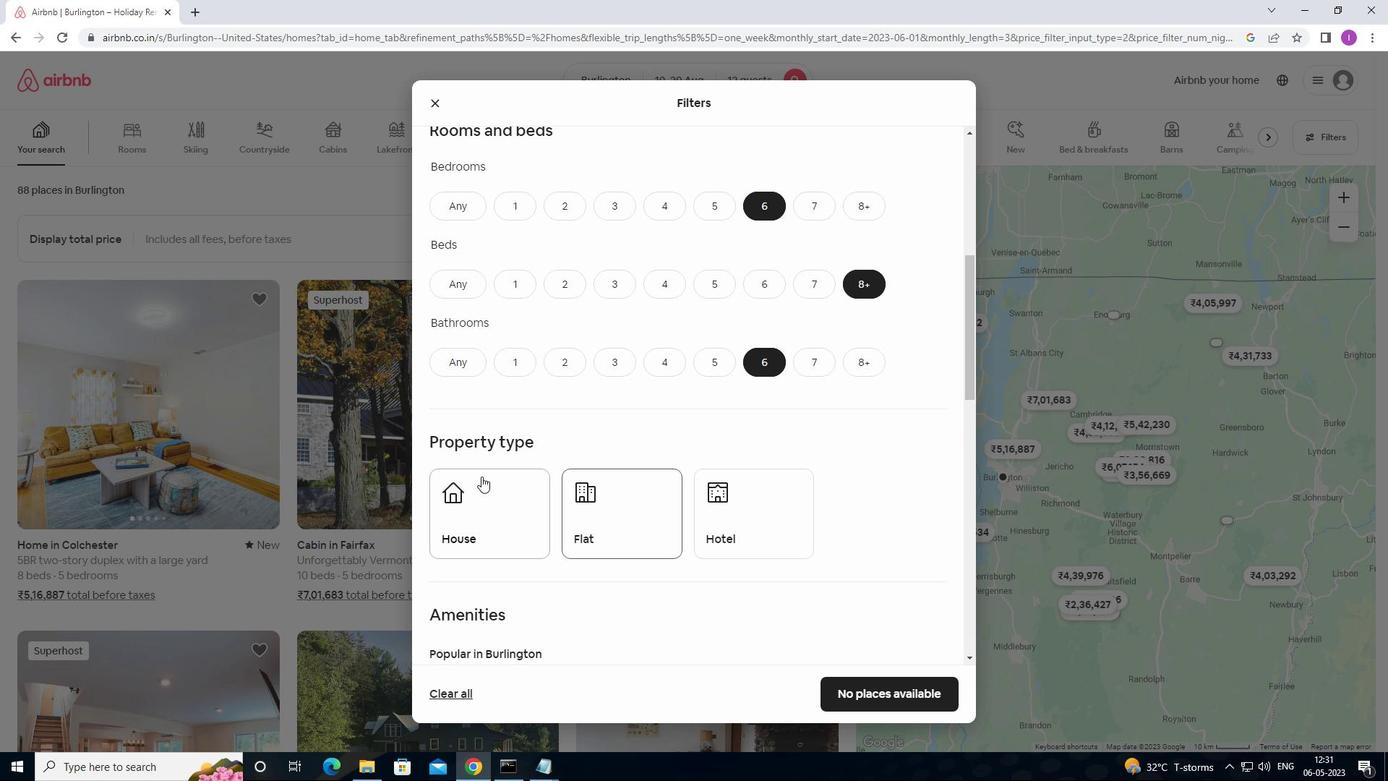
Action: Mouse pressed left at (465, 483)
Screenshot: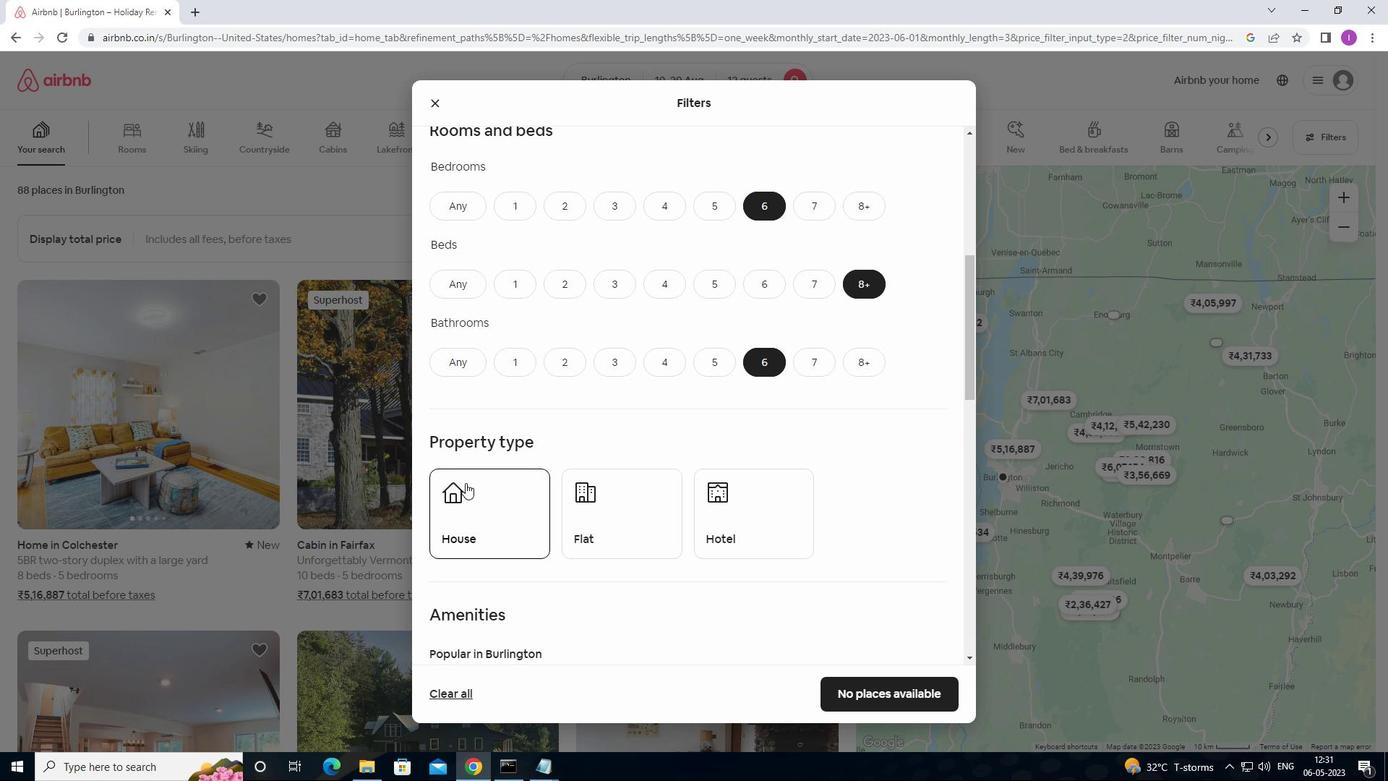 
Action: Mouse moved to (608, 524)
Screenshot: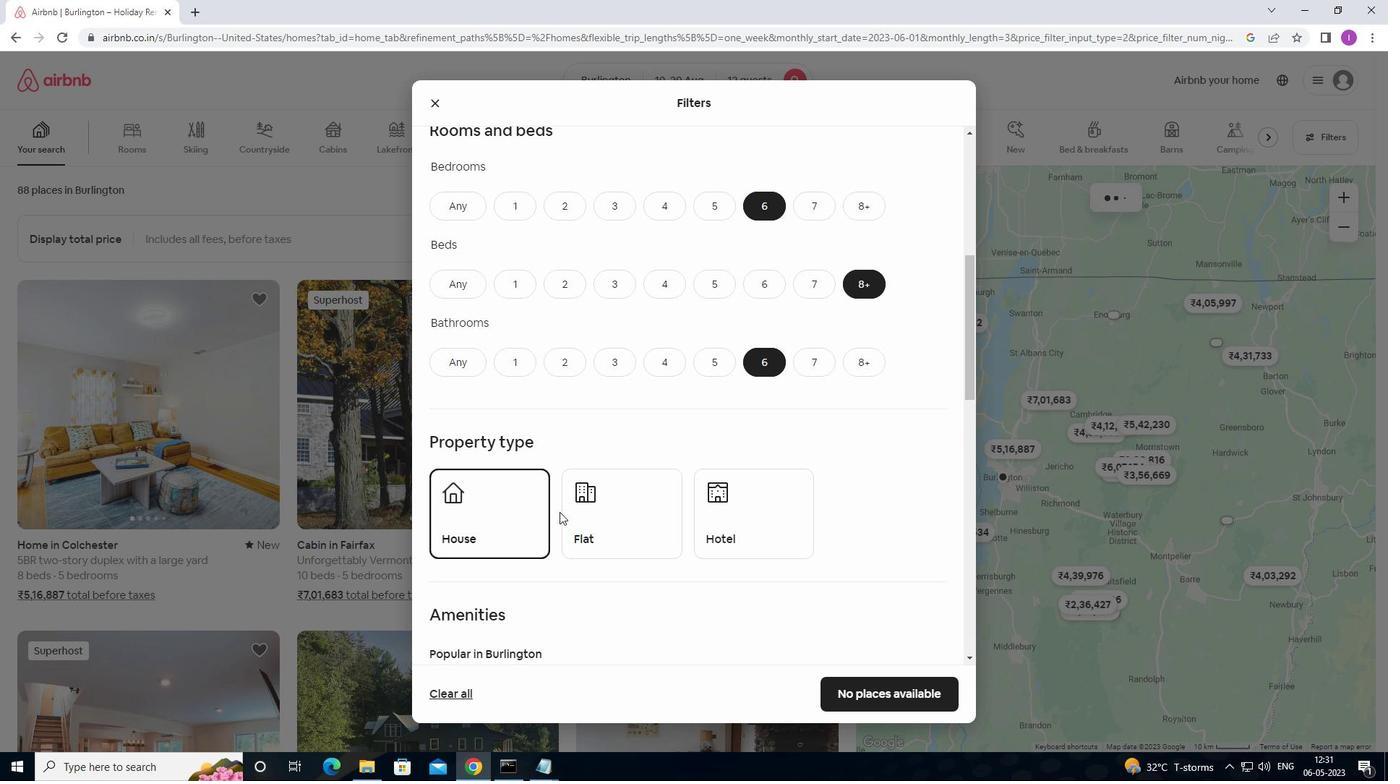 
Action: Mouse pressed left at (608, 524)
Screenshot: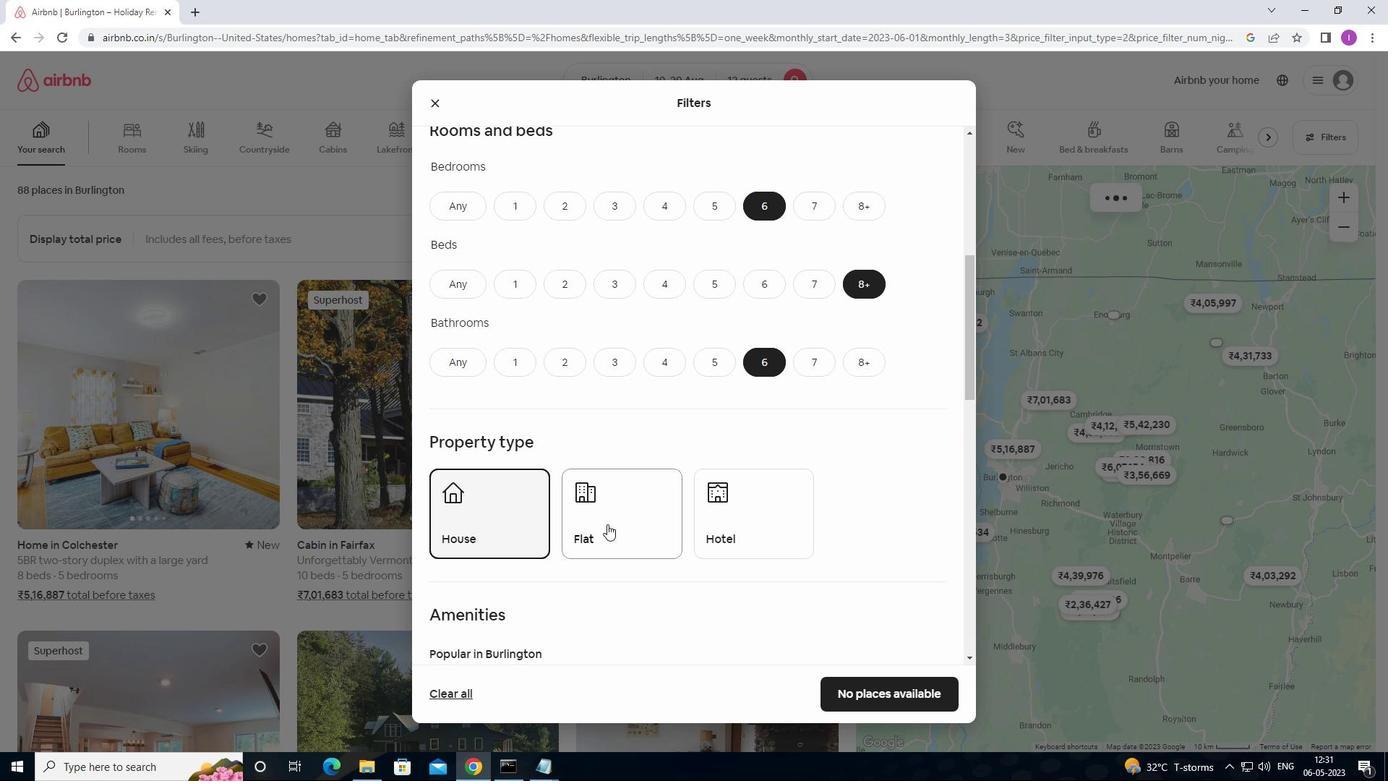 
Action: Mouse moved to (786, 560)
Screenshot: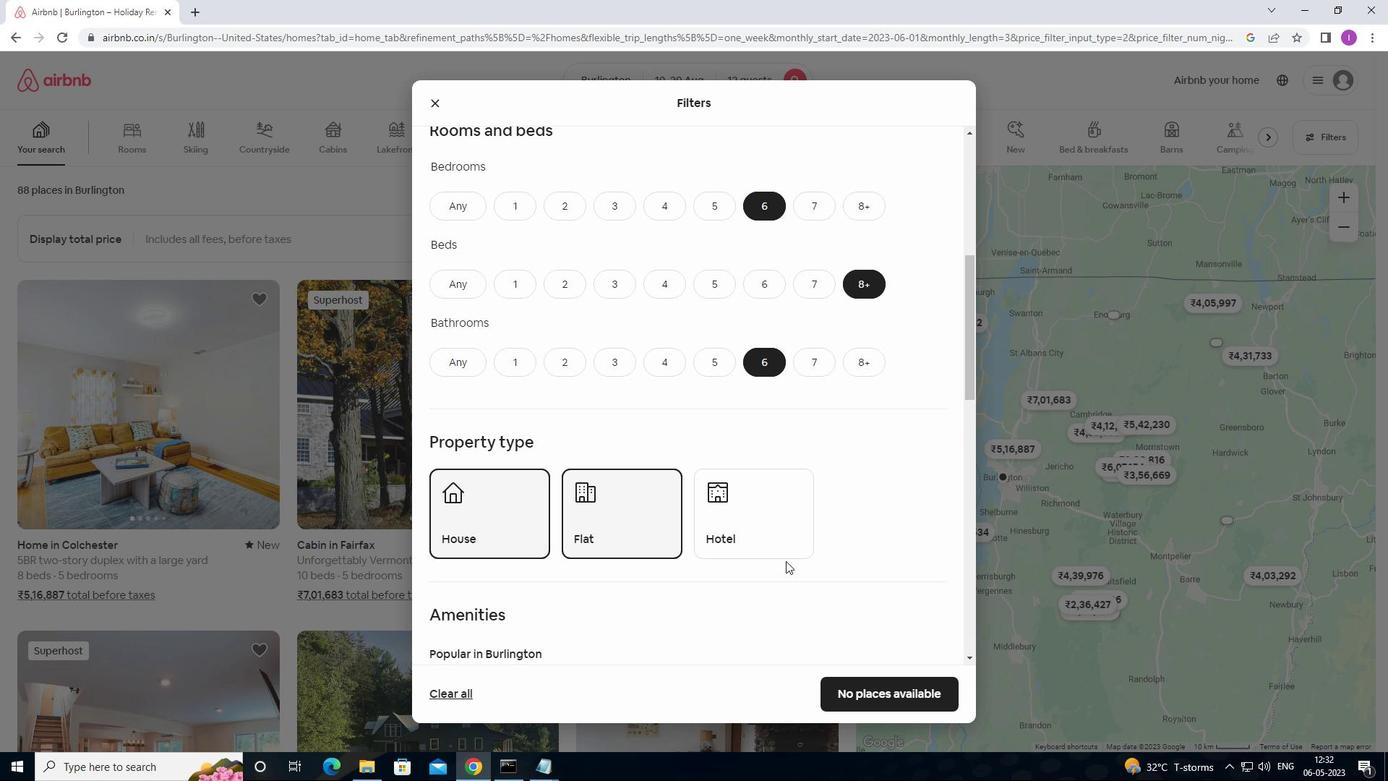 
Action: Mouse scrolled (786, 559) with delta (0, 0)
Screenshot: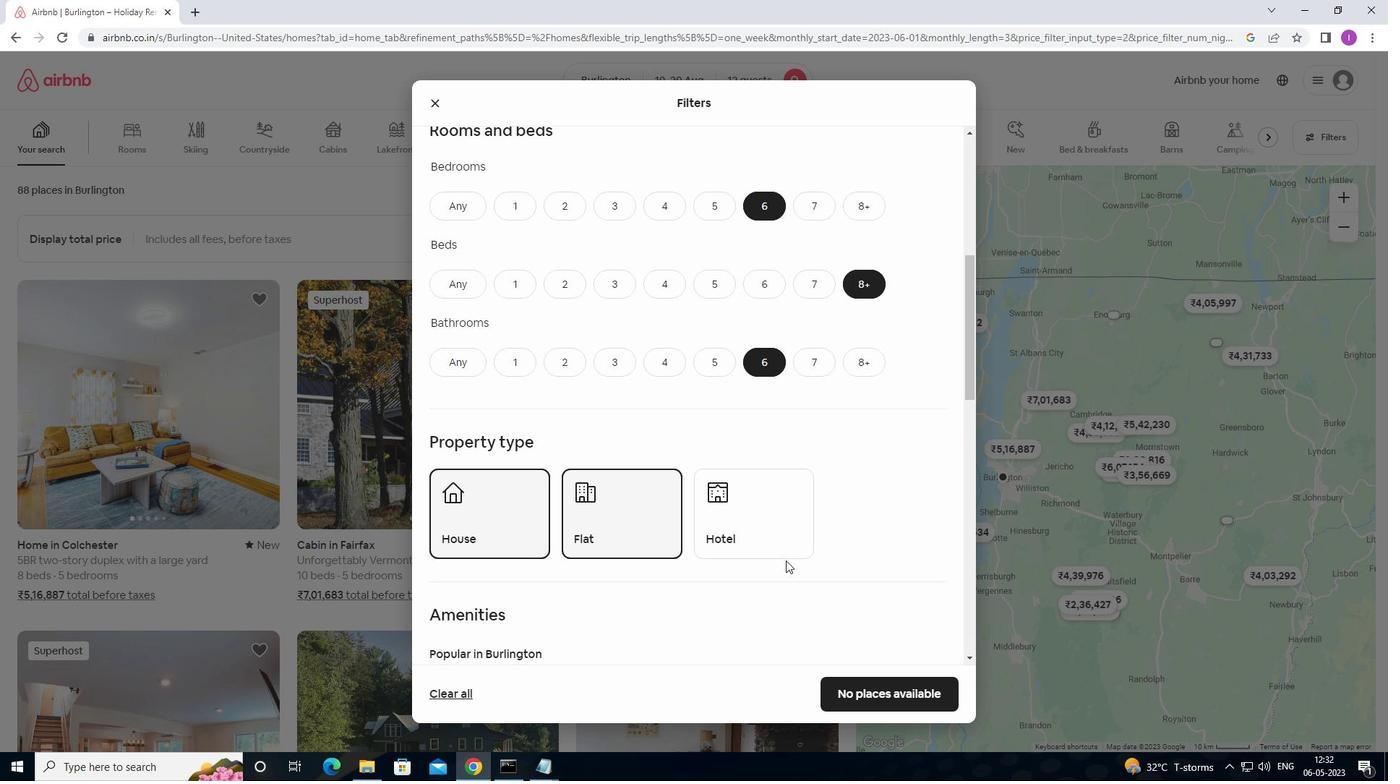 
Action: Mouse scrolled (786, 559) with delta (0, 0)
Screenshot: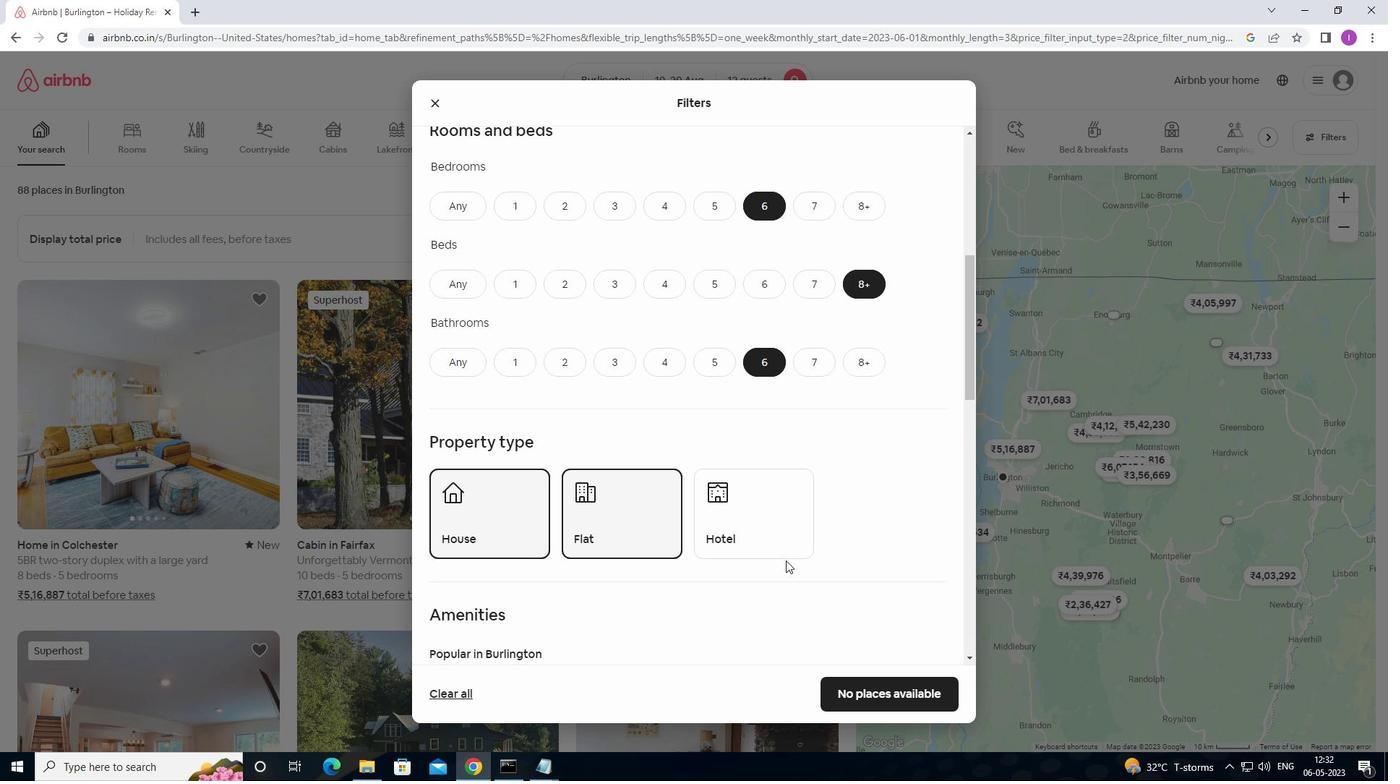 
Action: Mouse moved to (569, 474)
Screenshot: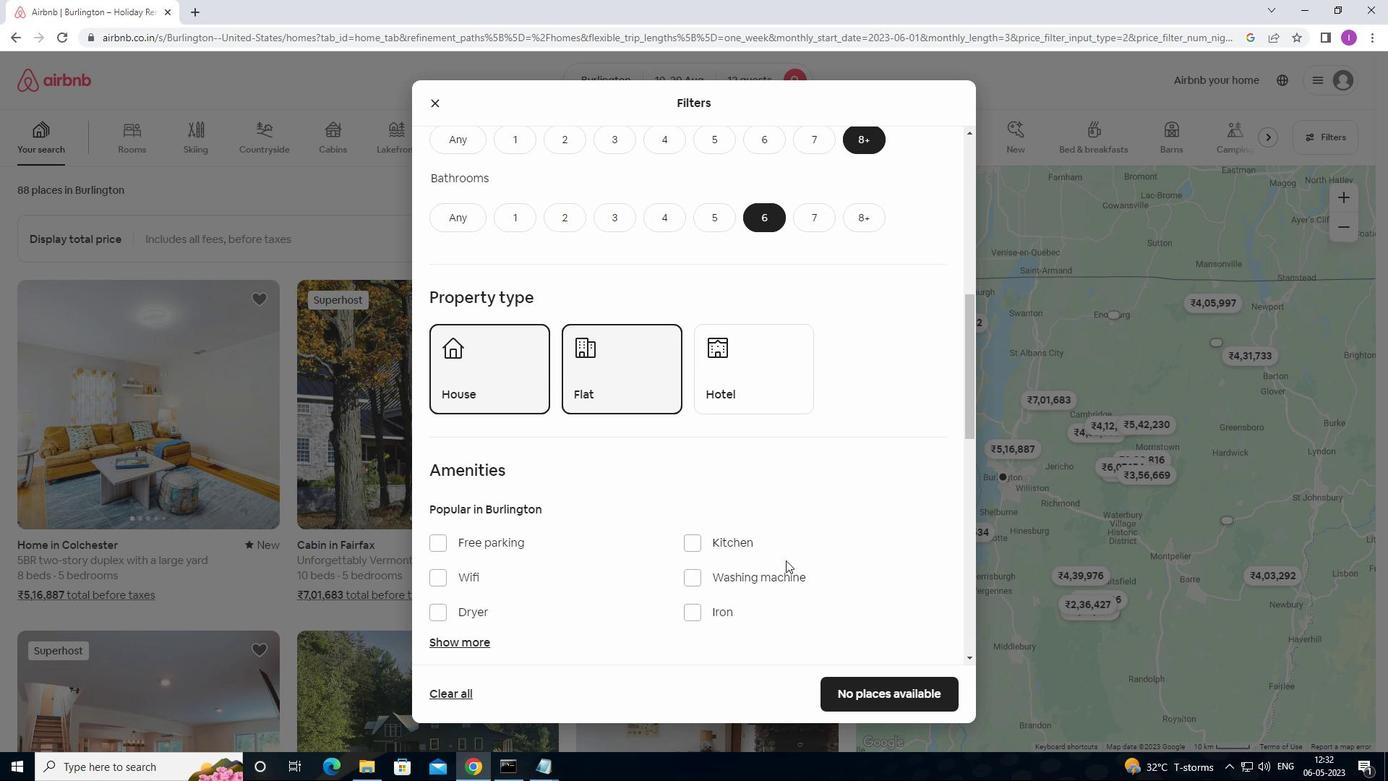 
Action: Mouse scrolled (569, 473) with delta (0, 0)
Screenshot: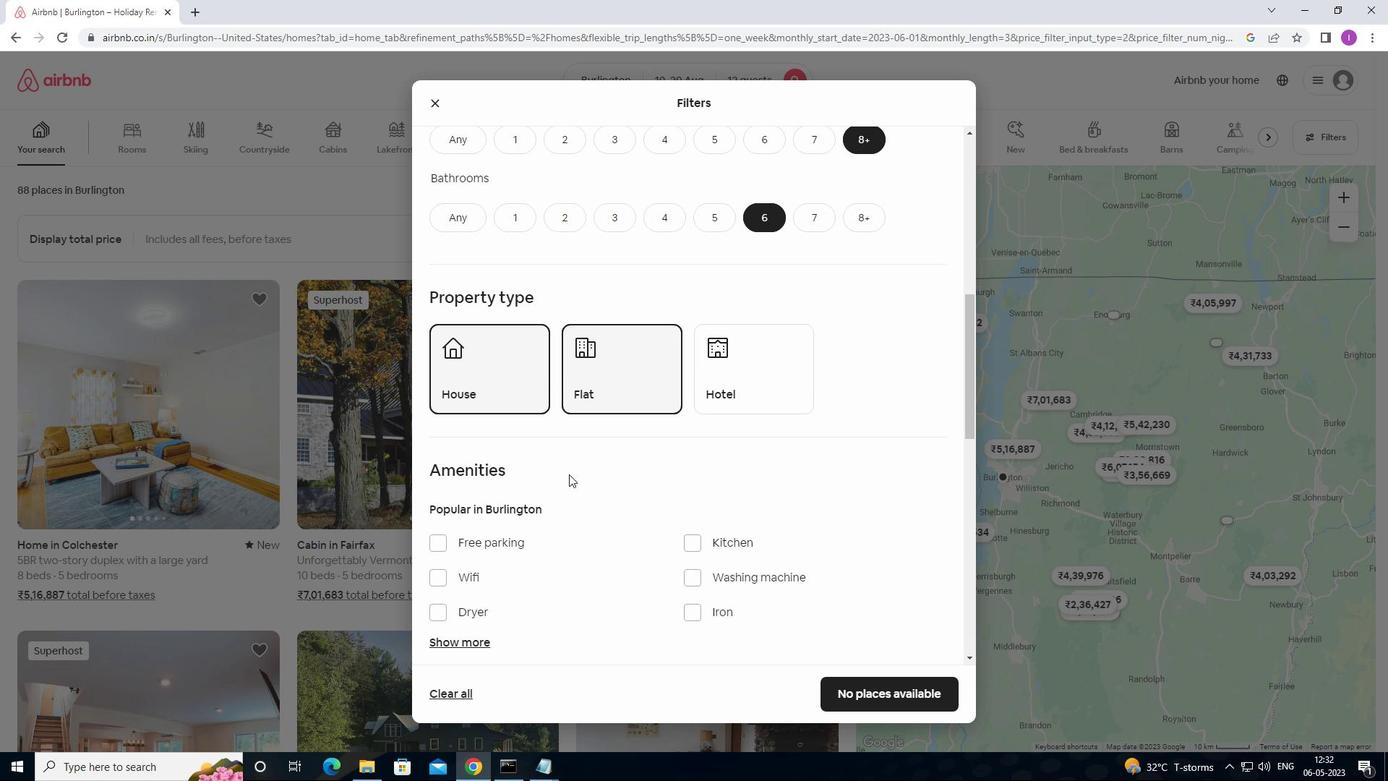 
Action: Mouse scrolled (569, 473) with delta (0, 0)
Screenshot: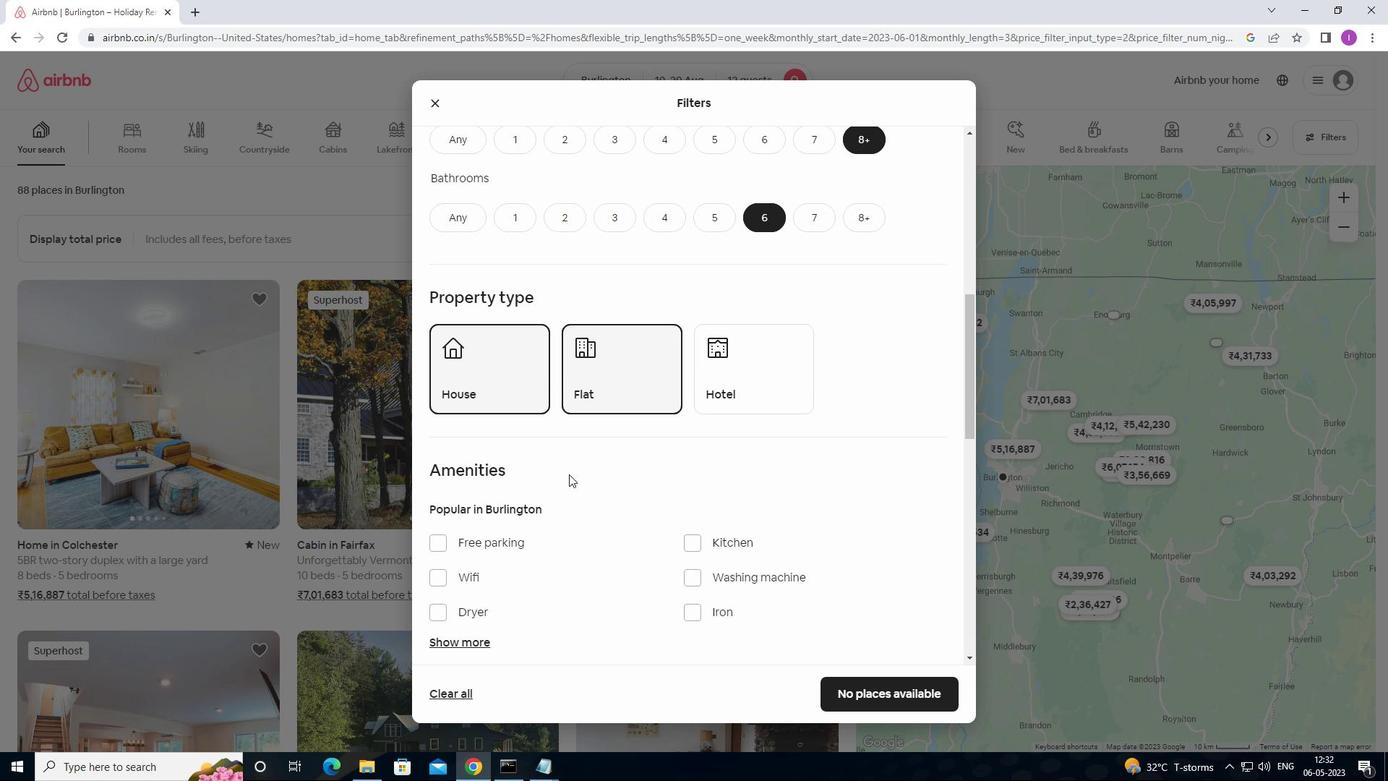 
Action: Mouse moved to (434, 402)
Screenshot: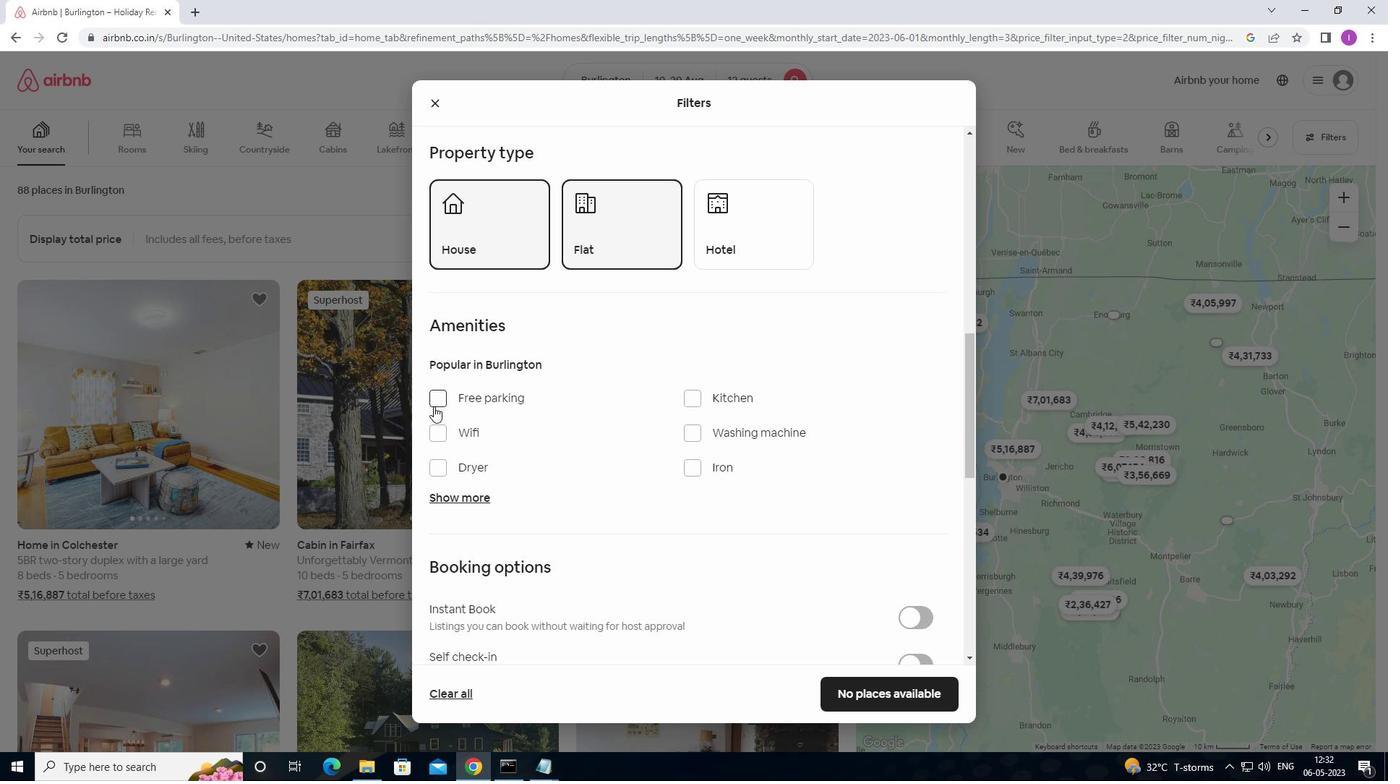 
Action: Mouse pressed left at (434, 402)
Screenshot: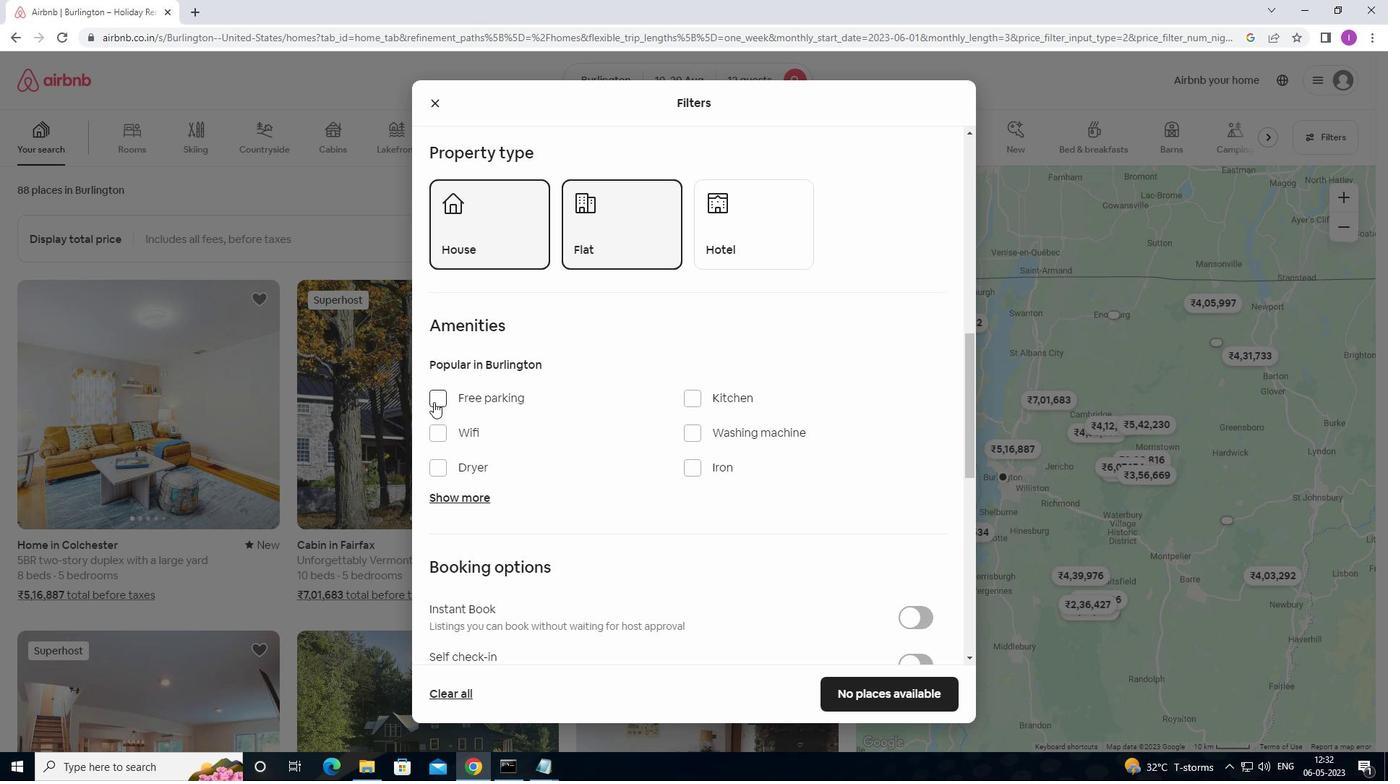 
Action: Mouse moved to (443, 434)
Screenshot: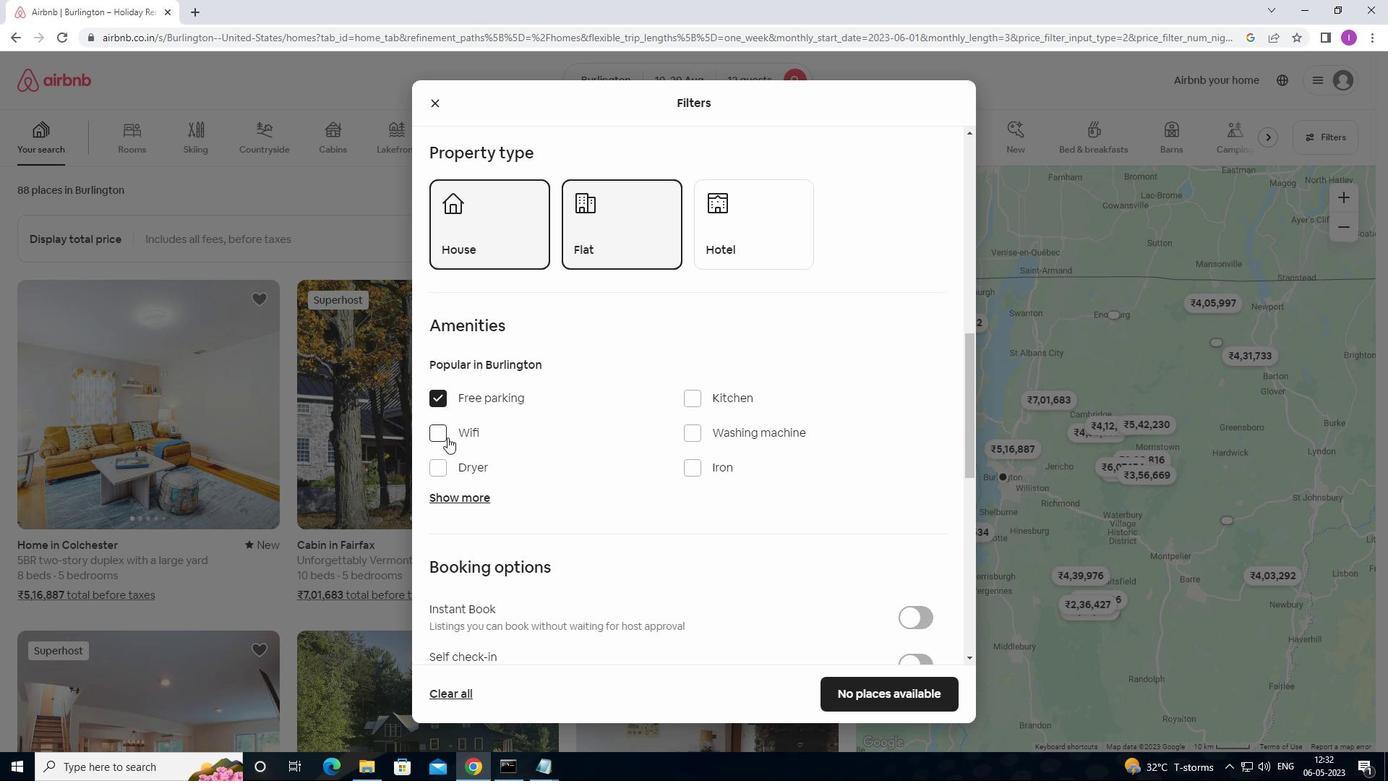 
Action: Mouse pressed left at (443, 434)
Screenshot: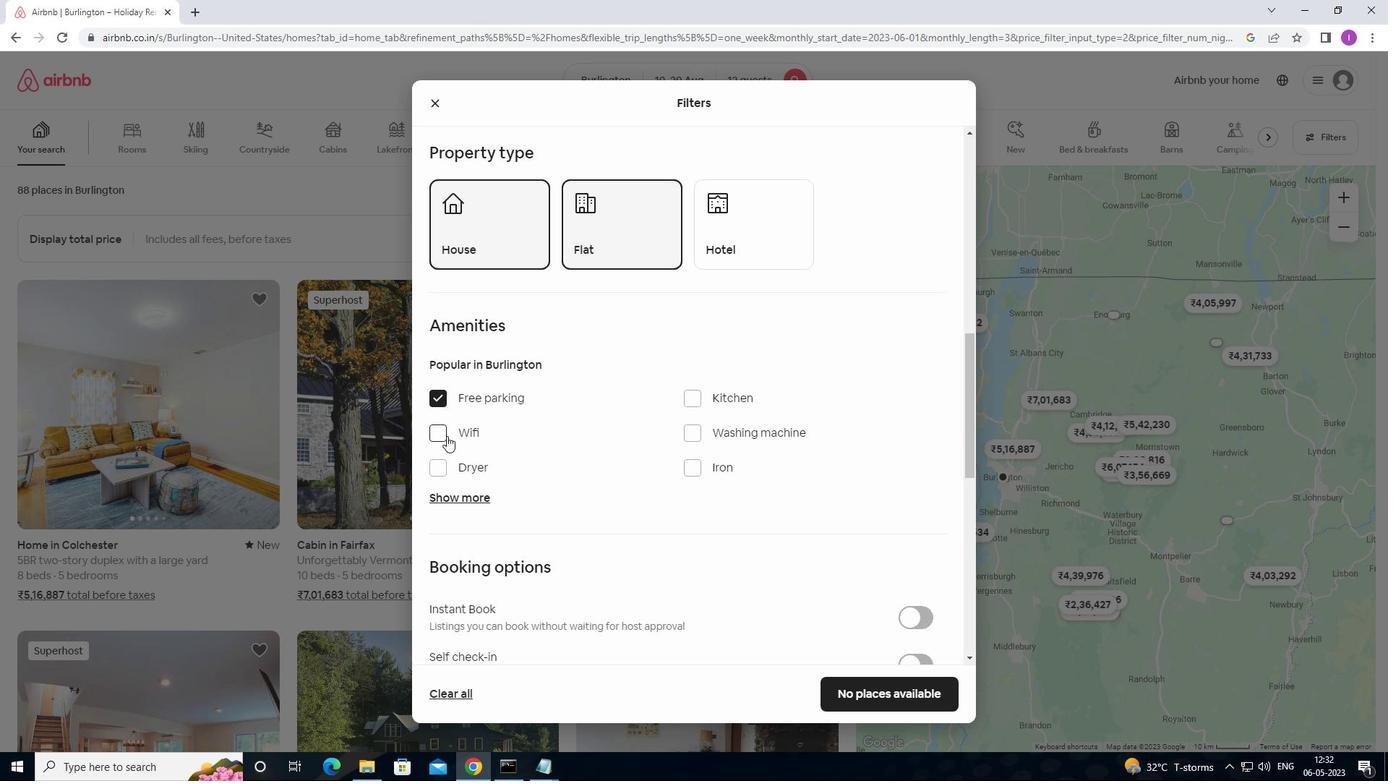 
Action: Mouse moved to (558, 483)
Screenshot: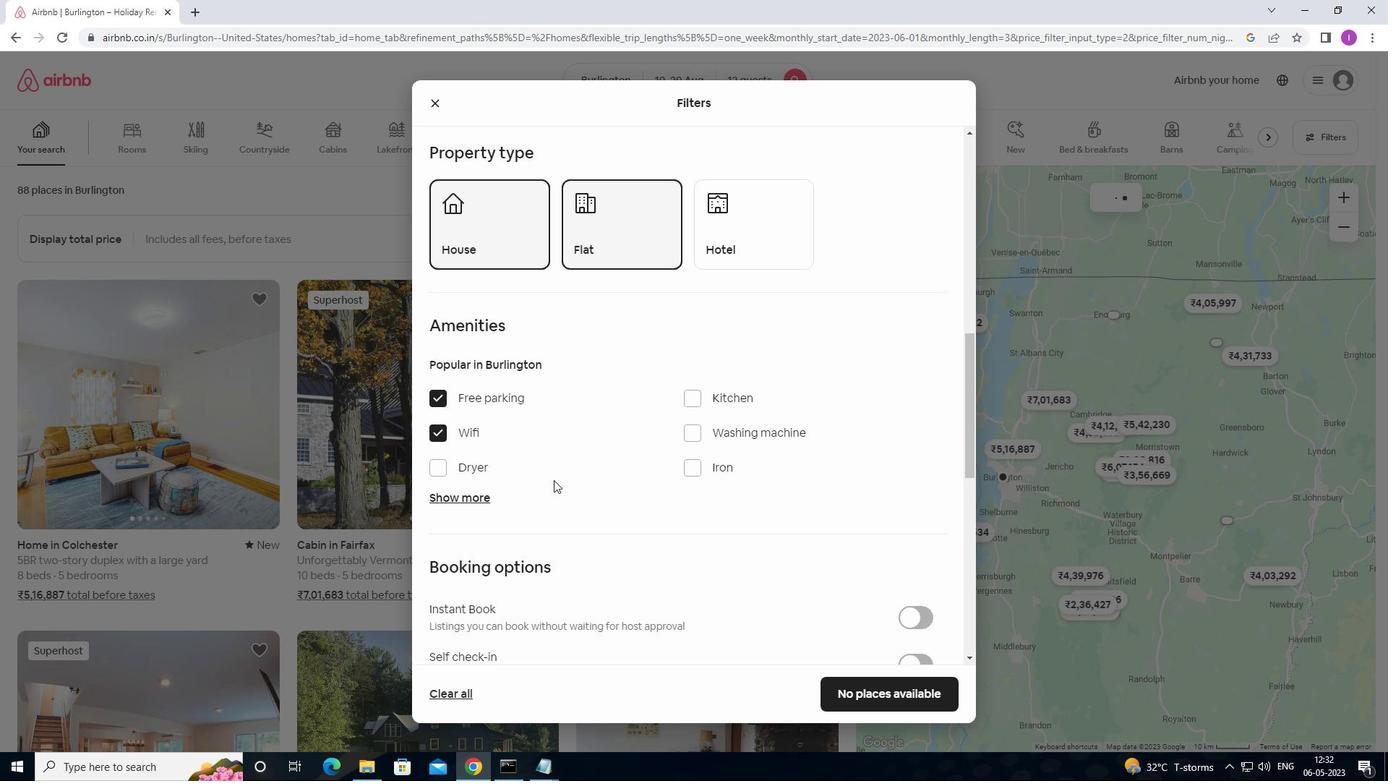 
Action: Mouse scrolled (558, 482) with delta (0, 0)
Screenshot: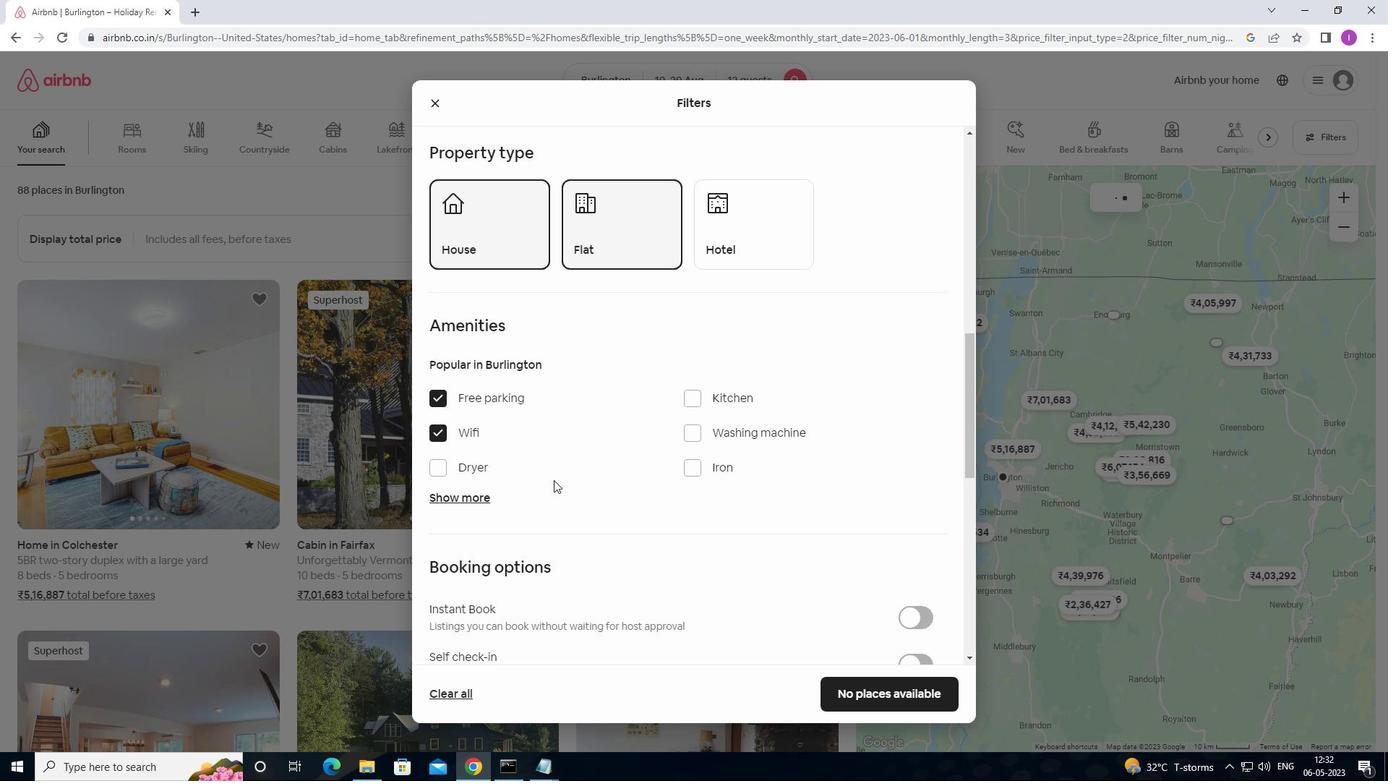 
Action: Mouse moved to (478, 421)
Screenshot: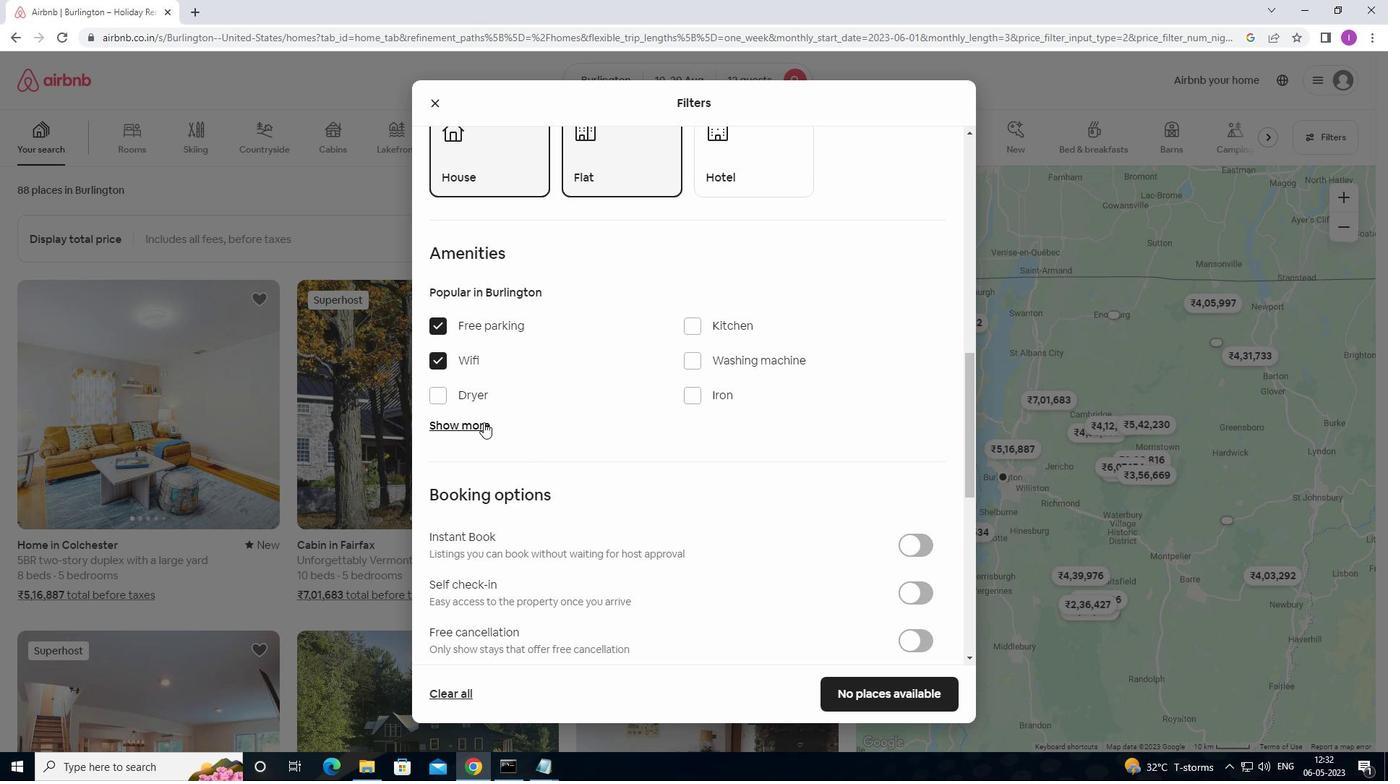 
Action: Mouse pressed left at (478, 421)
Screenshot: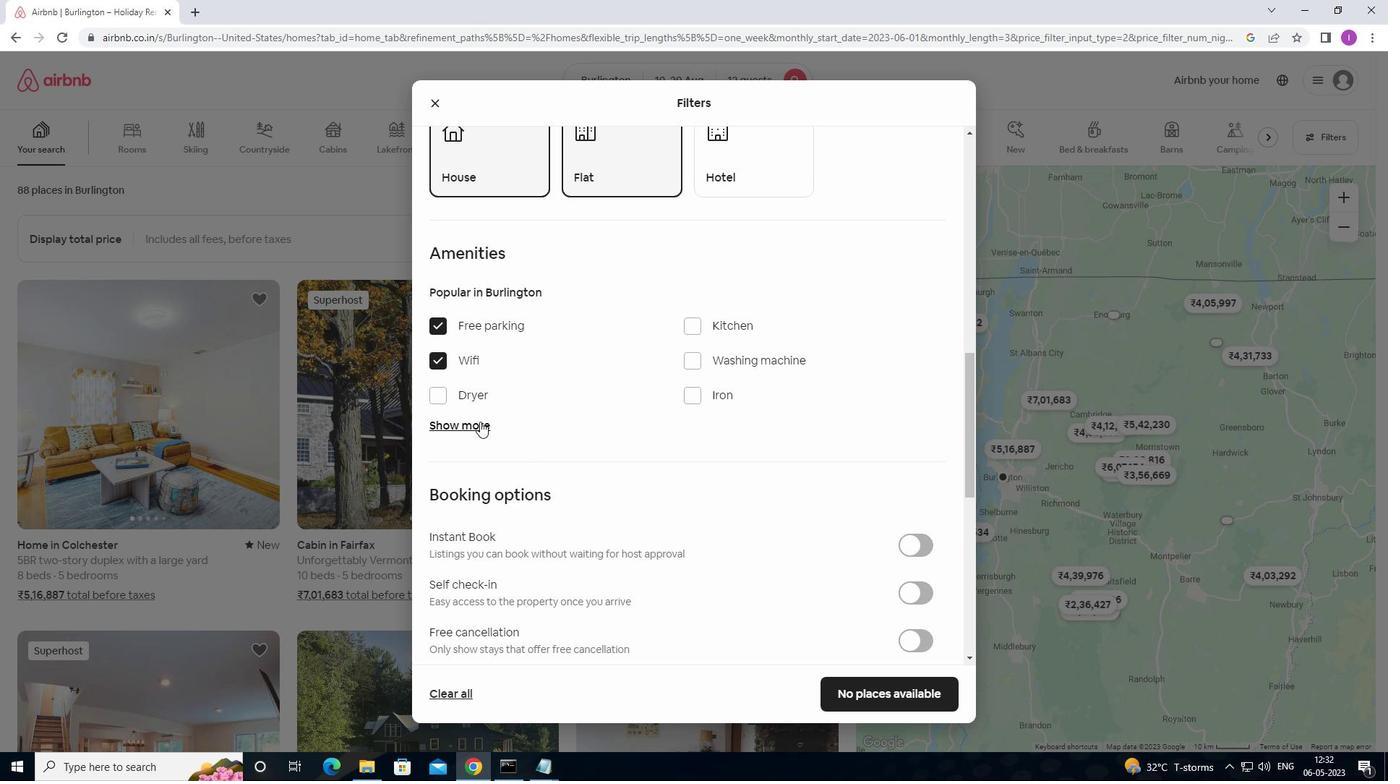 
Action: Mouse moved to (699, 510)
Screenshot: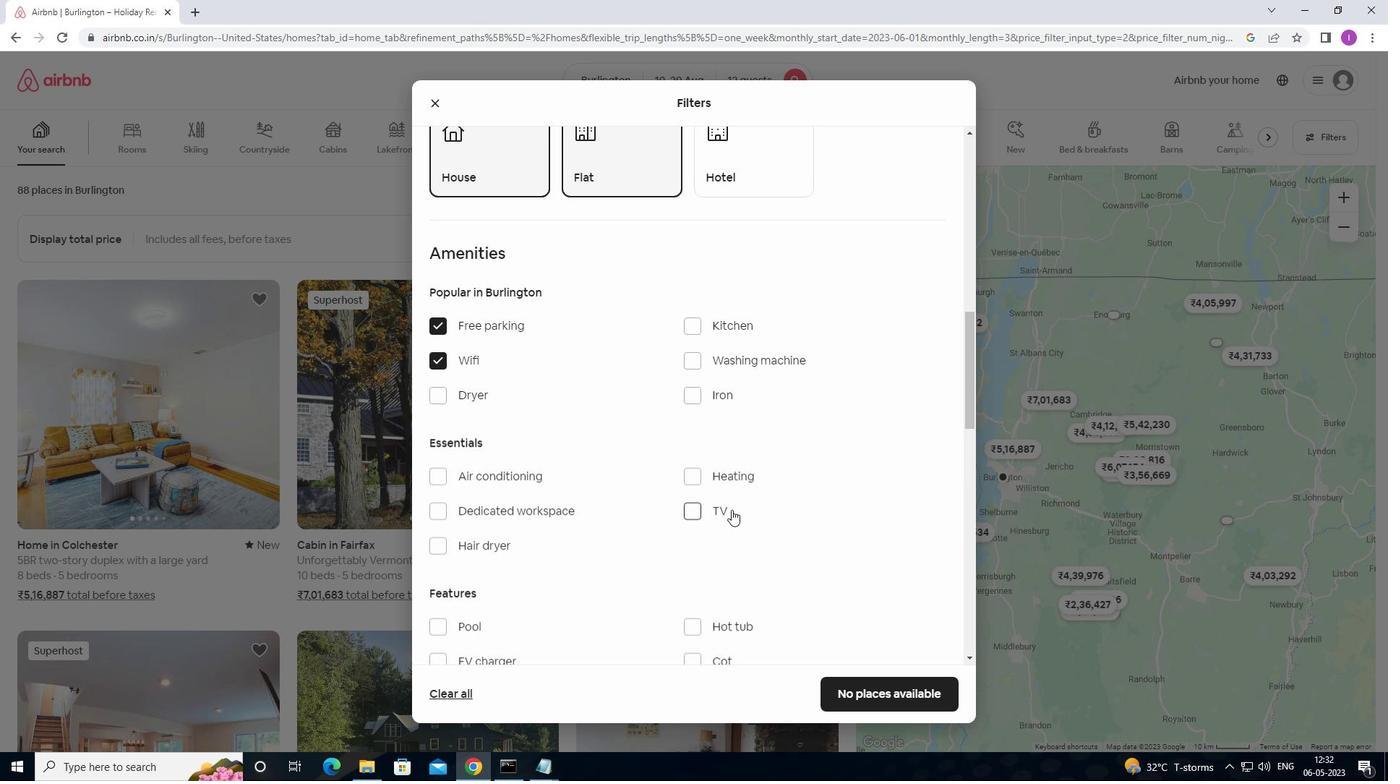
Action: Mouse pressed left at (699, 510)
Screenshot: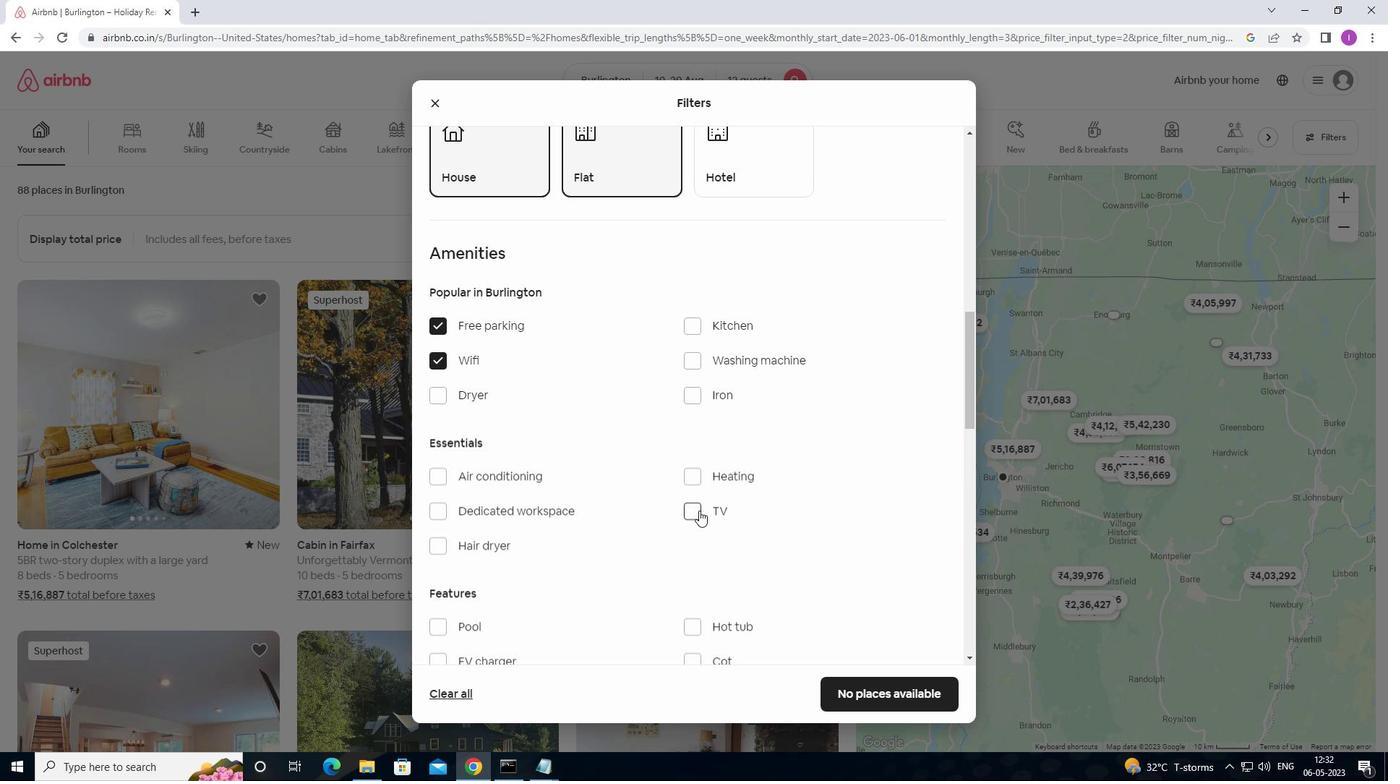 
Action: Mouse moved to (656, 567)
Screenshot: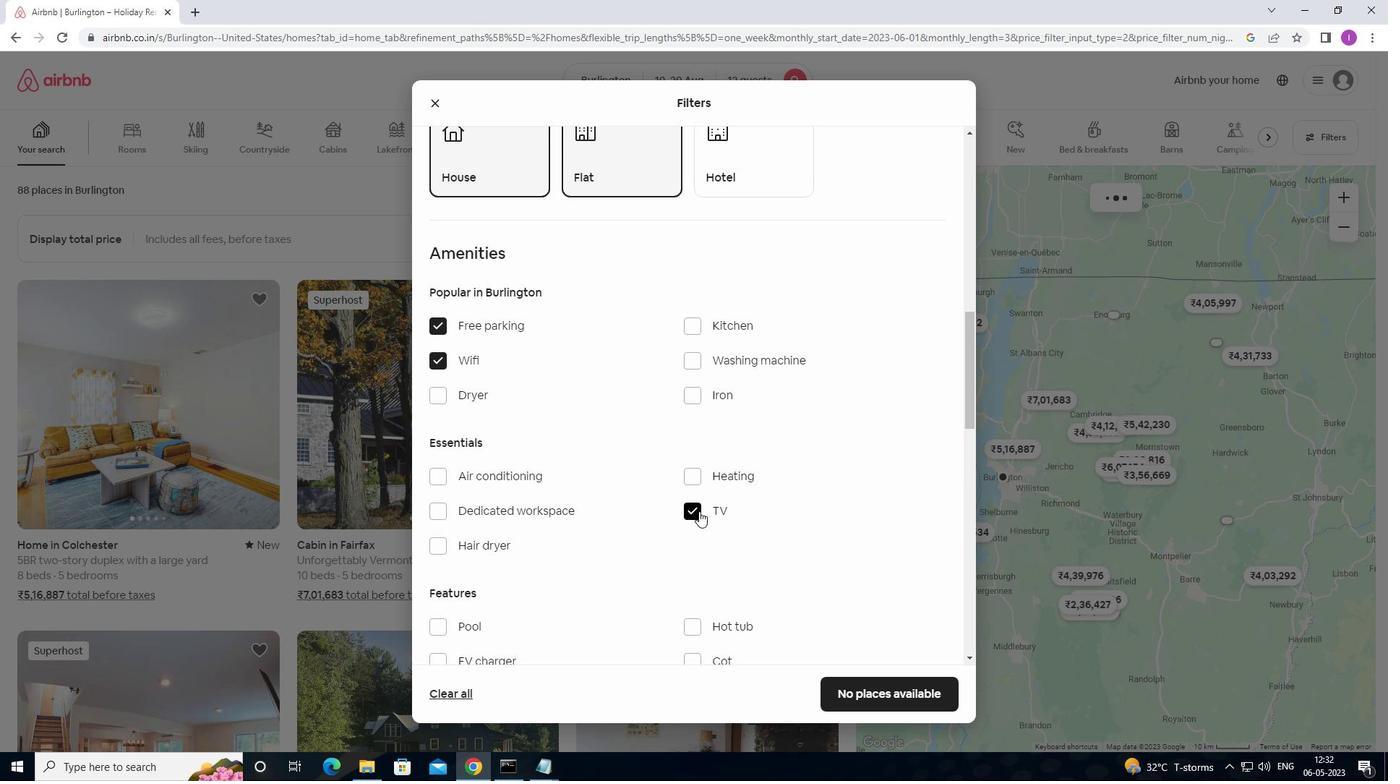 
Action: Mouse scrolled (656, 567) with delta (0, 0)
Screenshot: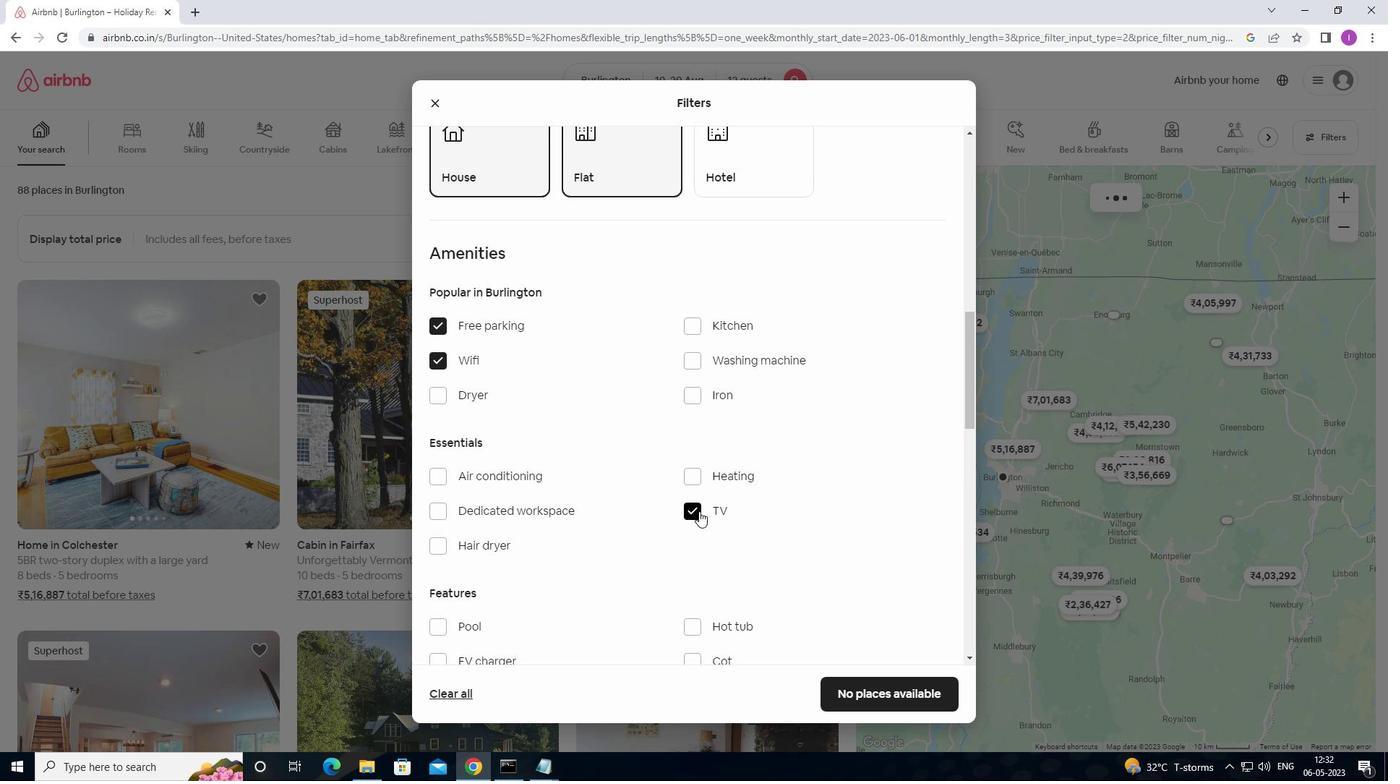 
Action: Mouse moved to (650, 576)
Screenshot: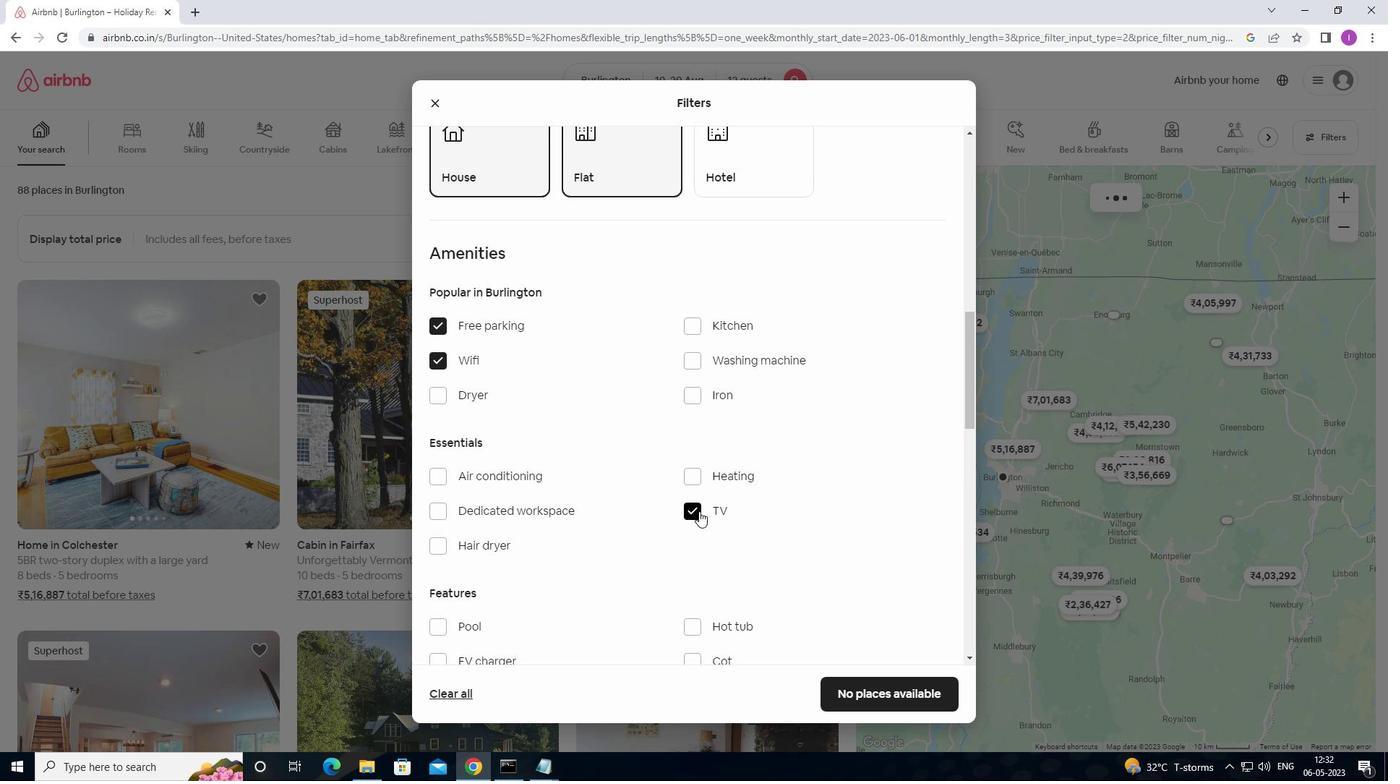 
Action: Mouse scrolled (650, 575) with delta (0, 0)
Screenshot: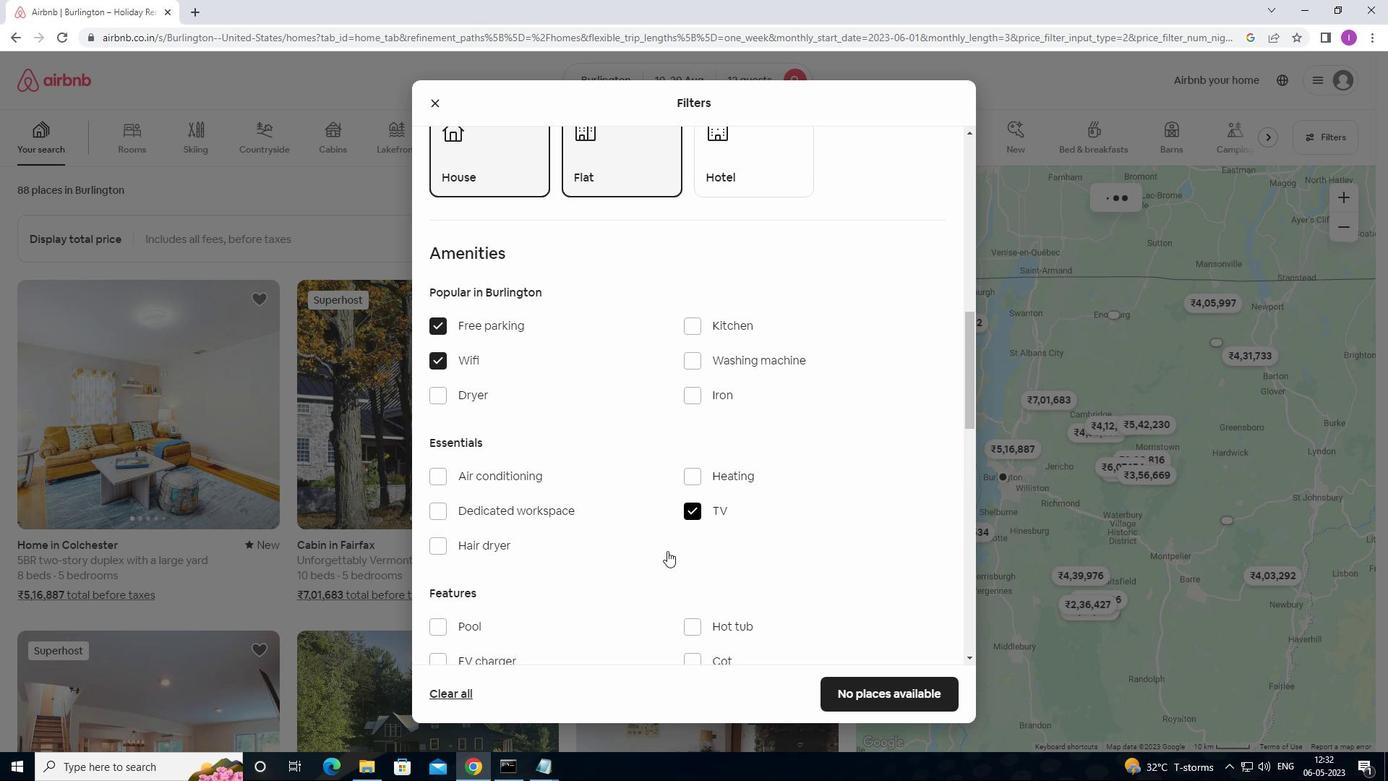 
Action: Mouse scrolled (650, 575) with delta (0, 0)
Screenshot: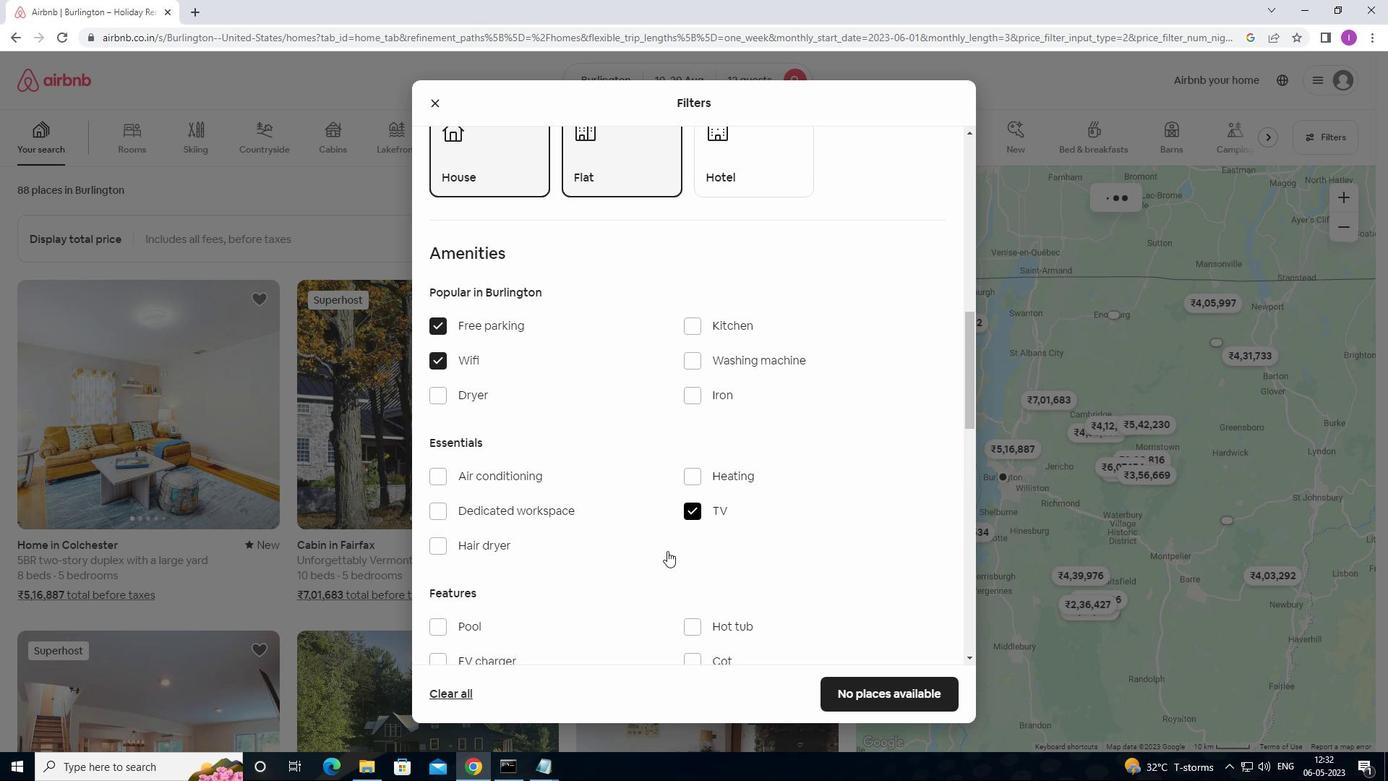 
Action: Mouse moved to (648, 576)
Screenshot: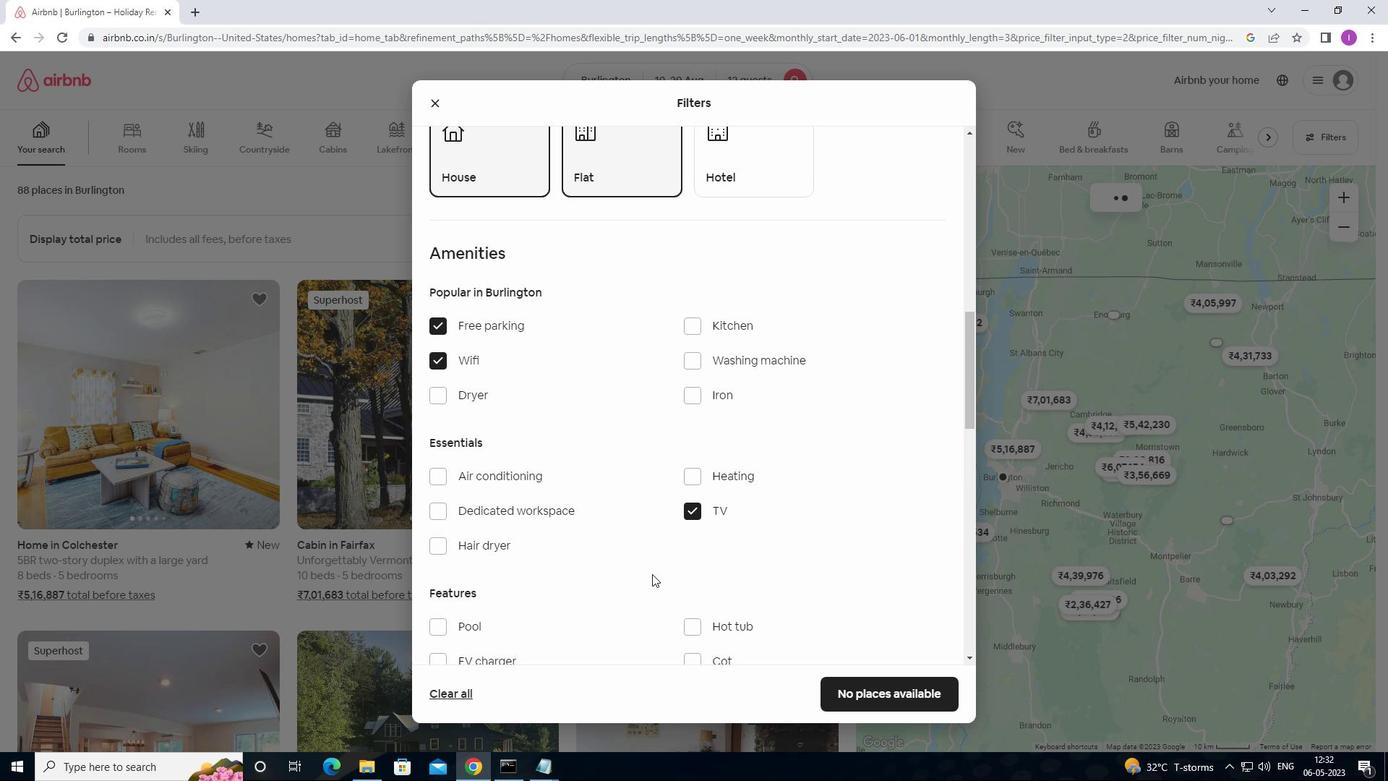 
Action: Mouse scrolled (648, 575) with delta (0, 0)
Screenshot: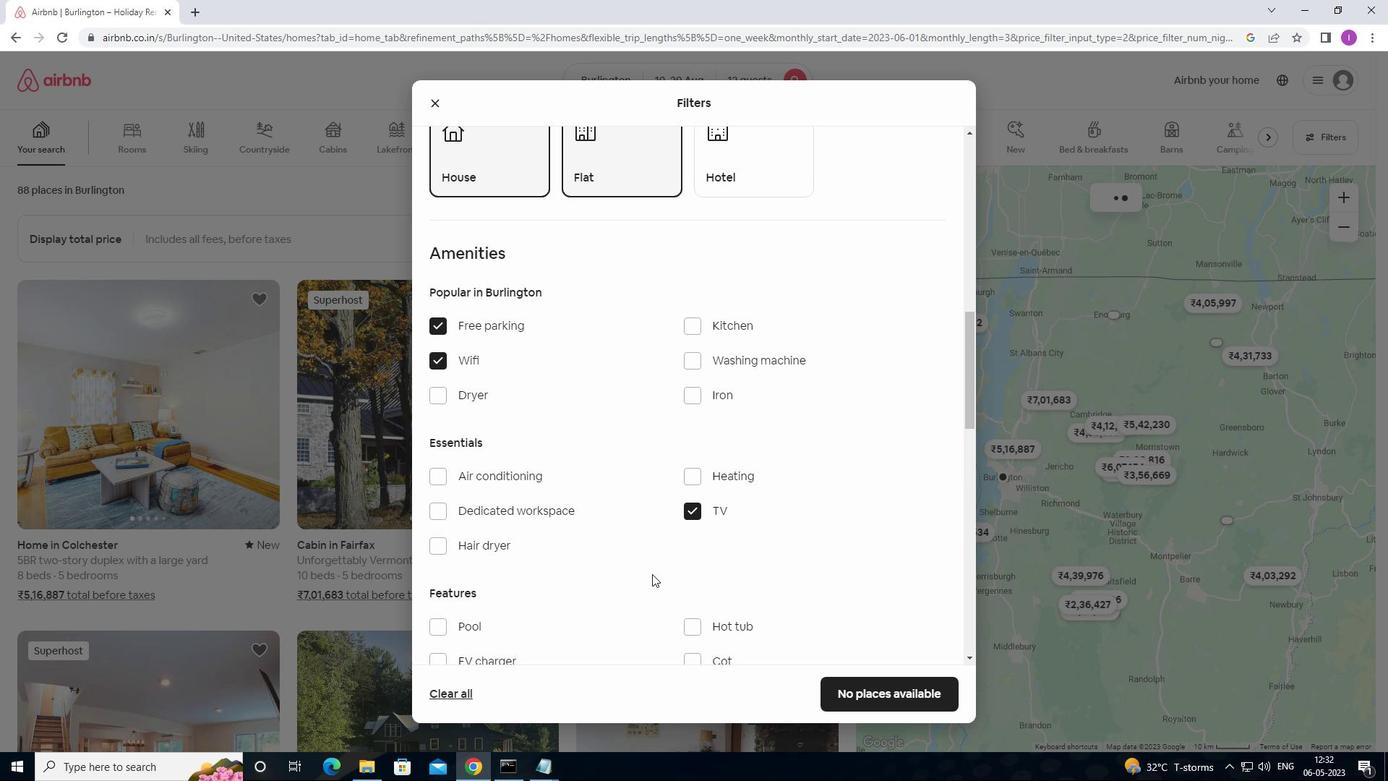 
Action: Mouse moved to (523, 515)
Screenshot: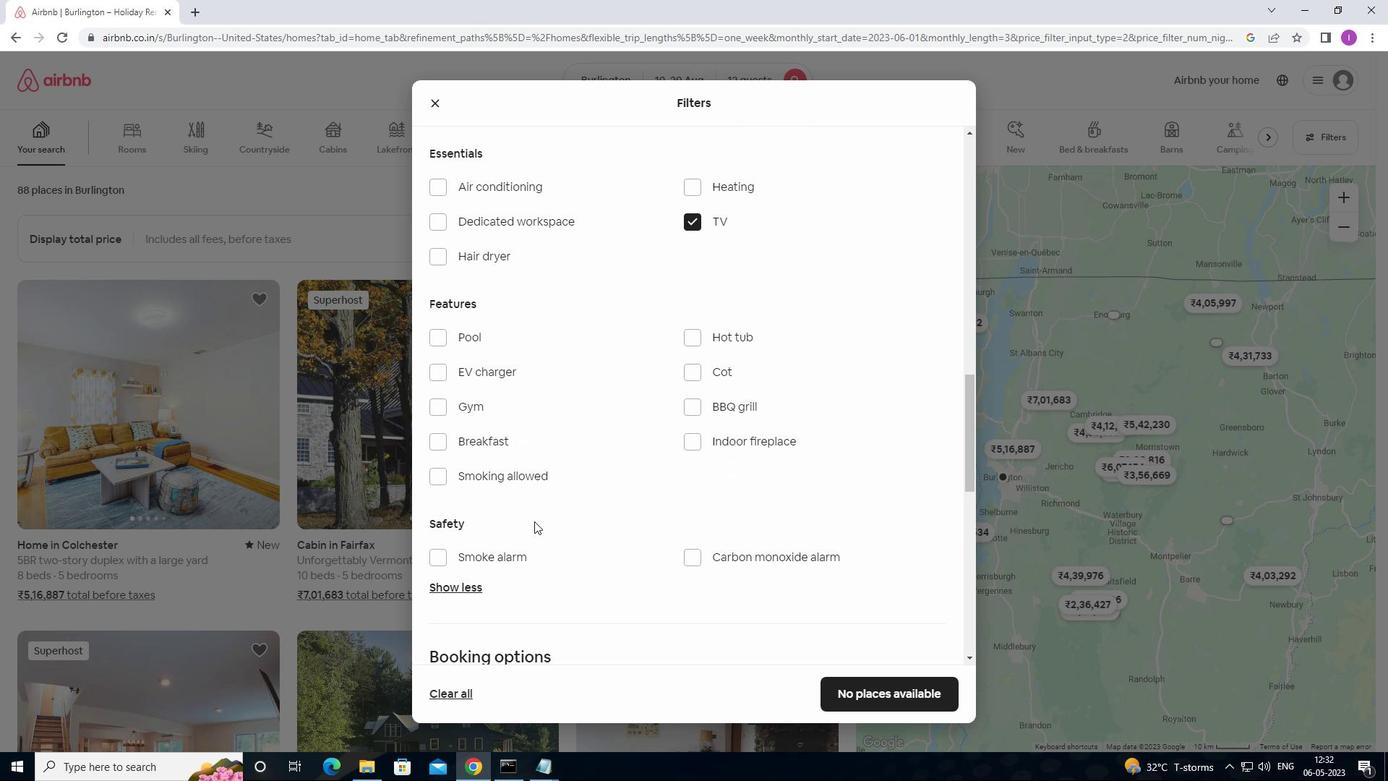 
Action: Mouse scrolled (523, 514) with delta (0, 0)
Screenshot: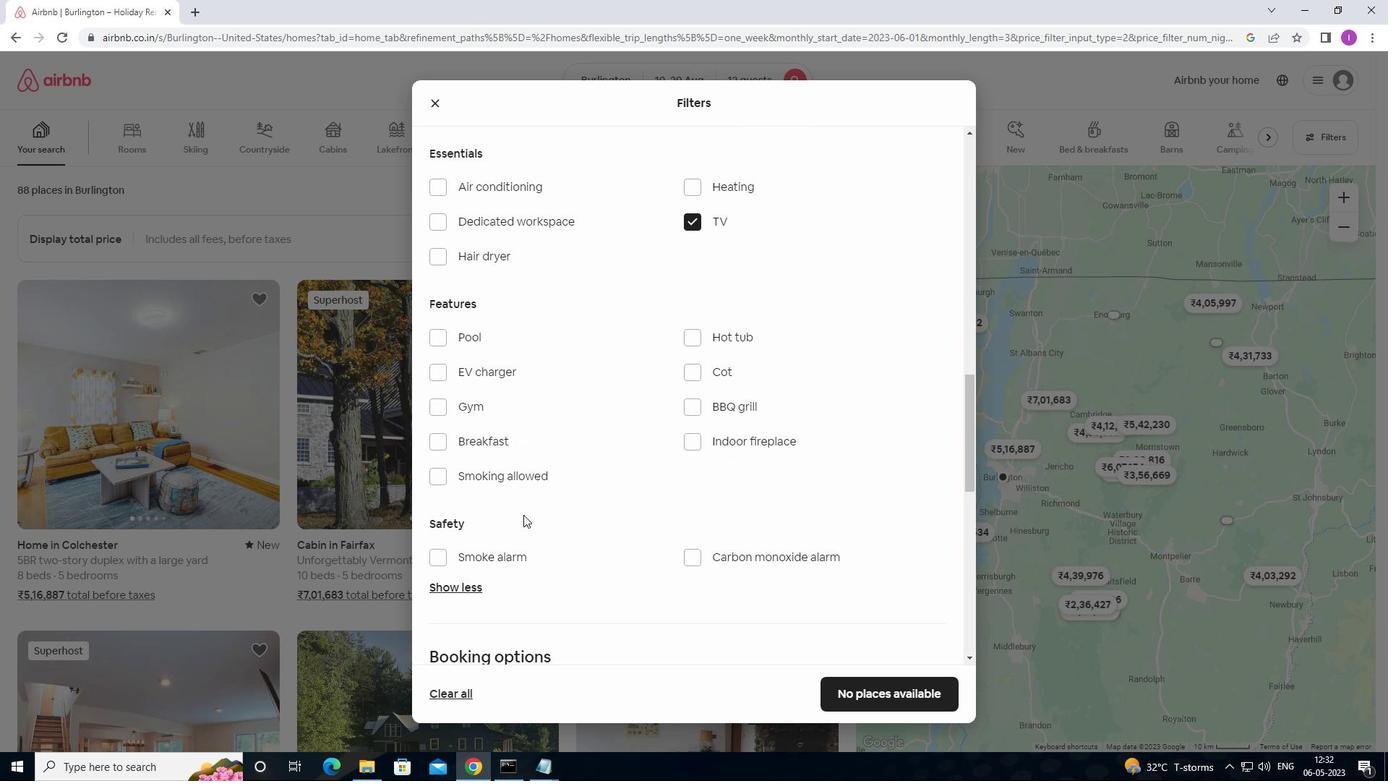 
Action: Mouse scrolled (523, 514) with delta (0, 0)
Screenshot: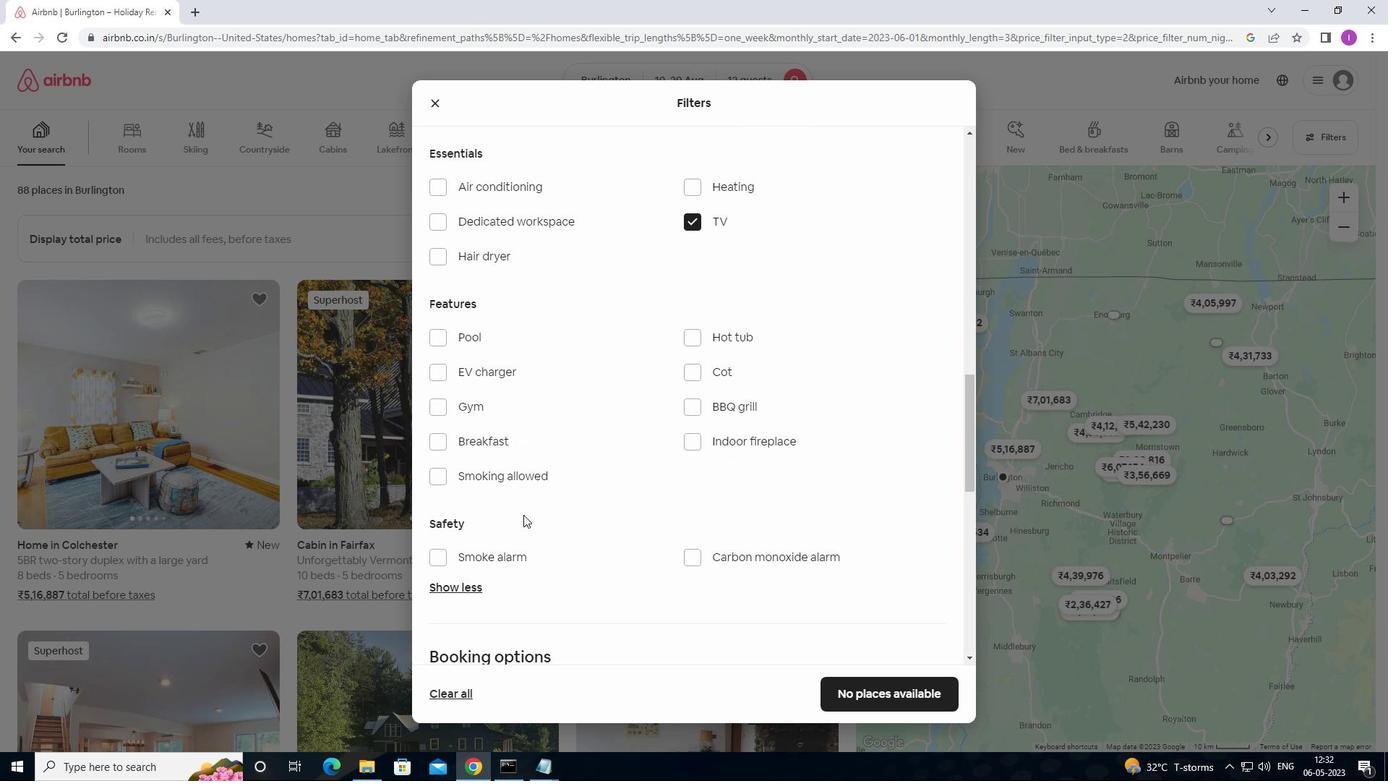 
Action: Mouse moved to (442, 268)
Screenshot: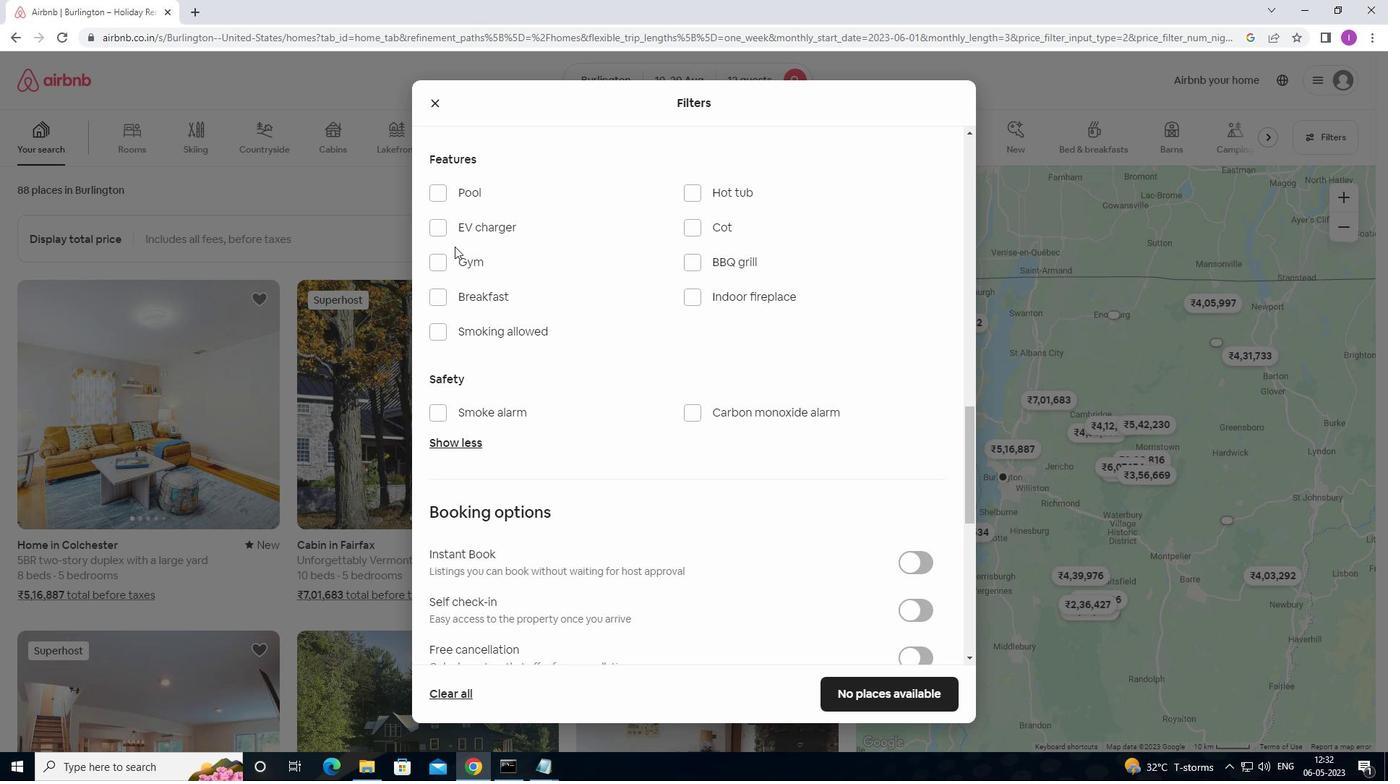 
Action: Mouse pressed left at (442, 268)
Screenshot: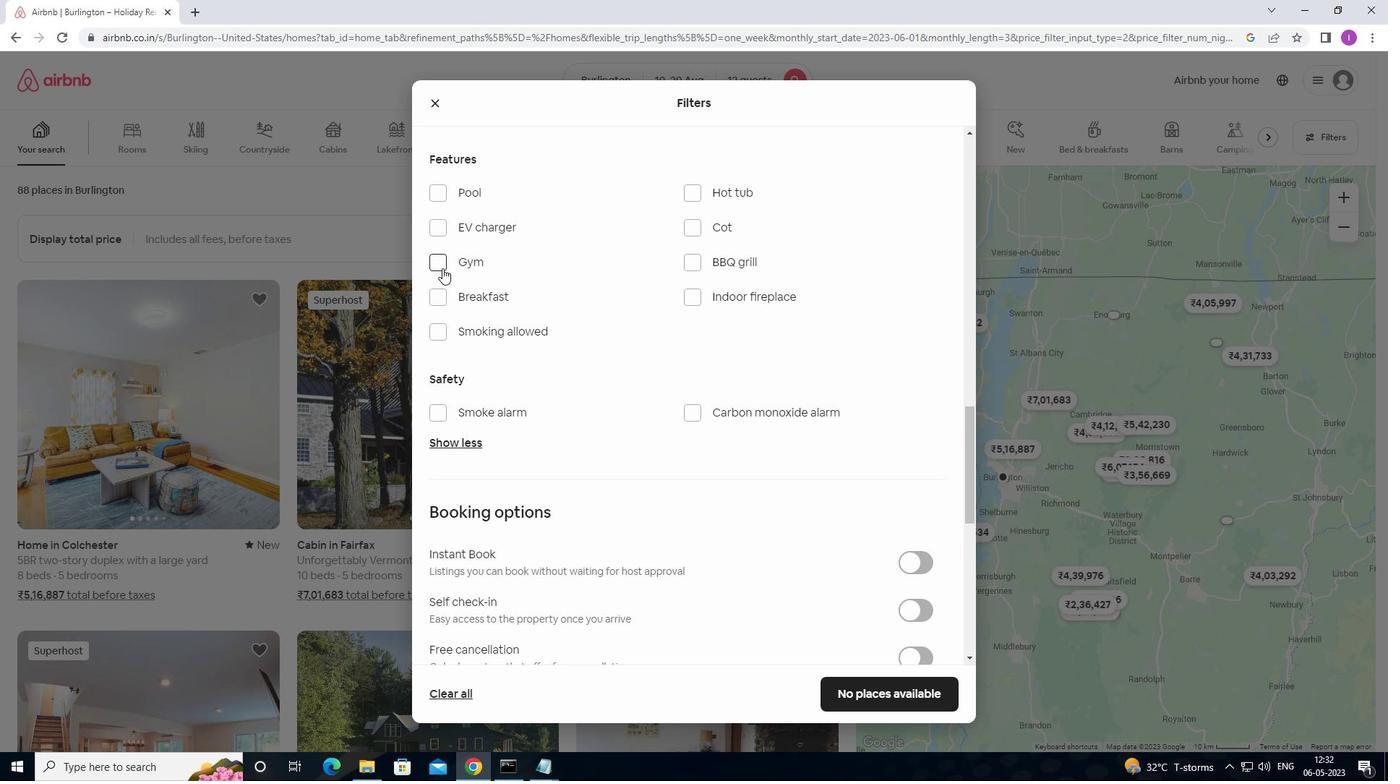 
Action: Mouse moved to (442, 306)
Screenshot: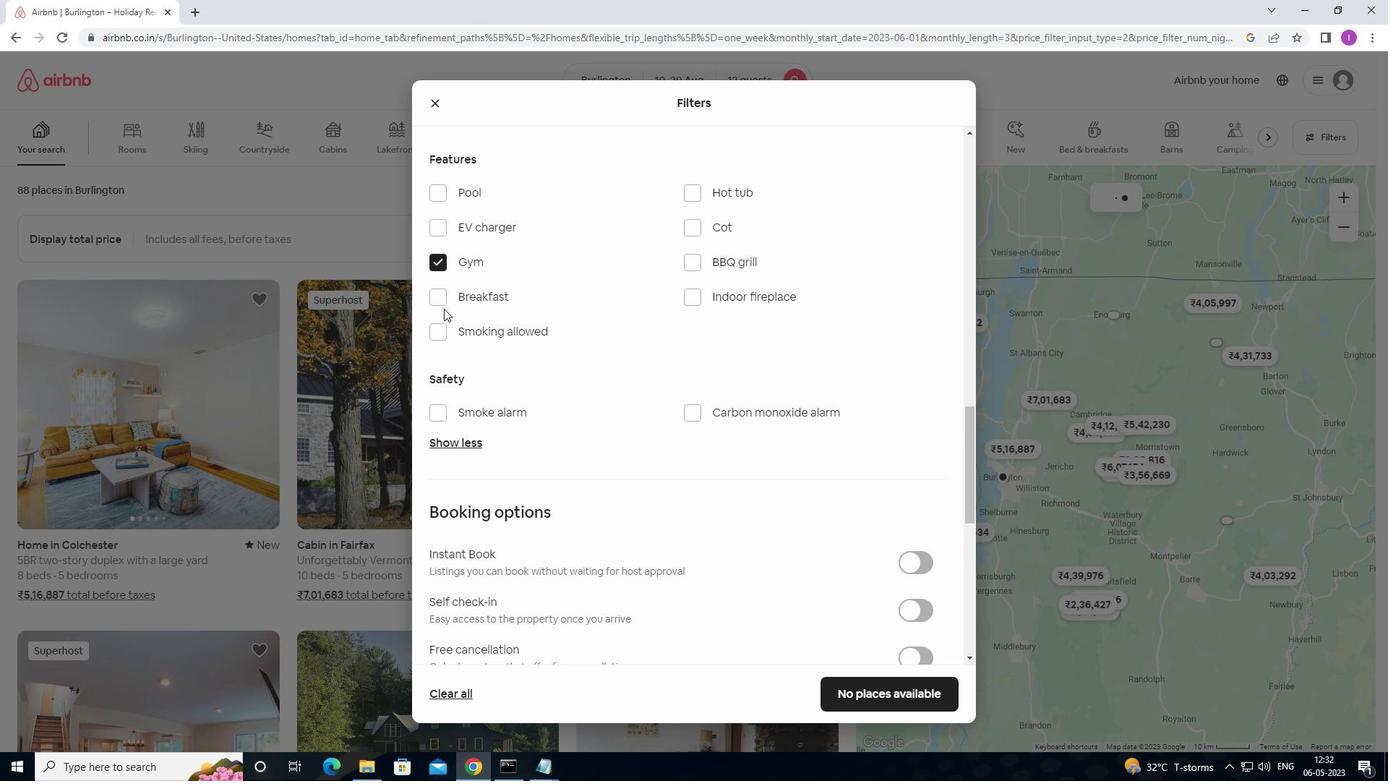
Action: Mouse pressed left at (442, 306)
Screenshot: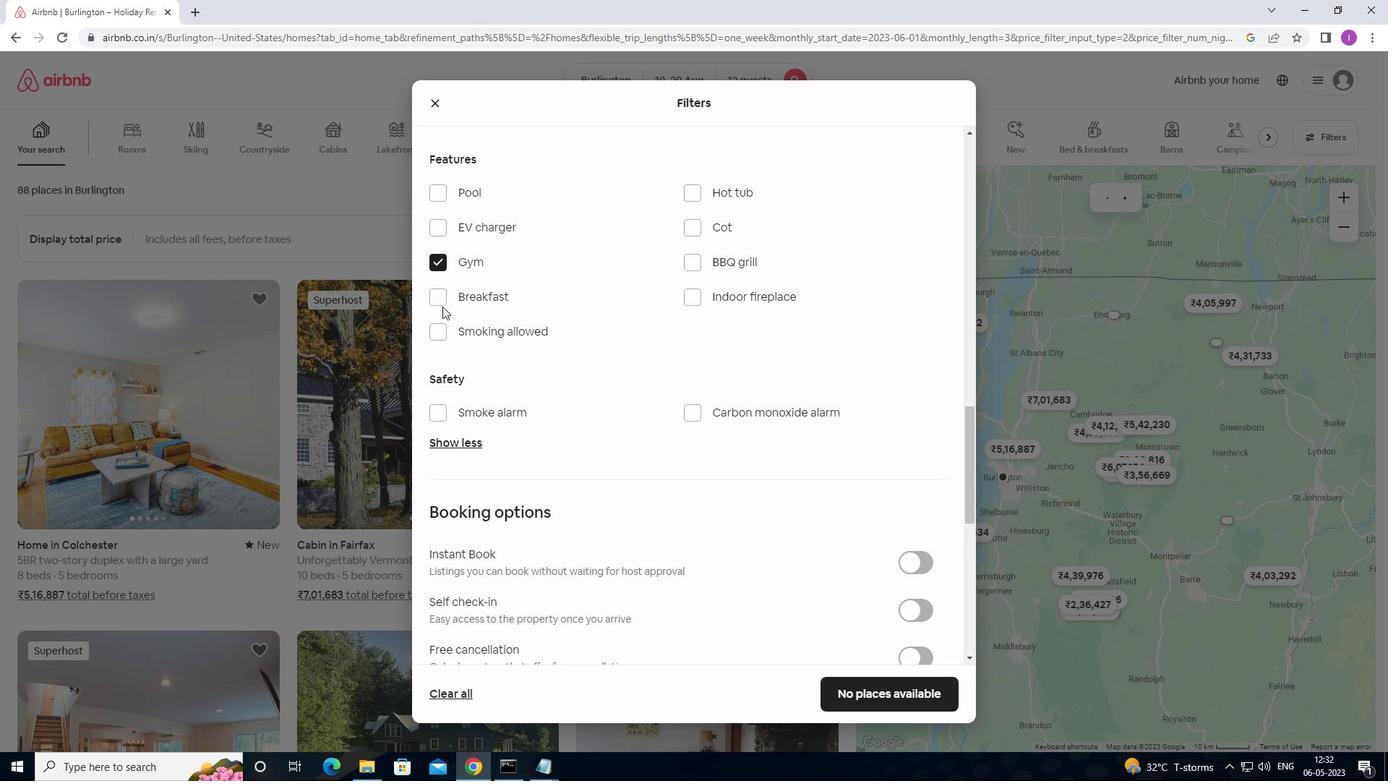 
Action: Mouse moved to (439, 295)
Screenshot: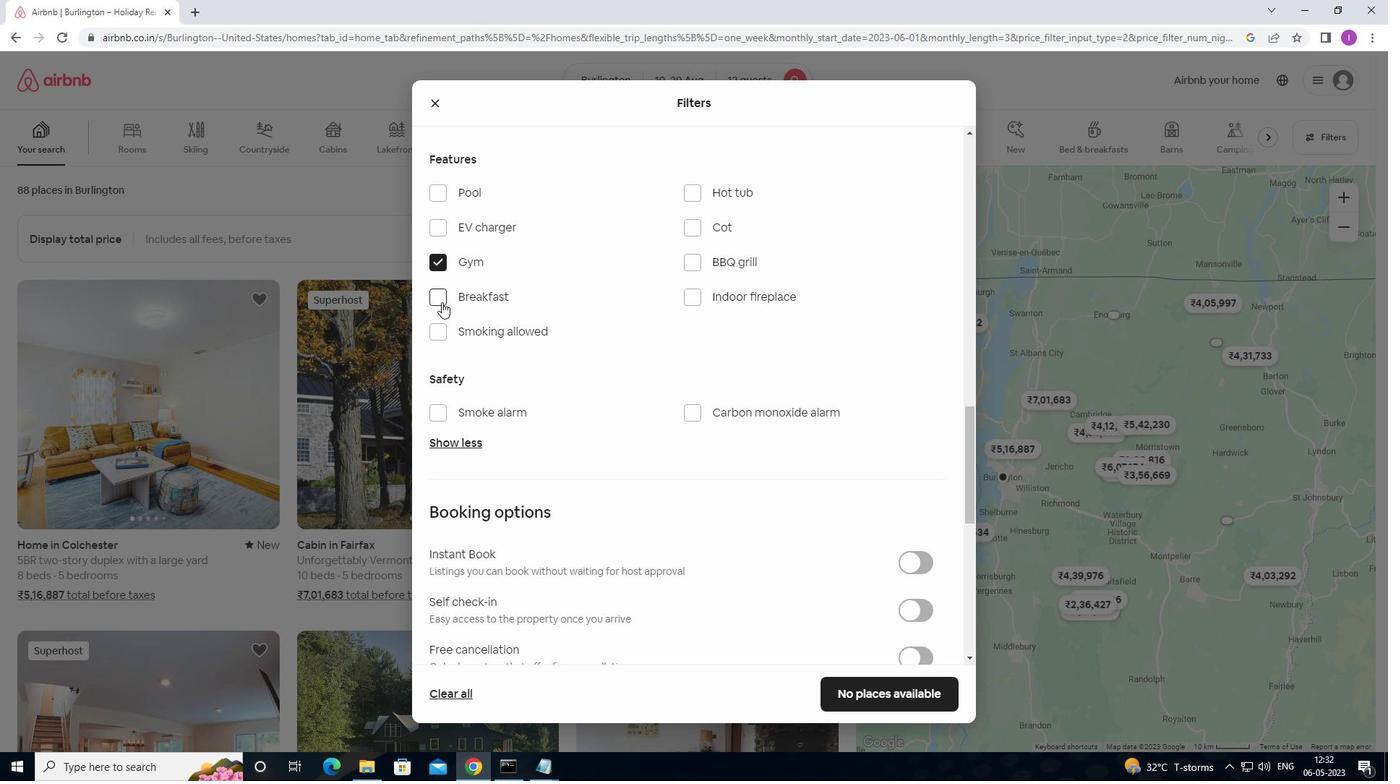 
Action: Mouse pressed left at (439, 295)
Screenshot: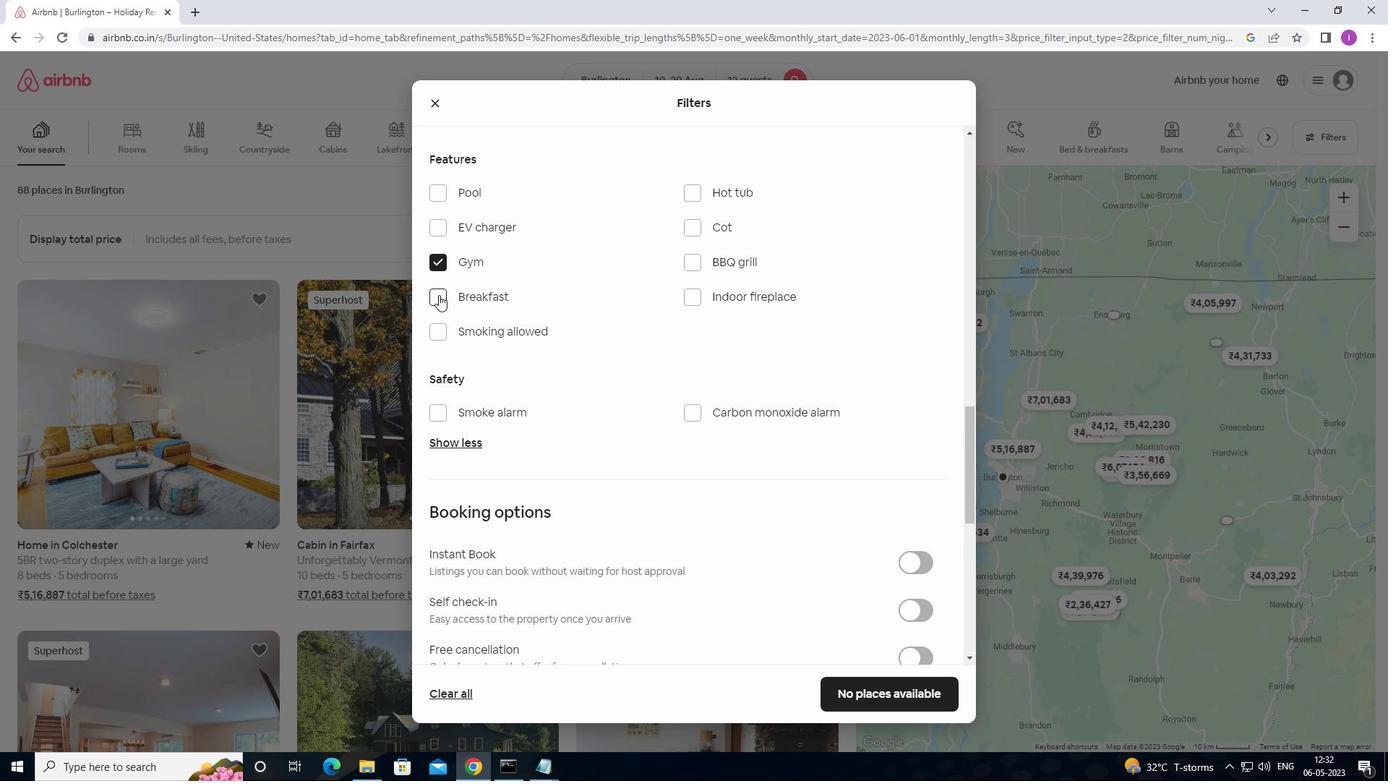 
Action: Mouse moved to (749, 457)
Screenshot: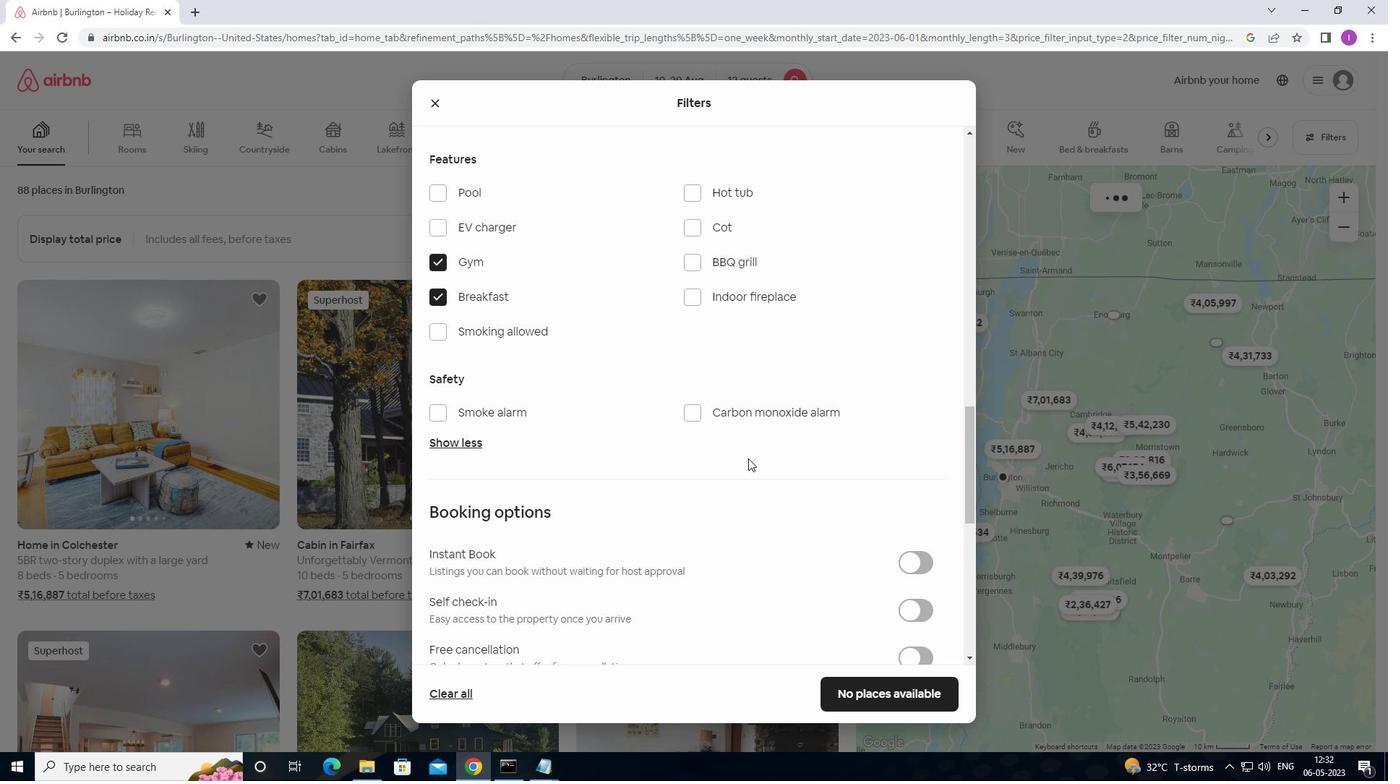 
Action: Mouse scrolled (749, 456) with delta (0, 0)
Screenshot: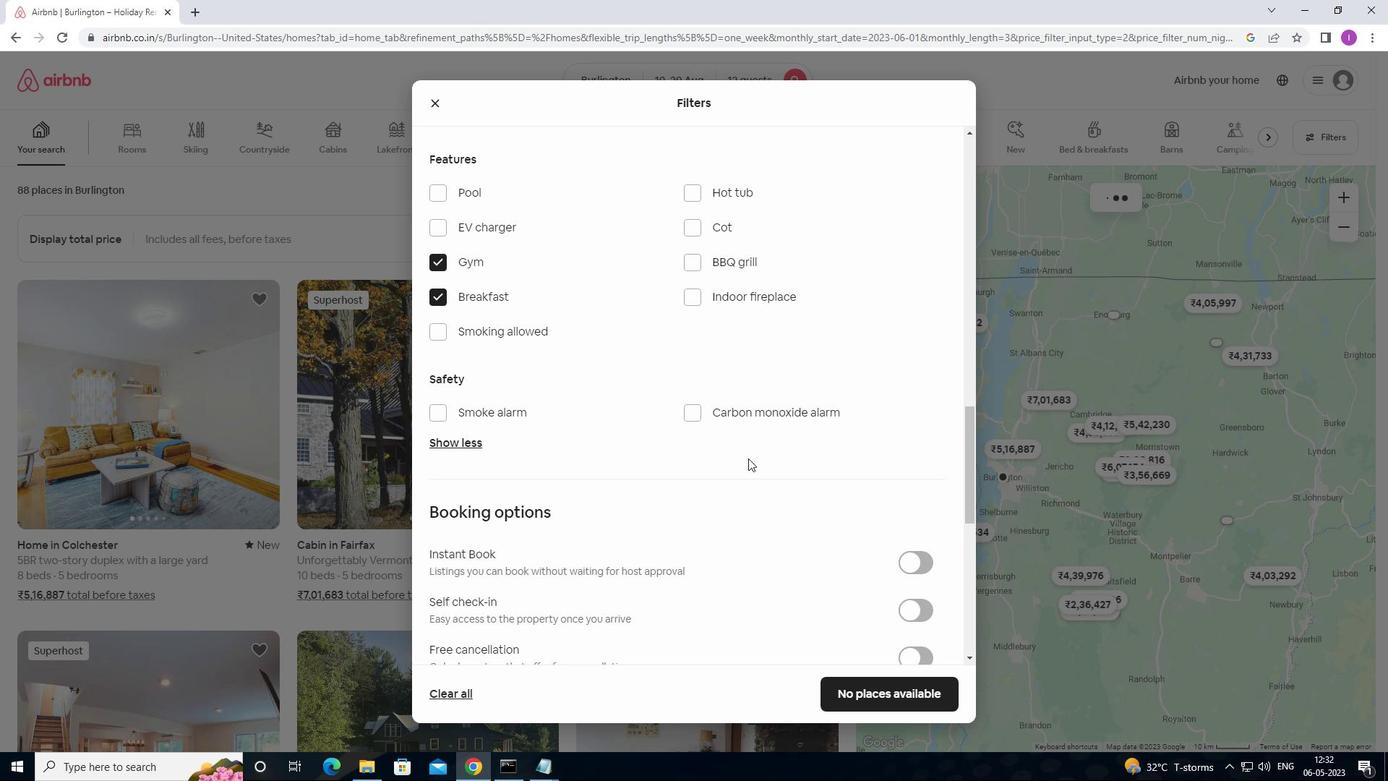 
Action: Mouse scrolled (749, 456) with delta (0, 0)
Screenshot: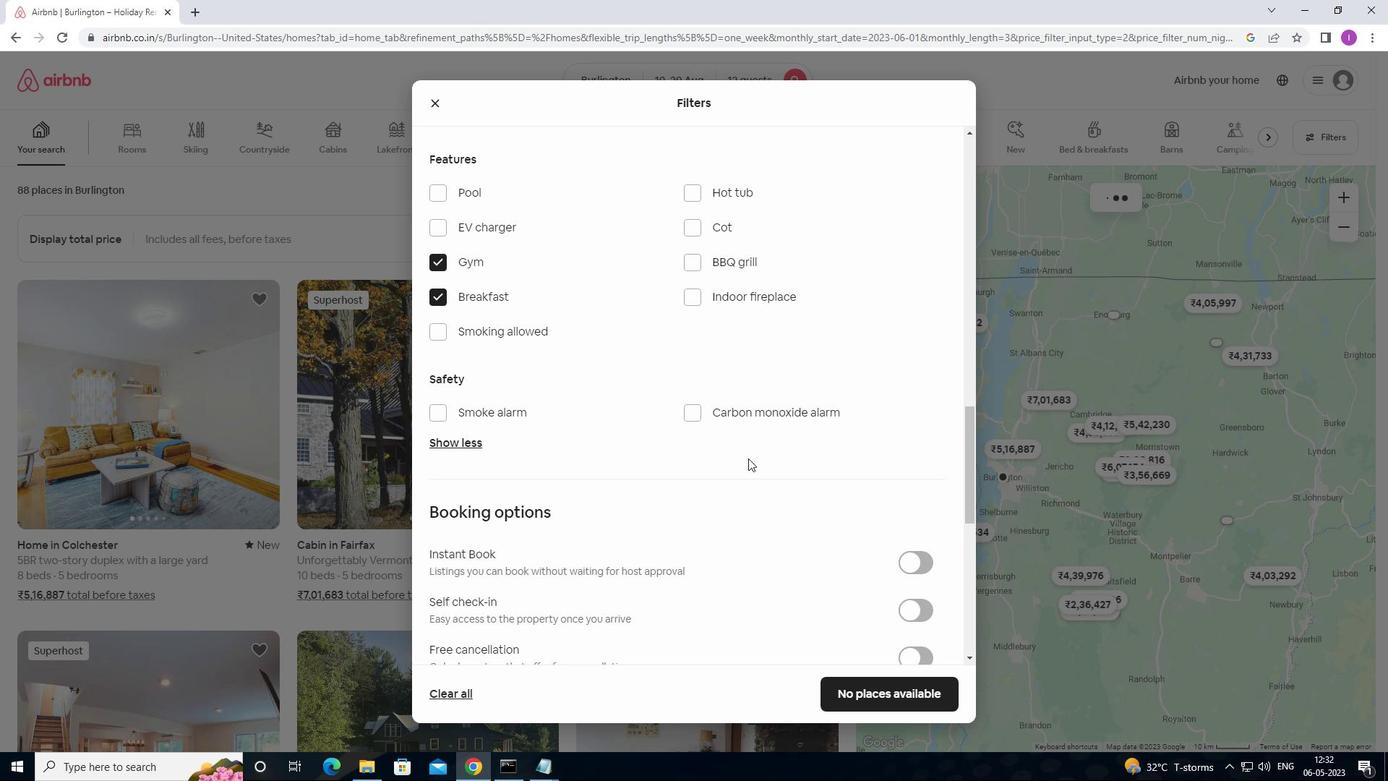 
Action: Mouse scrolled (749, 456) with delta (0, 0)
Screenshot: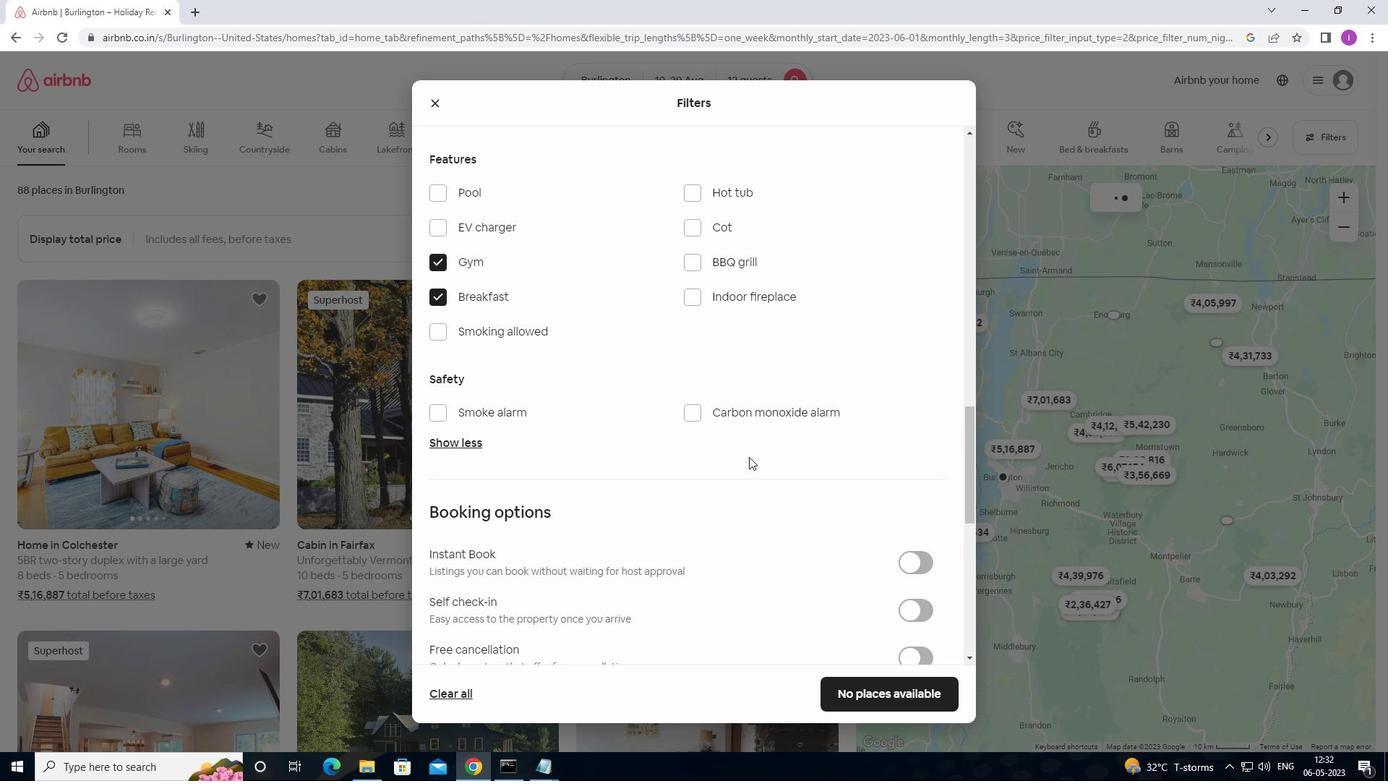 
Action: Mouse moved to (928, 390)
Screenshot: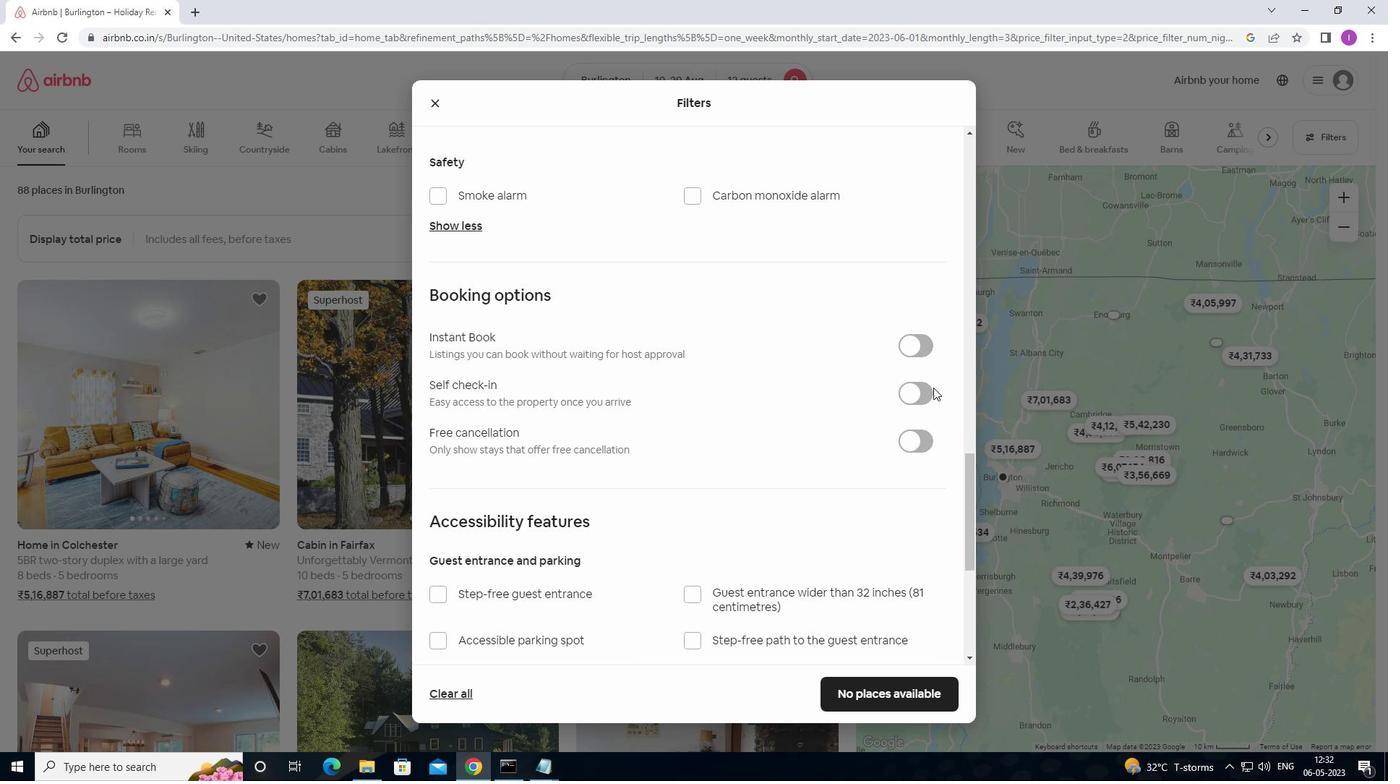 
Action: Mouse pressed left at (928, 390)
Screenshot: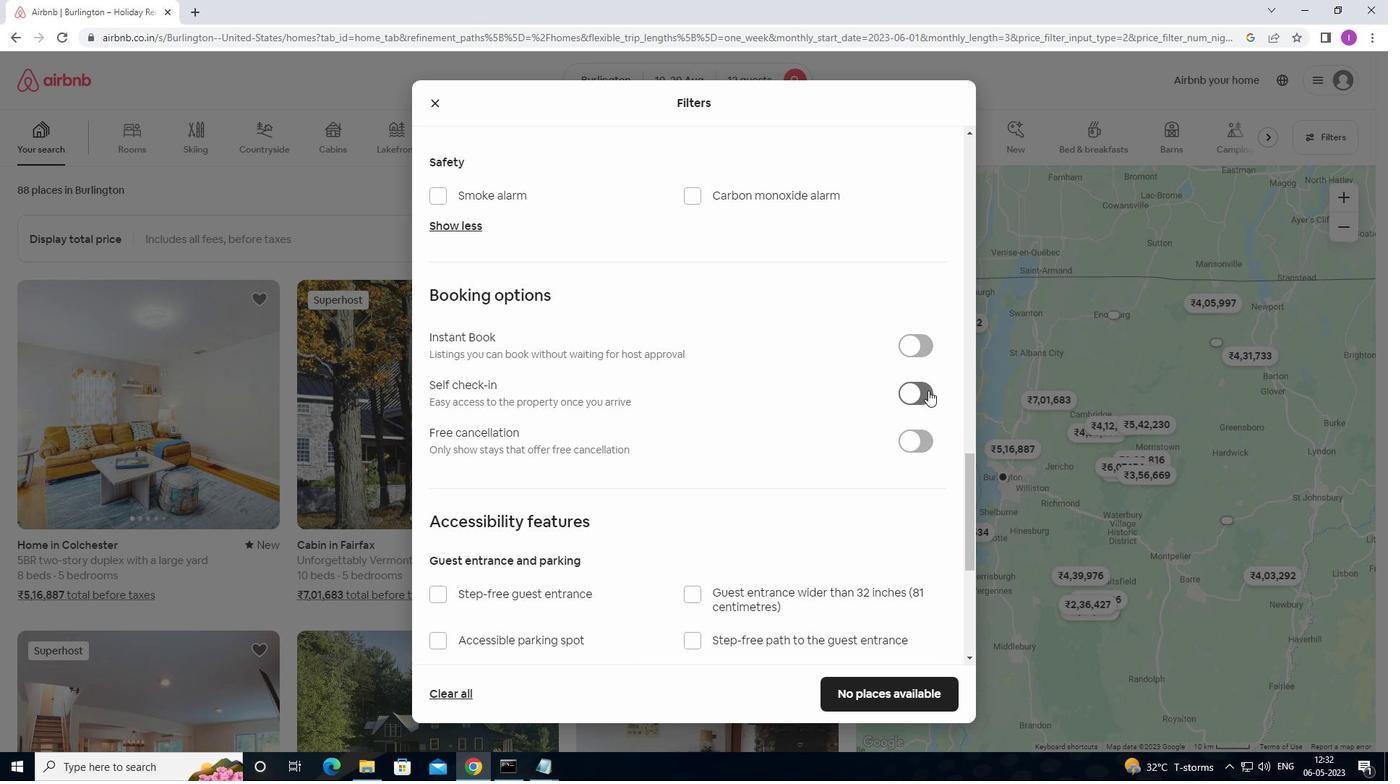 
Action: Mouse moved to (928, 391)
Screenshot: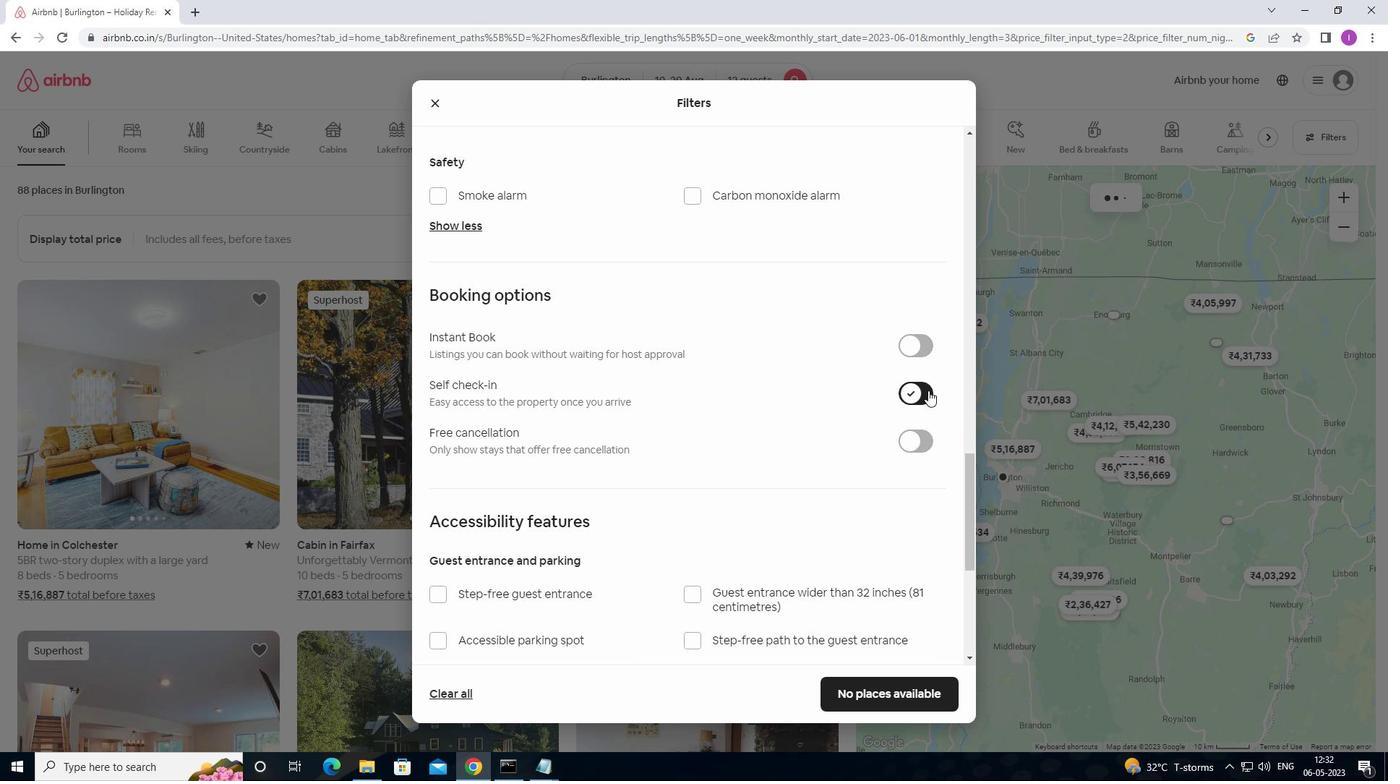 
Action: Mouse scrolled (928, 390) with delta (0, 0)
Screenshot: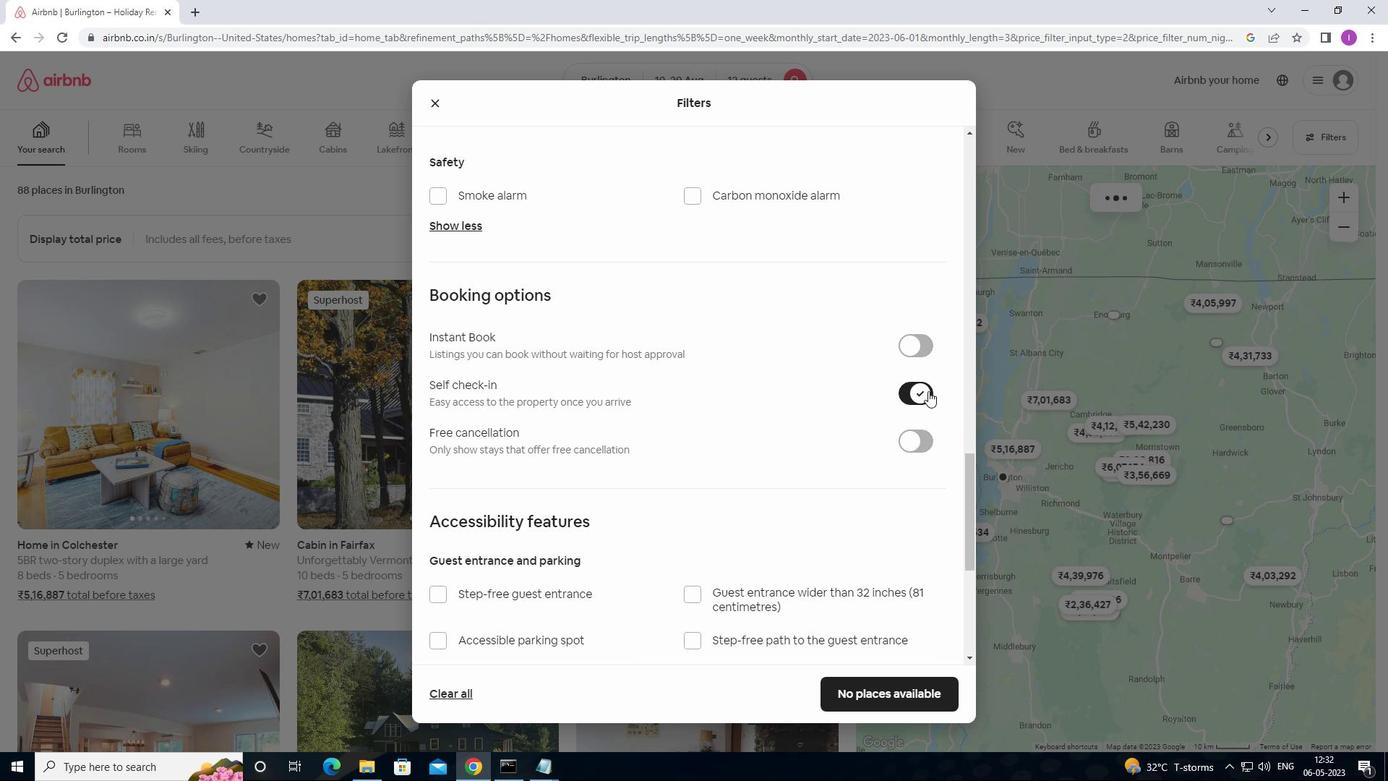 
Action: Mouse moved to (928, 393)
Screenshot: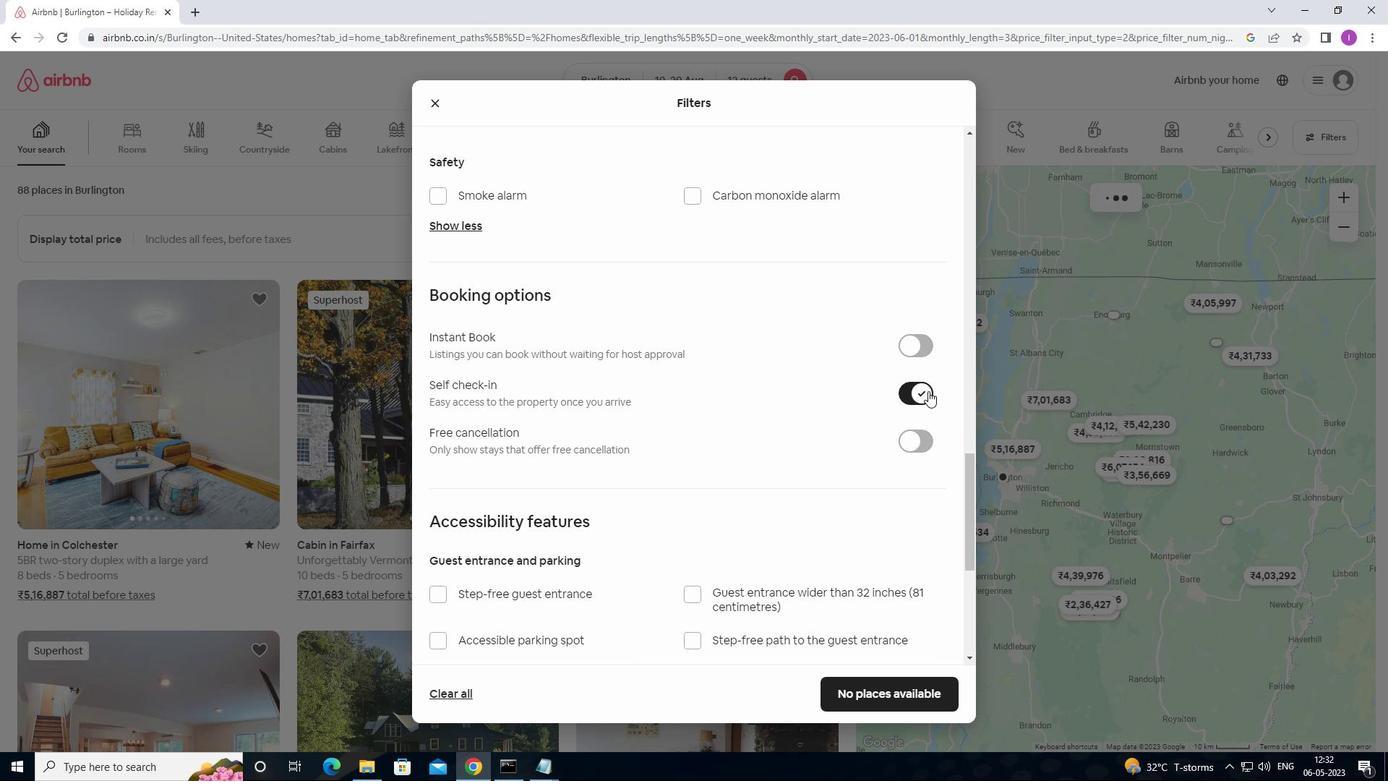 
Action: Mouse scrolled (928, 392) with delta (0, 0)
Screenshot: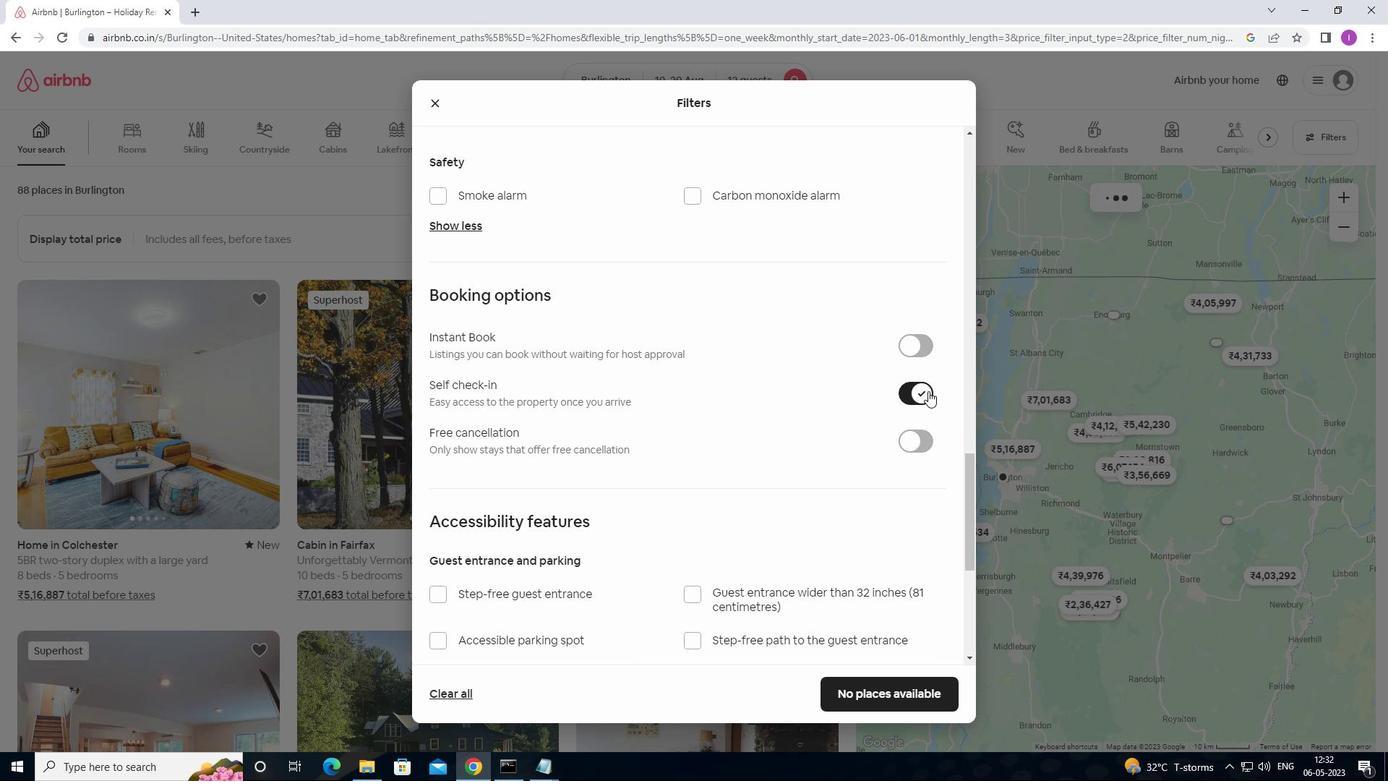 
Action: Mouse moved to (923, 399)
Screenshot: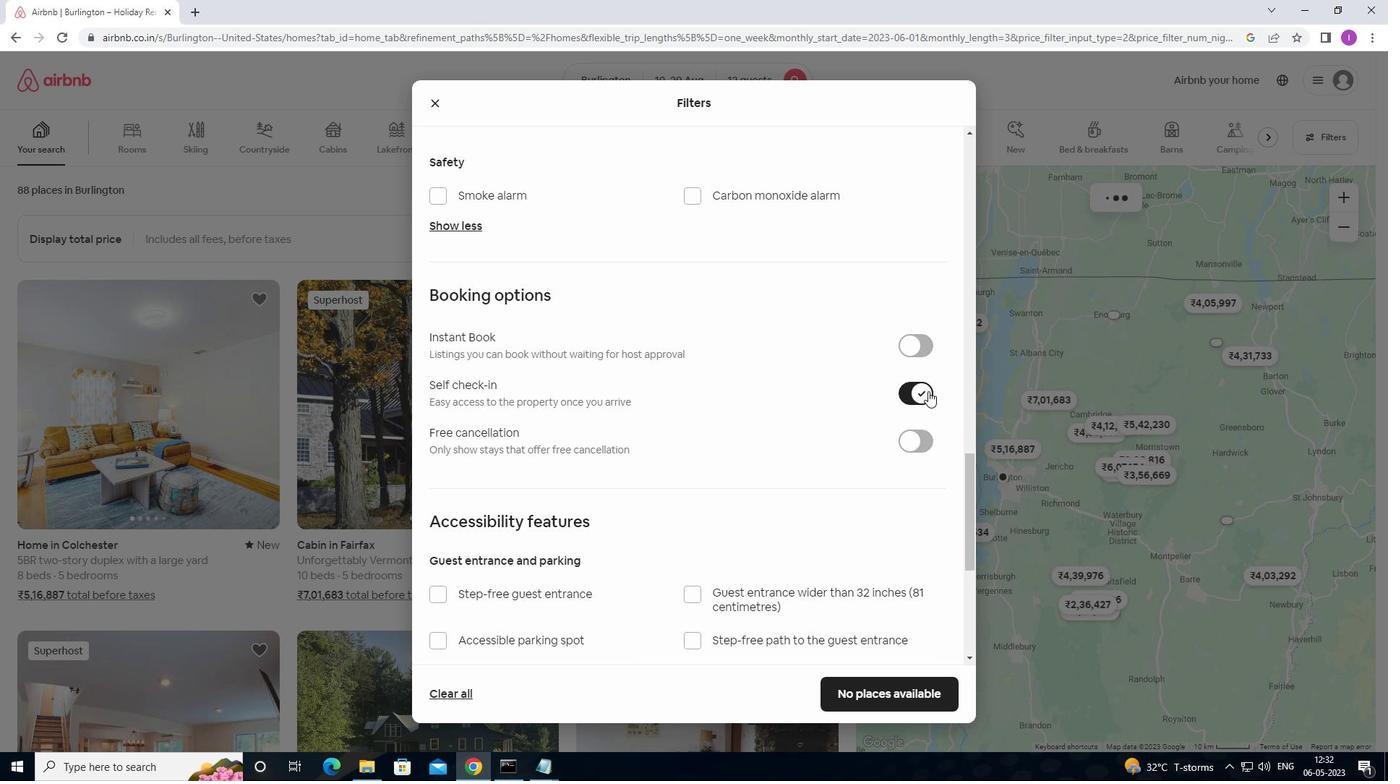 
Action: Mouse scrolled (923, 398) with delta (0, 0)
Screenshot: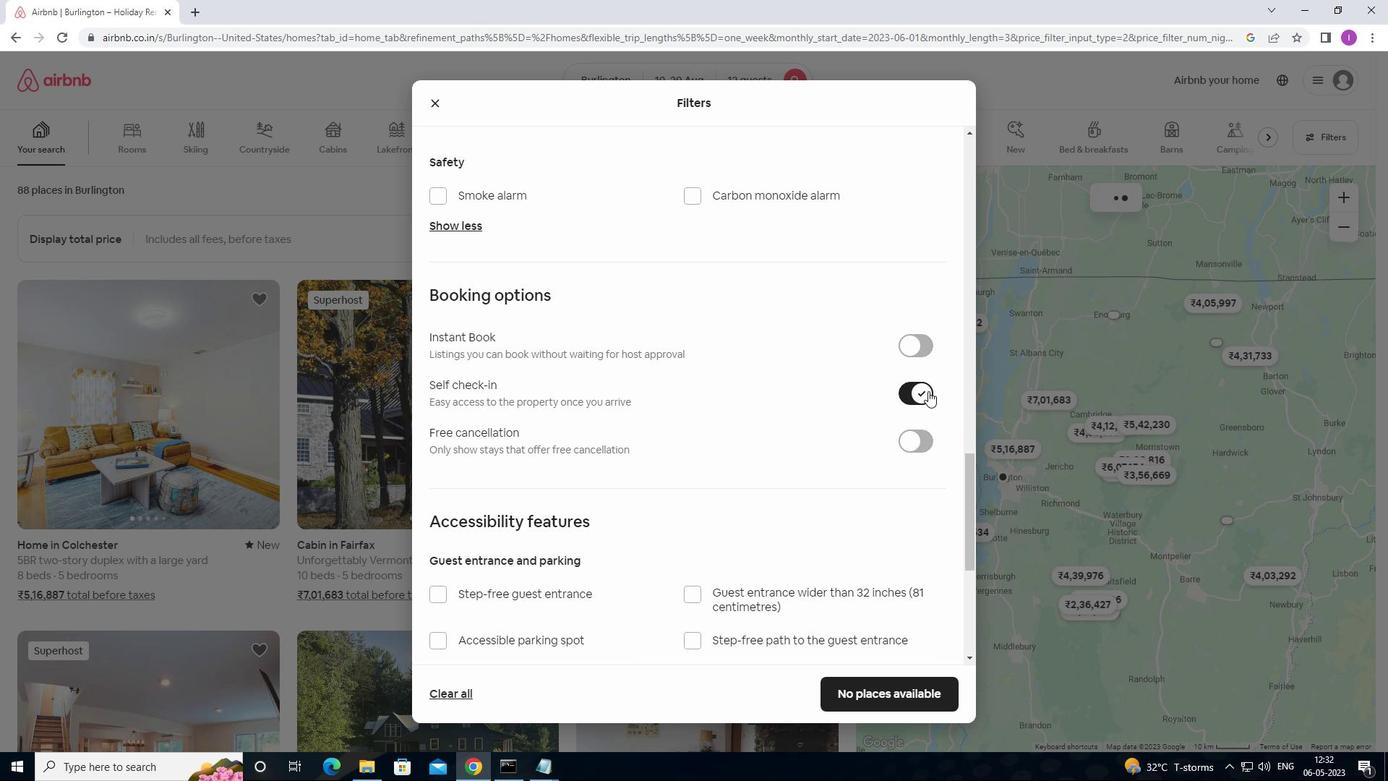 
Action: Mouse moved to (813, 403)
Screenshot: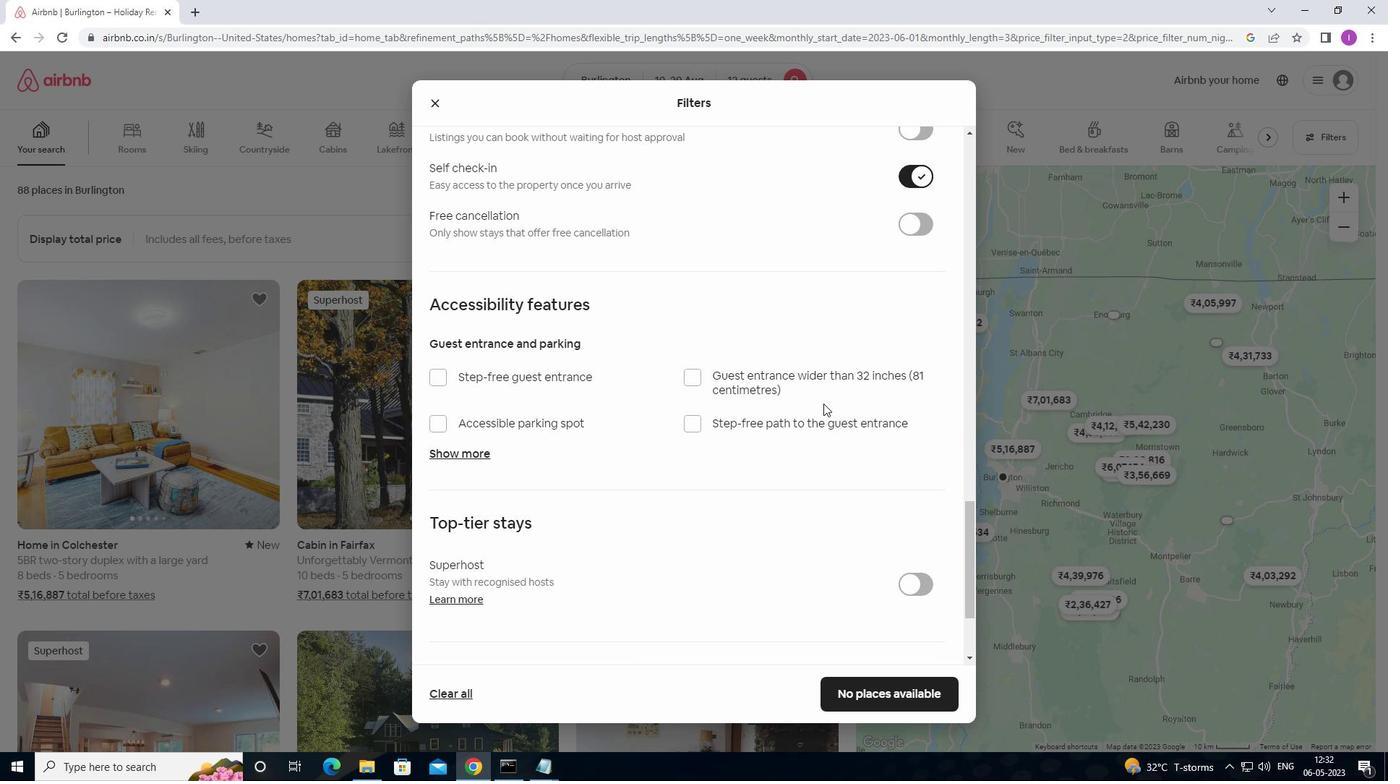 
Action: Mouse scrolled (813, 402) with delta (0, 0)
Screenshot: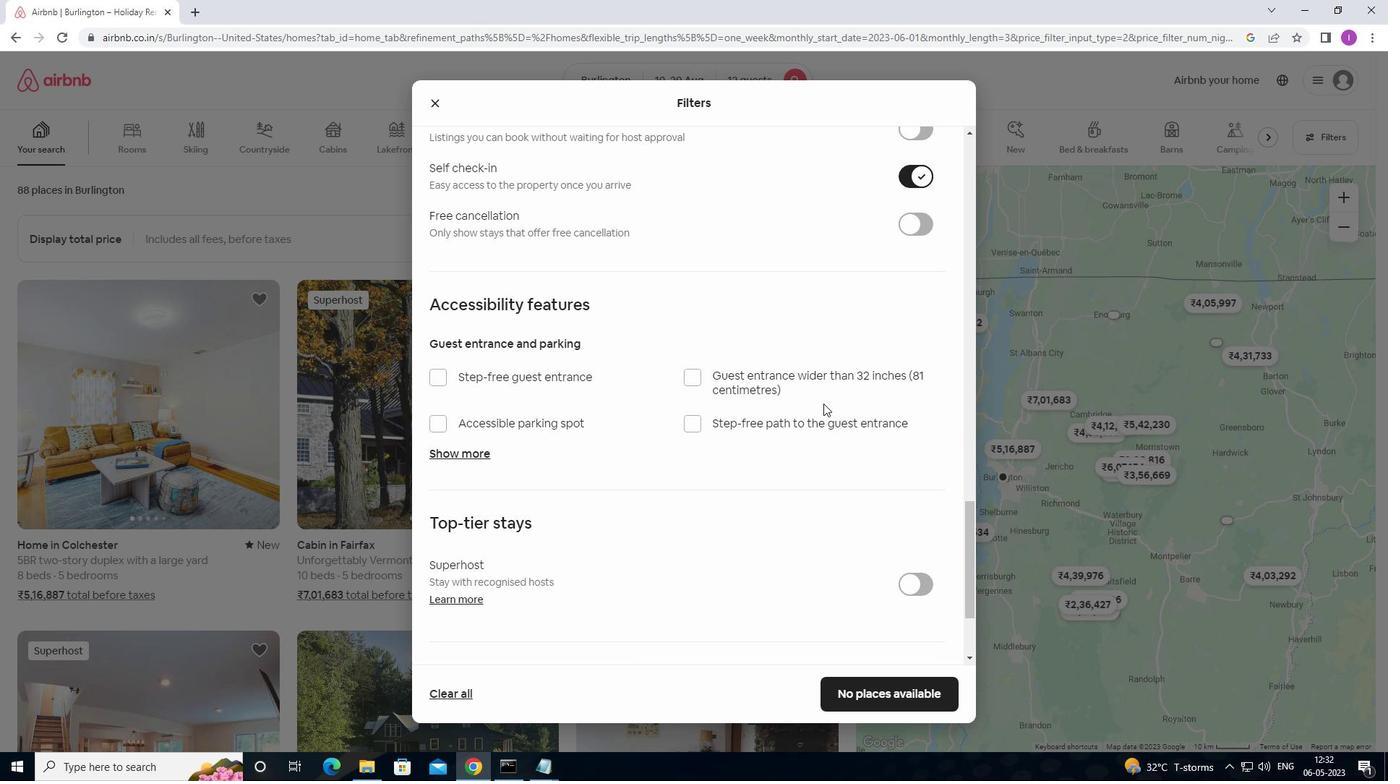 
Action: Mouse moved to (804, 405)
Screenshot: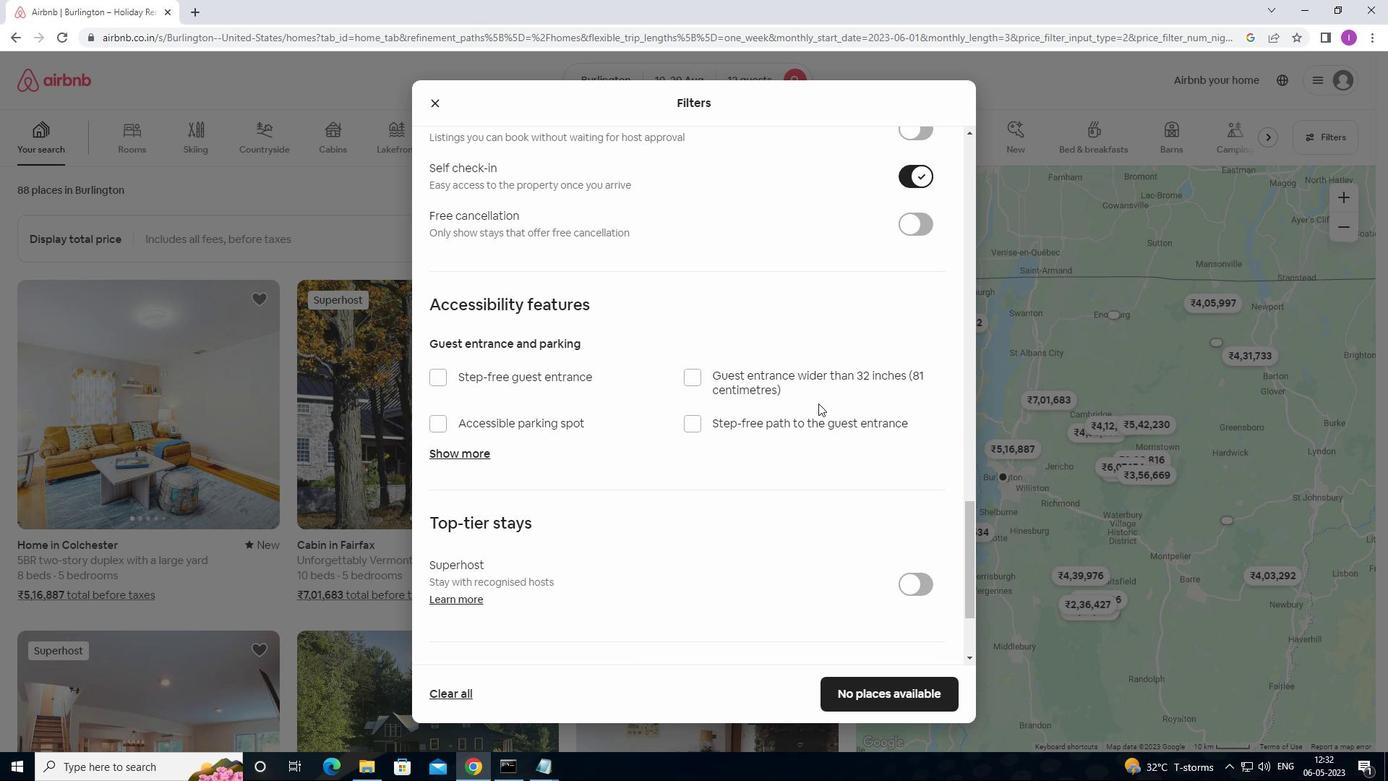 
Action: Mouse scrolled (804, 405) with delta (0, 0)
Screenshot: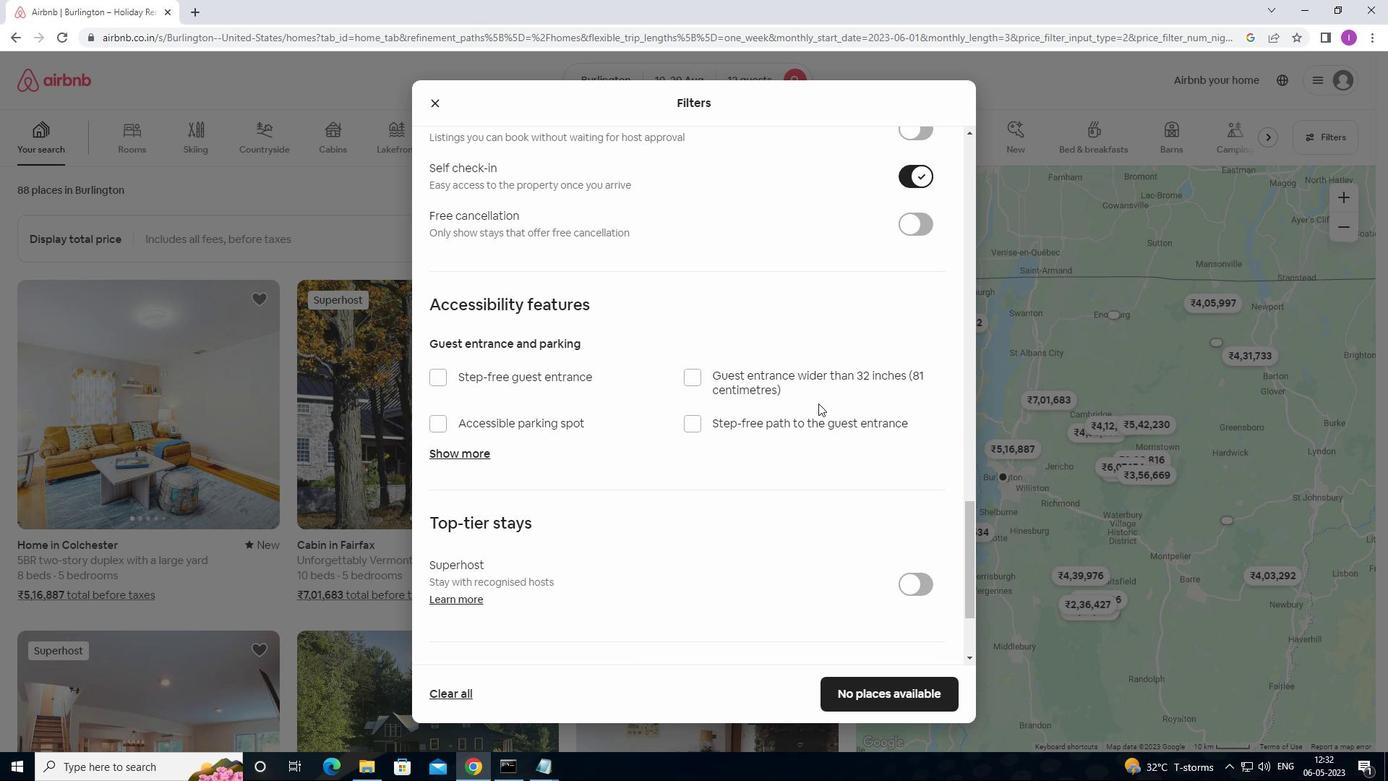 
Action: Mouse moved to (798, 409)
Screenshot: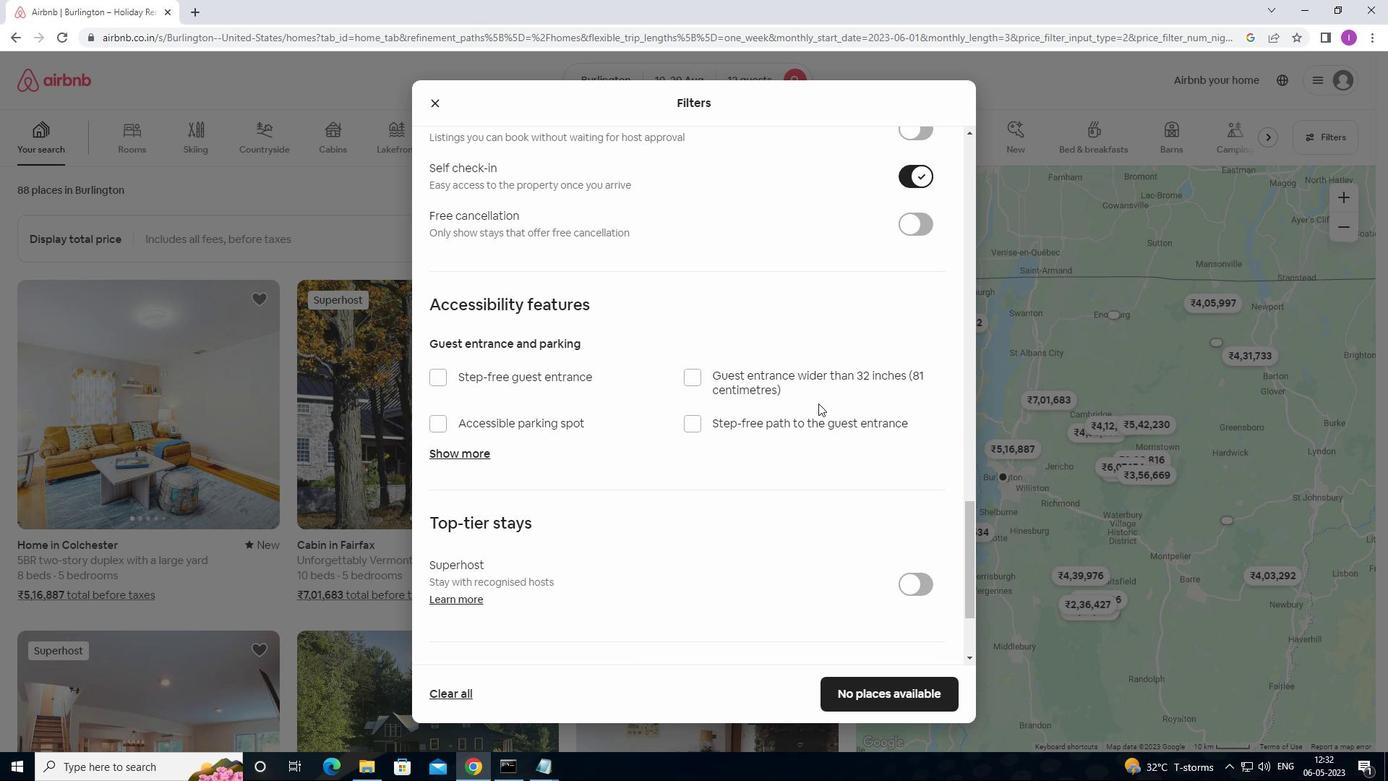 
Action: Mouse scrolled (798, 408) with delta (0, 0)
Screenshot: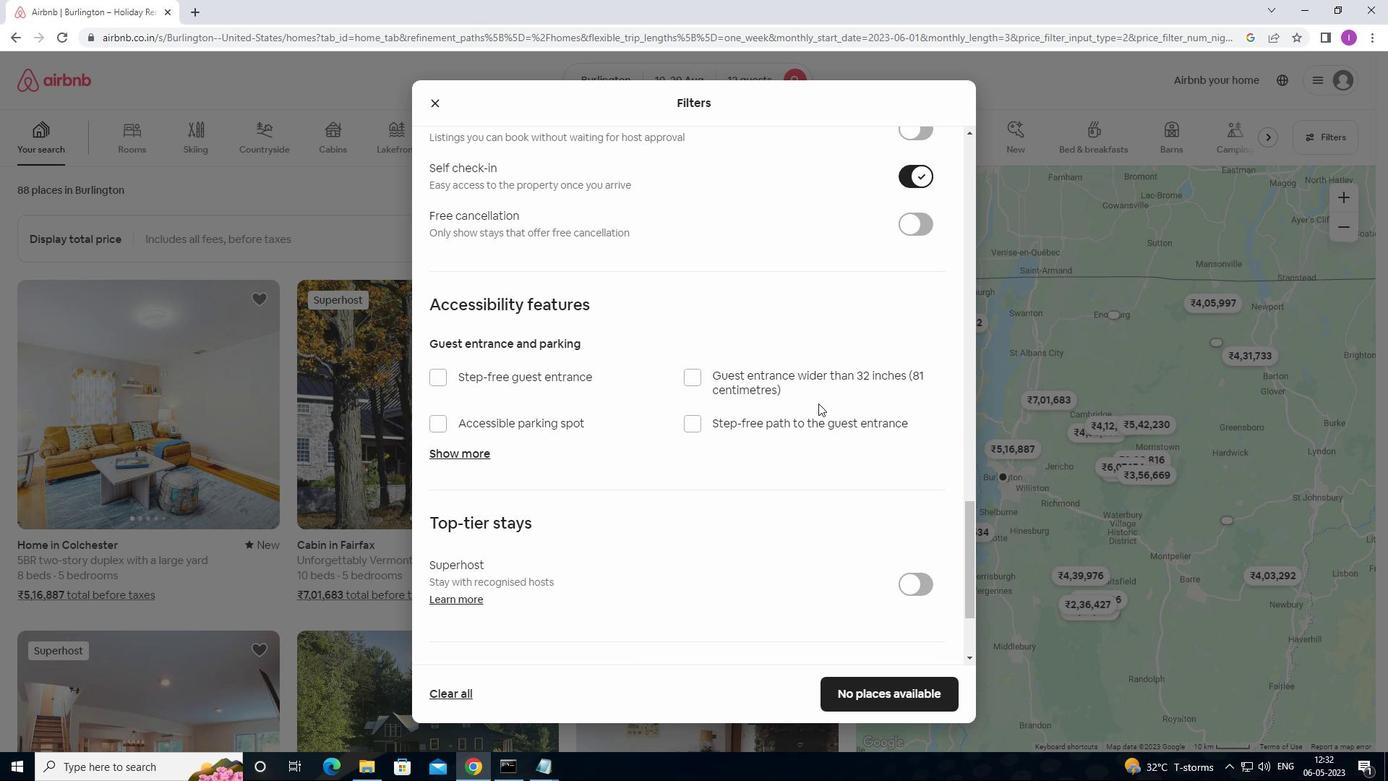 
Action: Mouse moved to (788, 415)
Screenshot: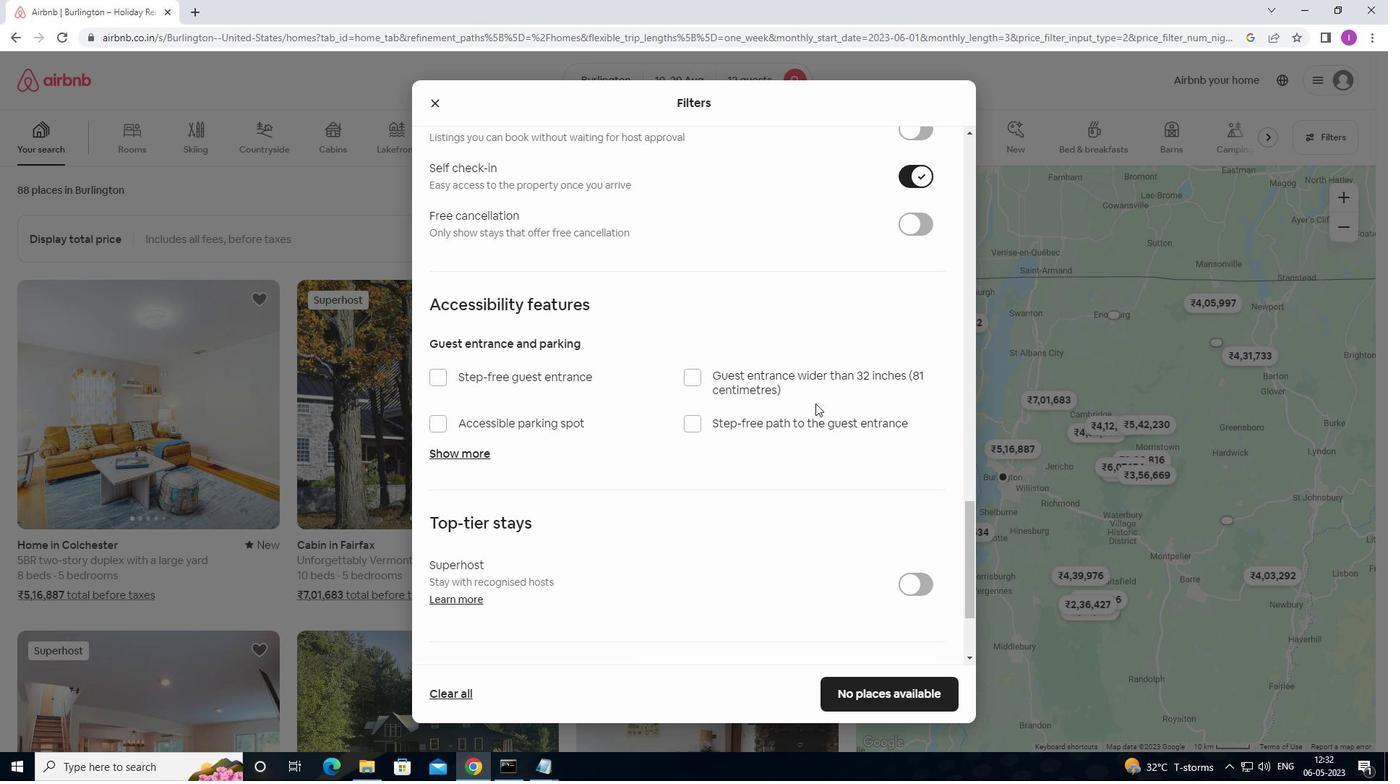 
Action: Mouse scrolled (788, 414) with delta (0, 0)
Screenshot: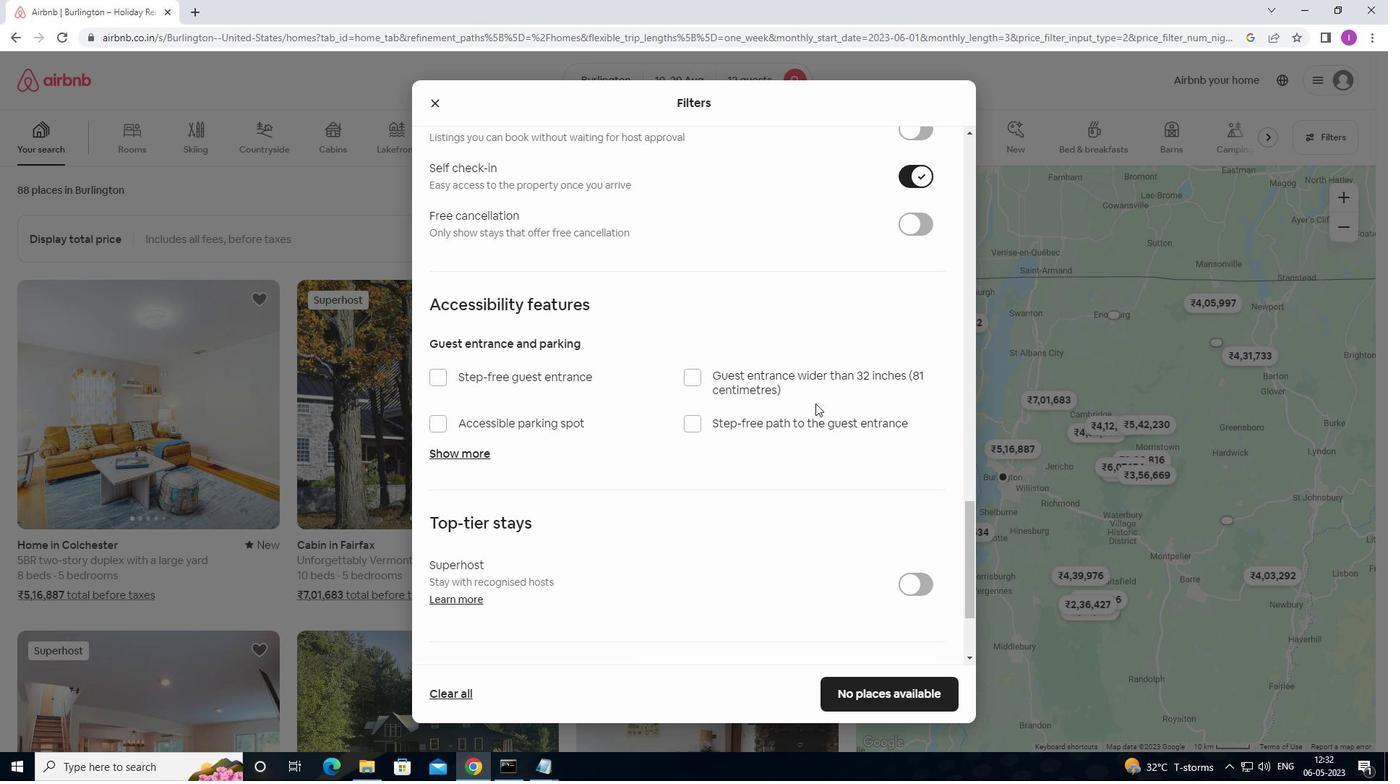 
Action: Mouse moved to (659, 491)
Screenshot: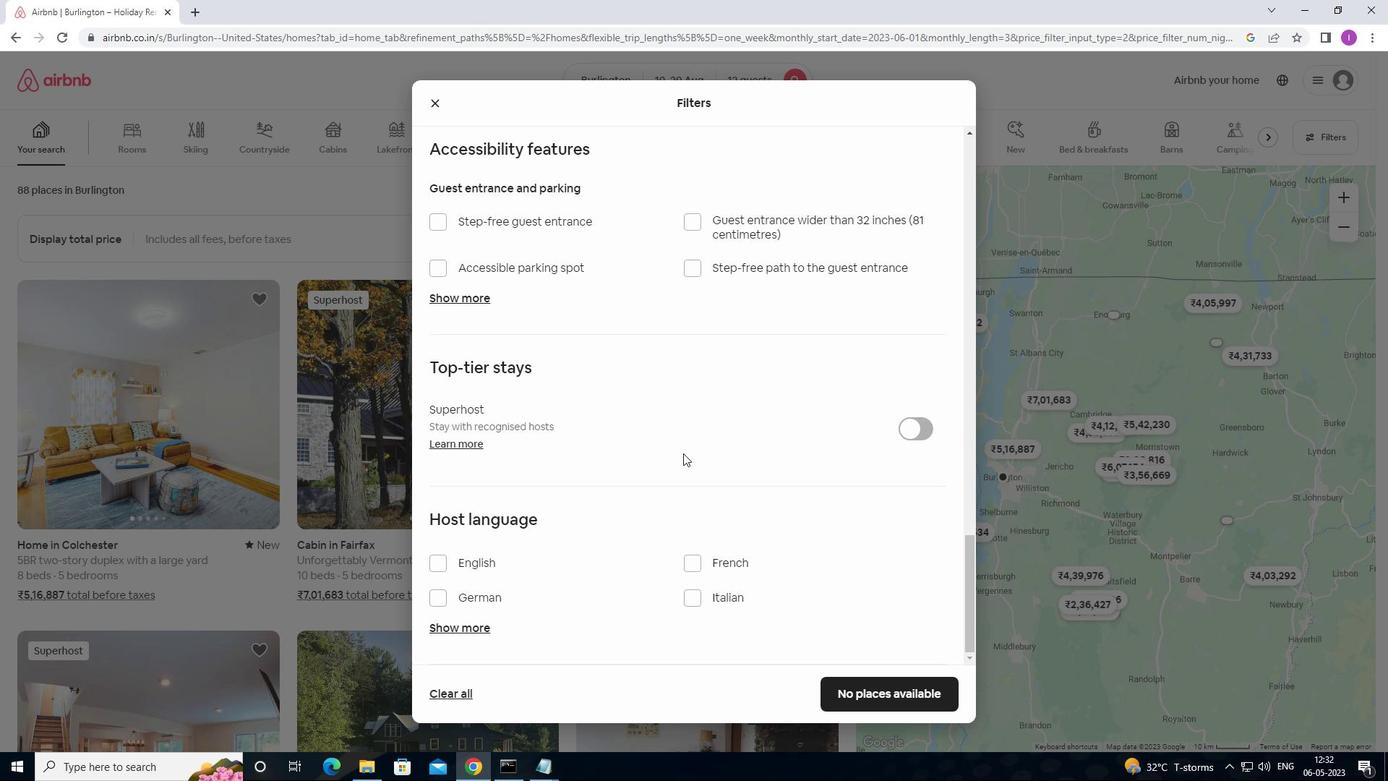 
Action: Mouse scrolled (659, 490) with delta (0, 0)
Screenshot: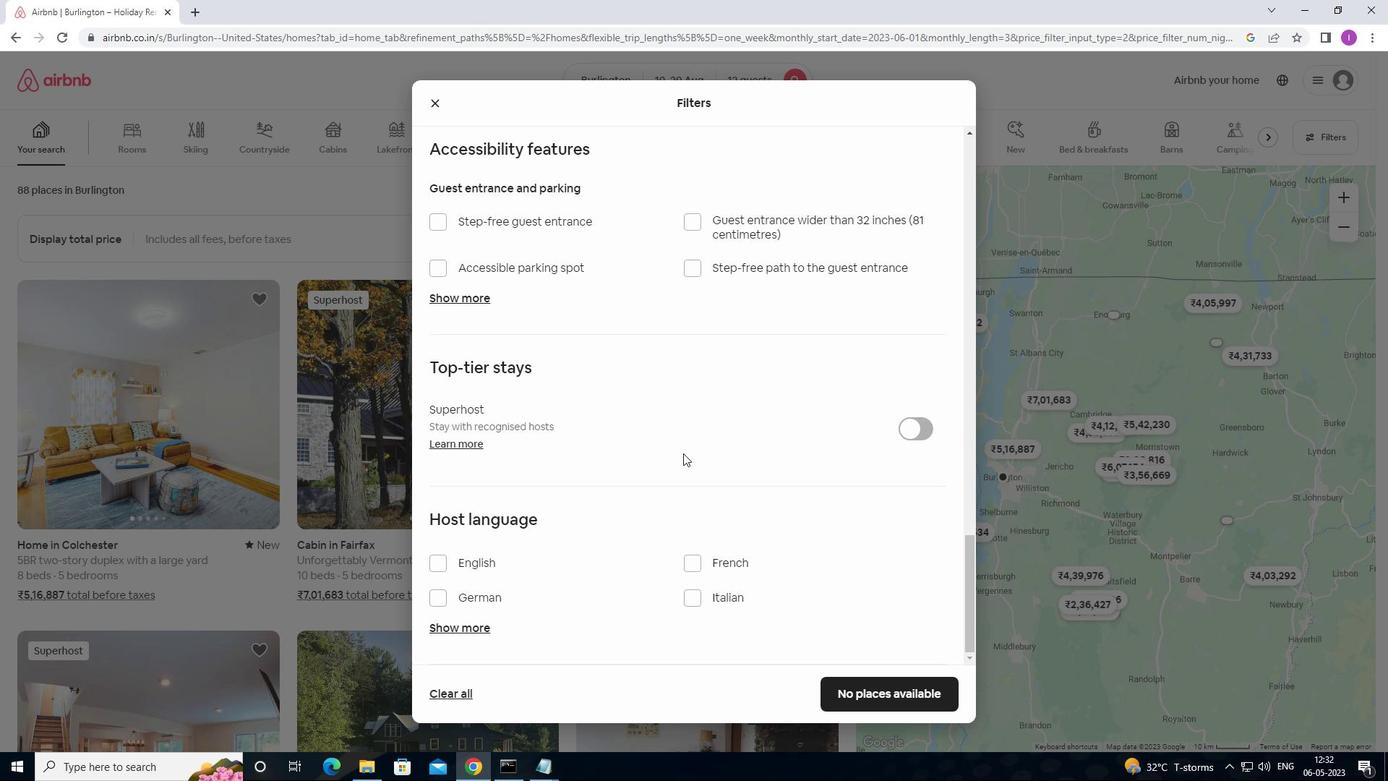 
Action: Mouse moved to (658, 496)
Screenshot: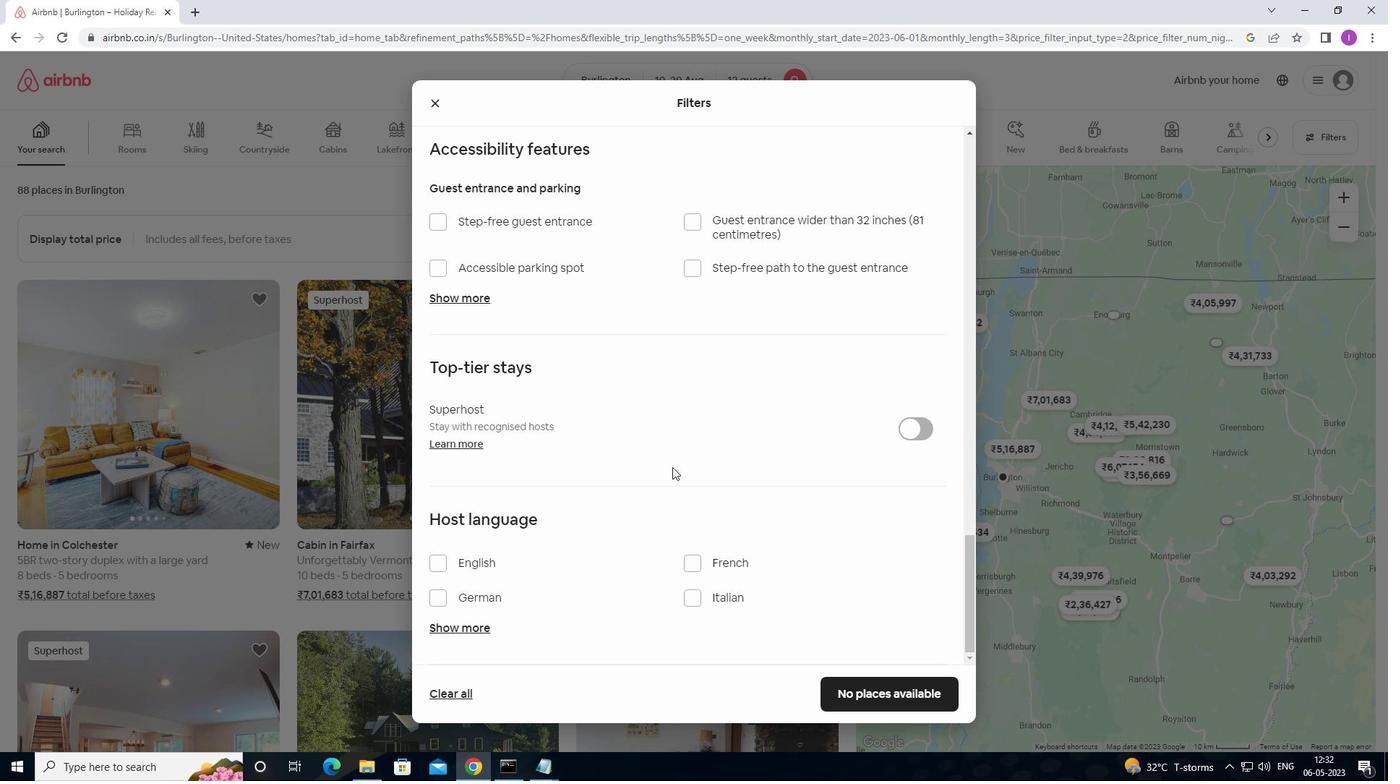 
Action: Mouse scrolled (658, 495) with delta (0, 0)
Screenshot: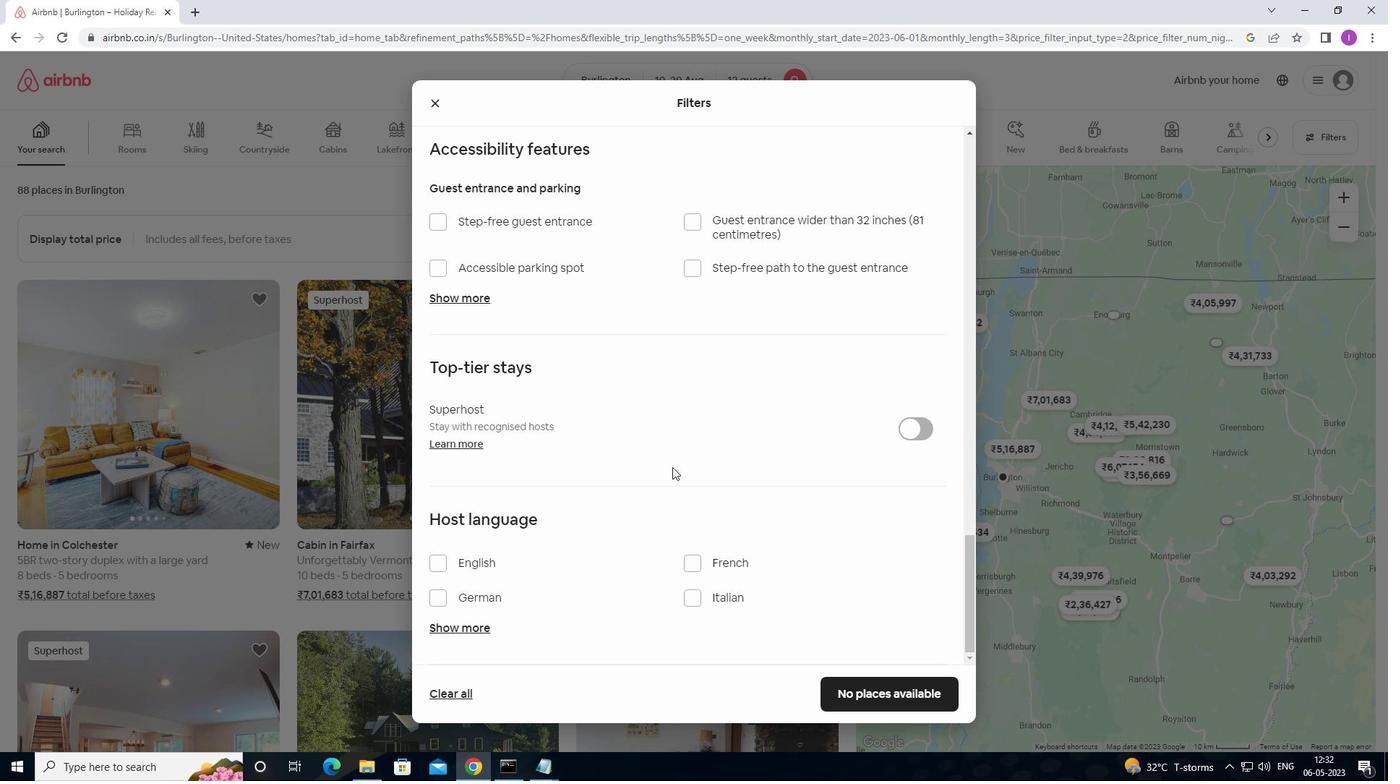 
Action: Mouse scrolled (658, 495) with delta (0, 0)
Screenshot: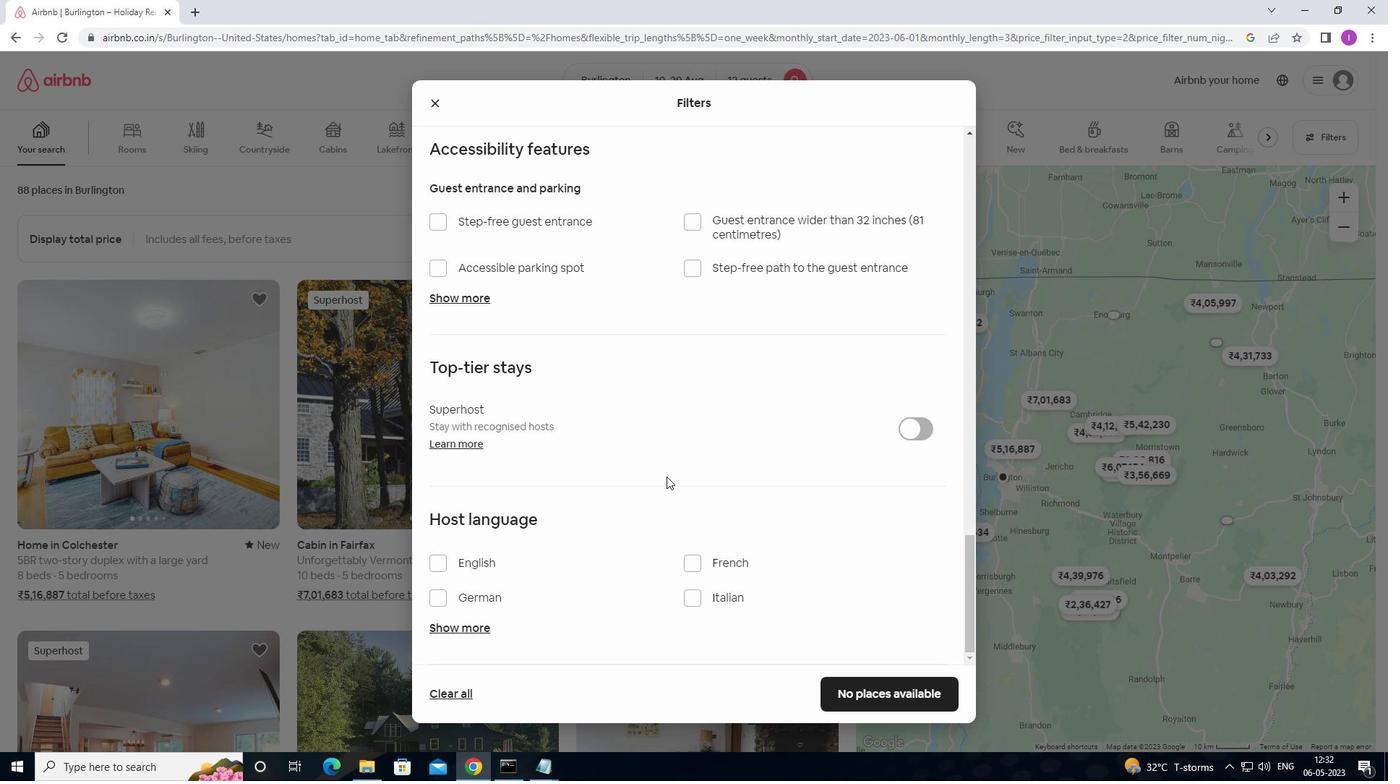 
Action: Mouse moved to (440, 562)
Screenshot: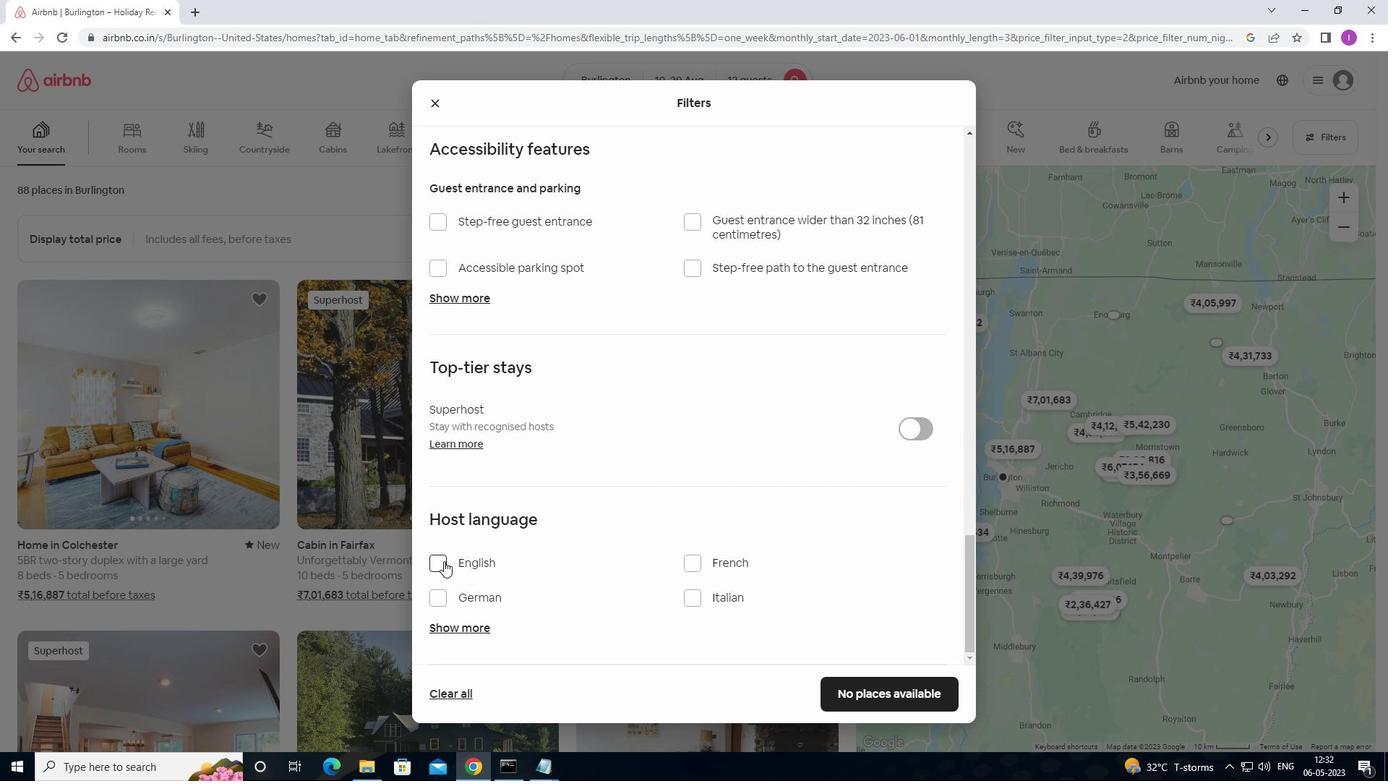
Action: Mouse pressed left at (440, 562)
Screenshot: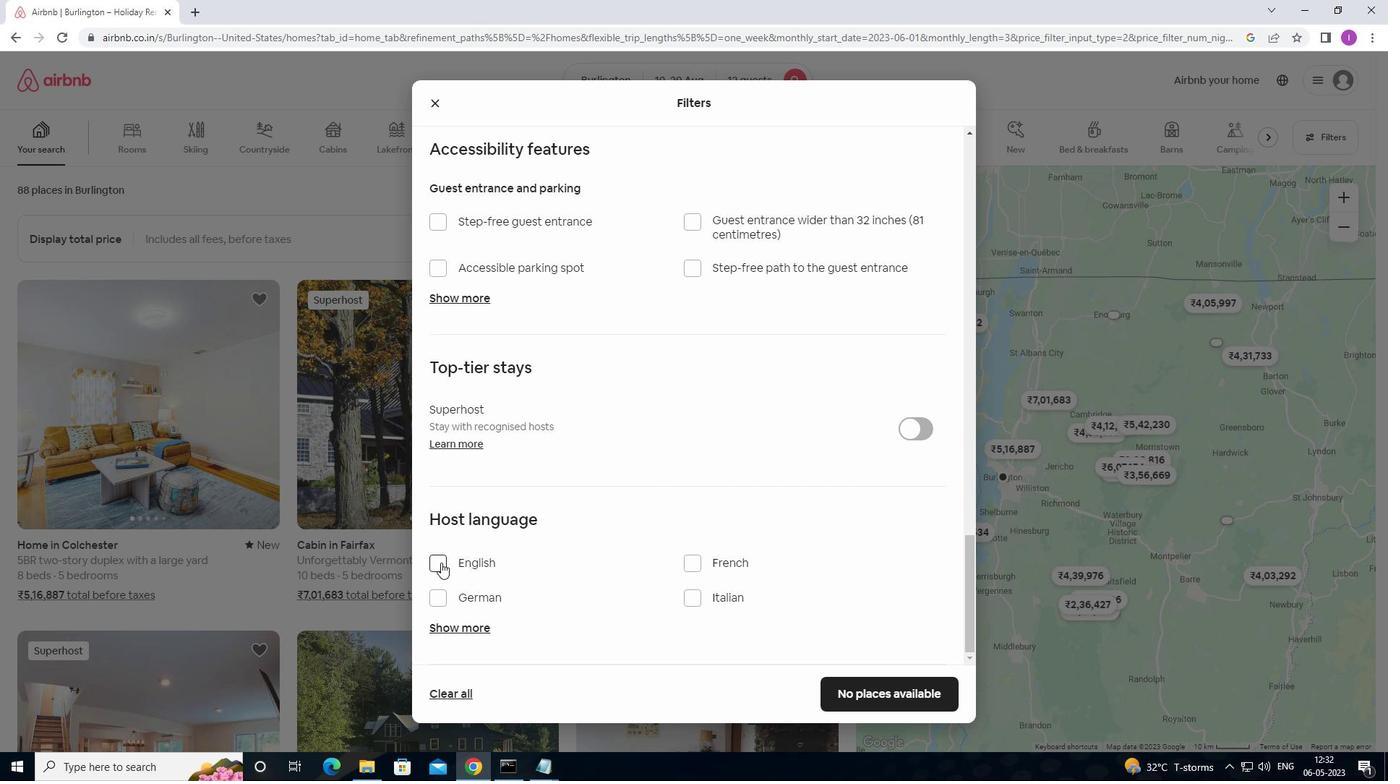 
Action: Mouse moved to (884, 703)
Screenshot: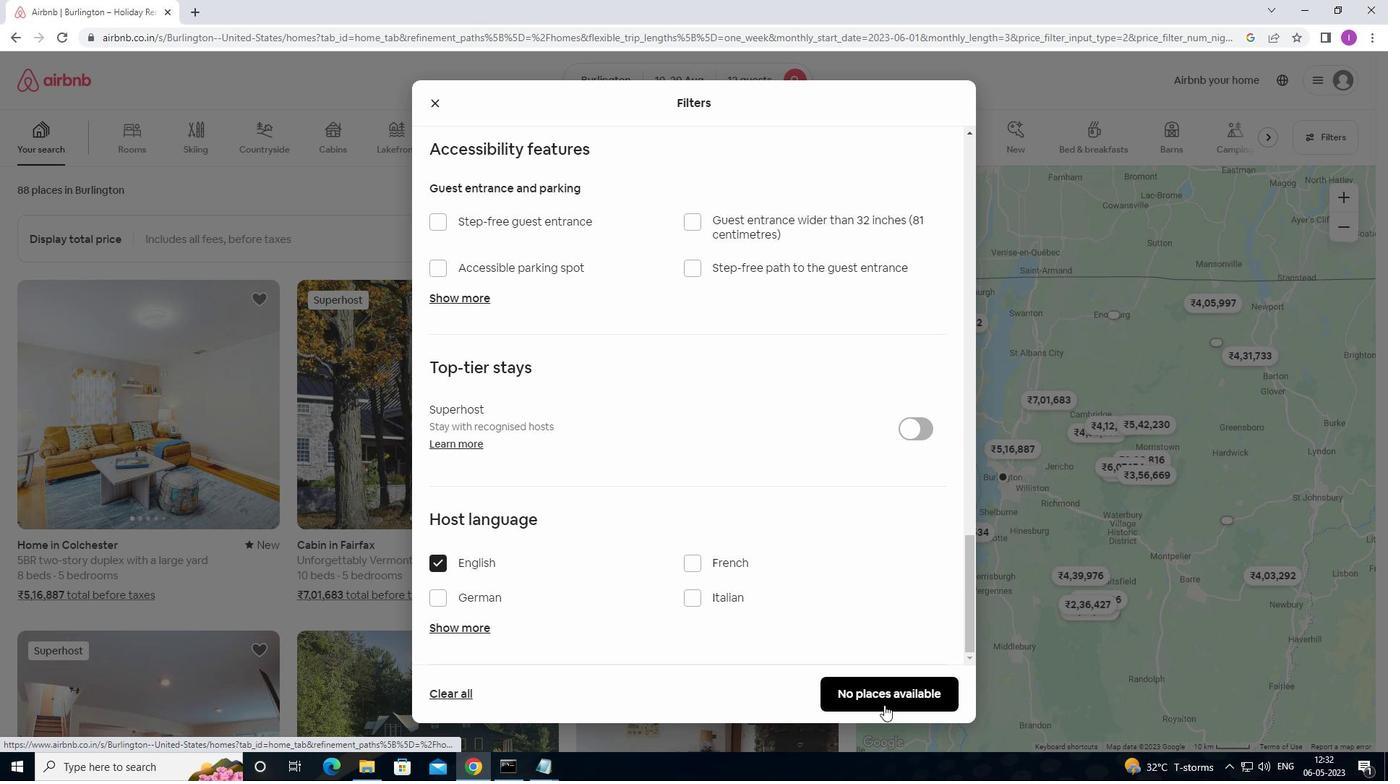 
Action: Mouse pressed left at (884, 703)
Screenshot: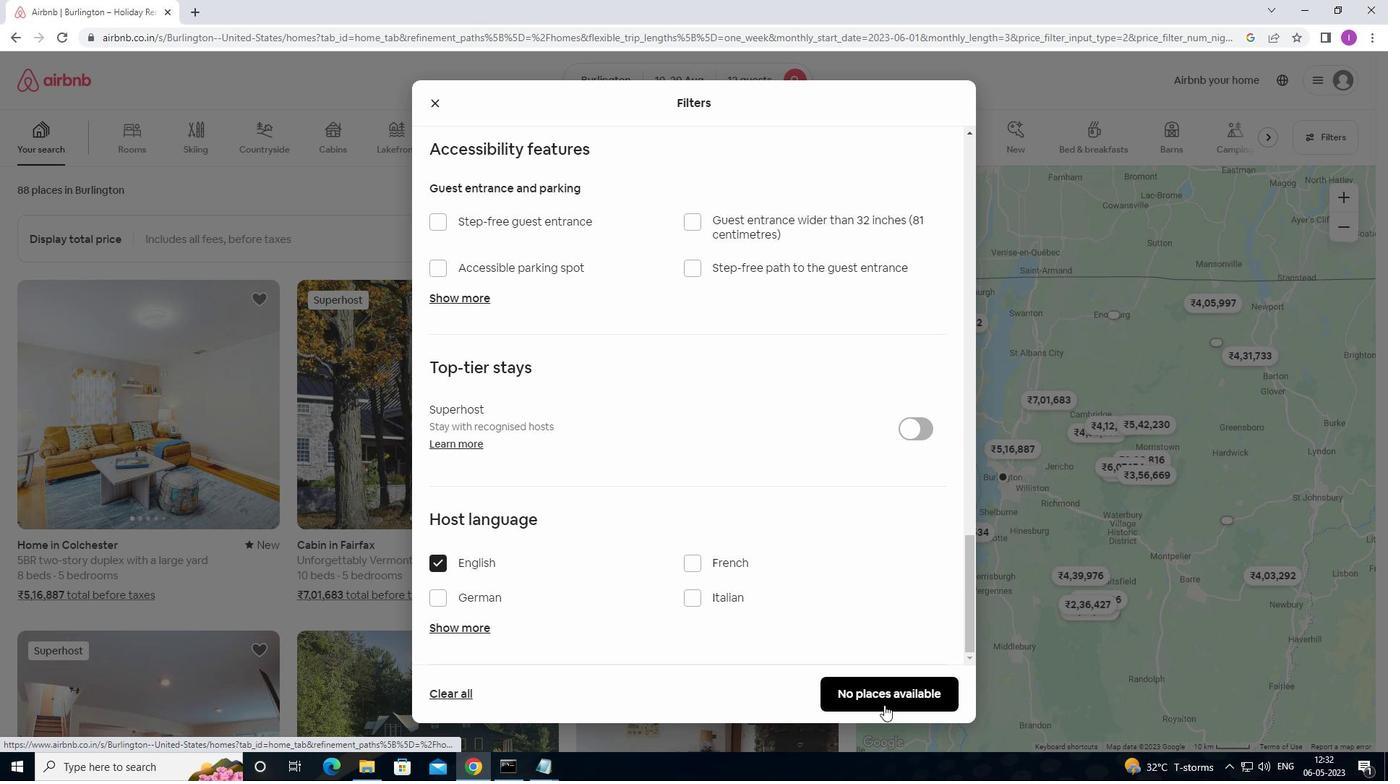 
Action: Mouse moved to (928, 571)
Screenshot: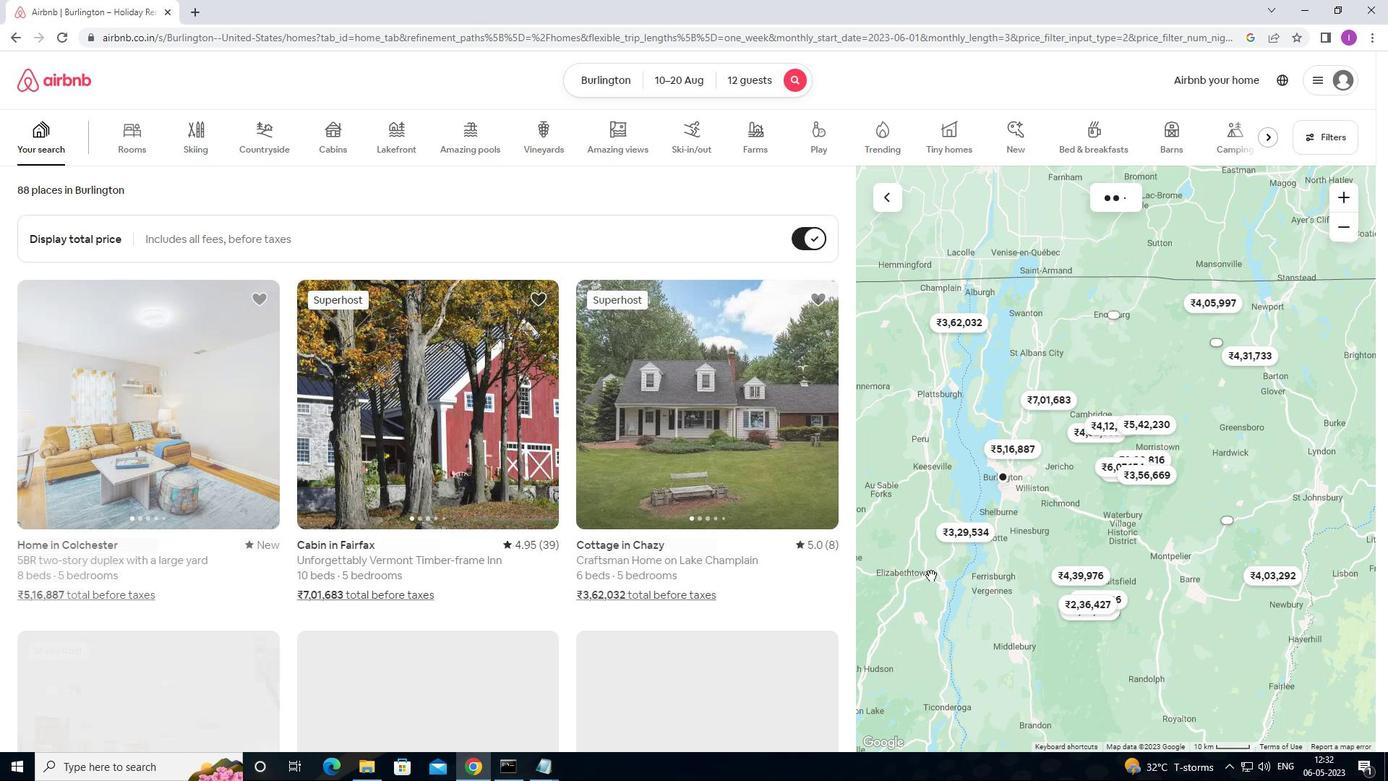 
